 Task: Look for space in Morlaix, France from 10th June, 2023 to 25th June, 2023 for 4 adults in price range Rs.10000 to Rs.15000. Place can be private room with 4 bedrooms having 4 beds and 4 bathrooms. Property type can be house, flat, guest house, hotel. Amenities needed are: wifi, TV, free parkinig on premises, gym, breakfast. Booking option can be shelf check-in. Required host language is English.
Action: Mouse moved to (489, 96)
Screenshot: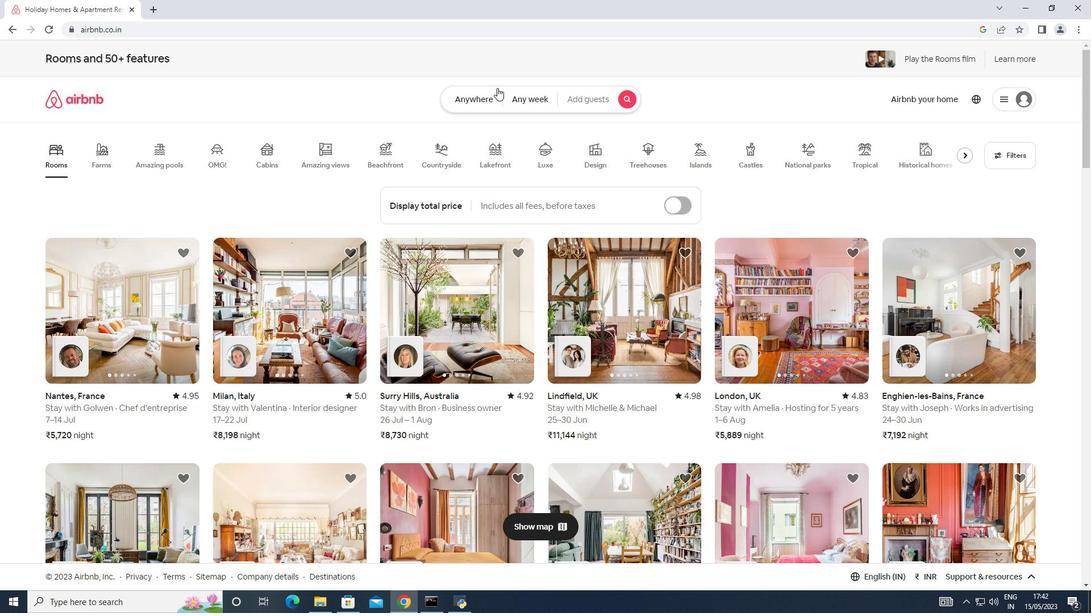 
Action: Mouse pressed left at (489, 96)
Screenshot: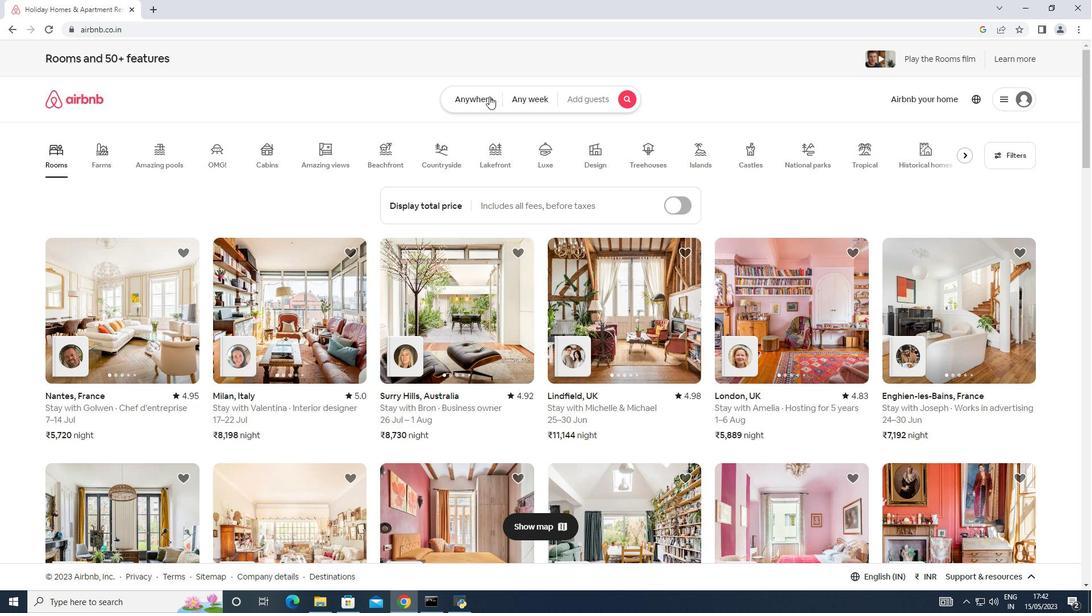 
Action: Mouse moved to (408, 143)
Screenshot: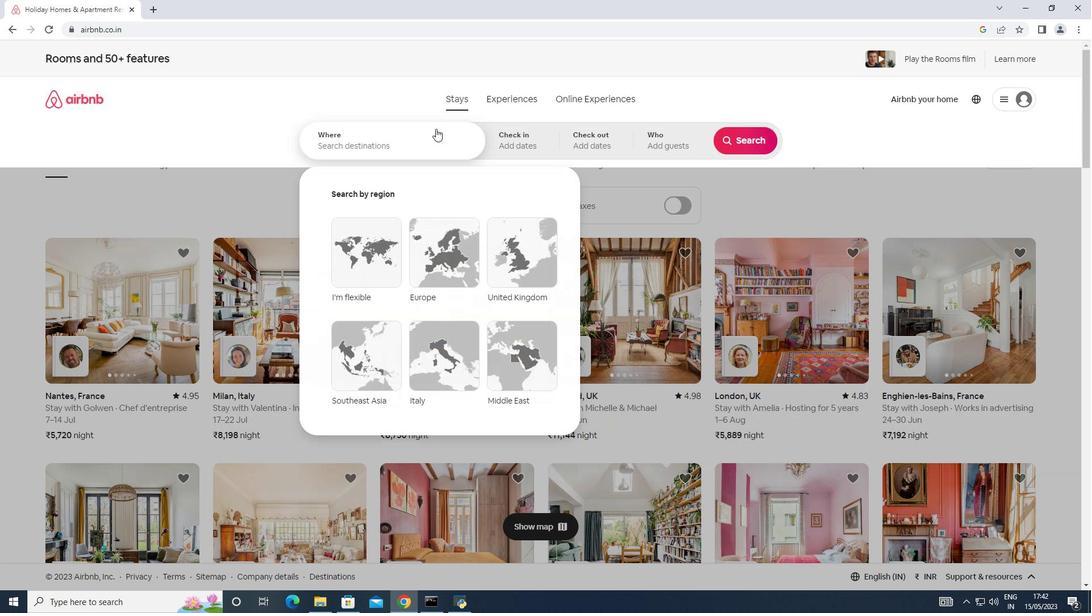 
Action: Mouse pressed left at (408, 143)
Screenshot: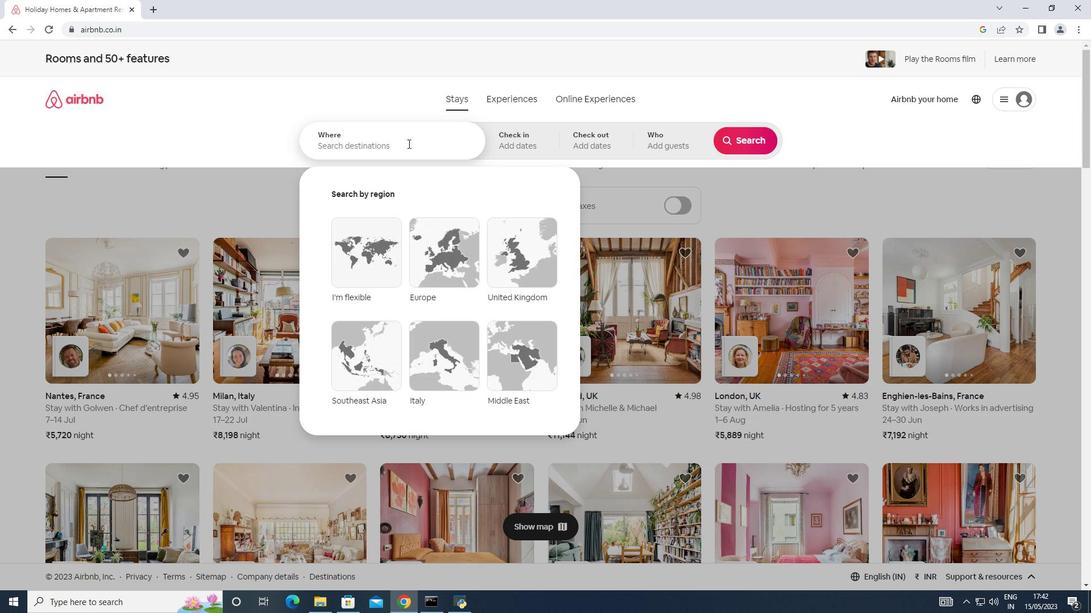 
Action: Key pressed <Key.shift>Morlaix,<Key.shift>Fr
Screenshot: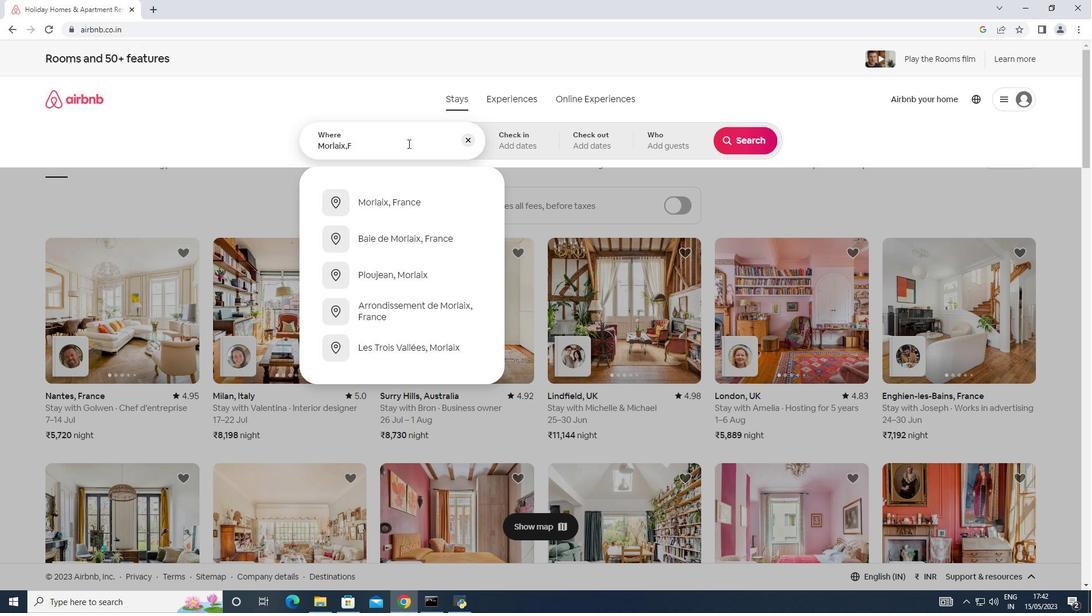 
Action: Mouse moved to (399, 192)
Screenshot: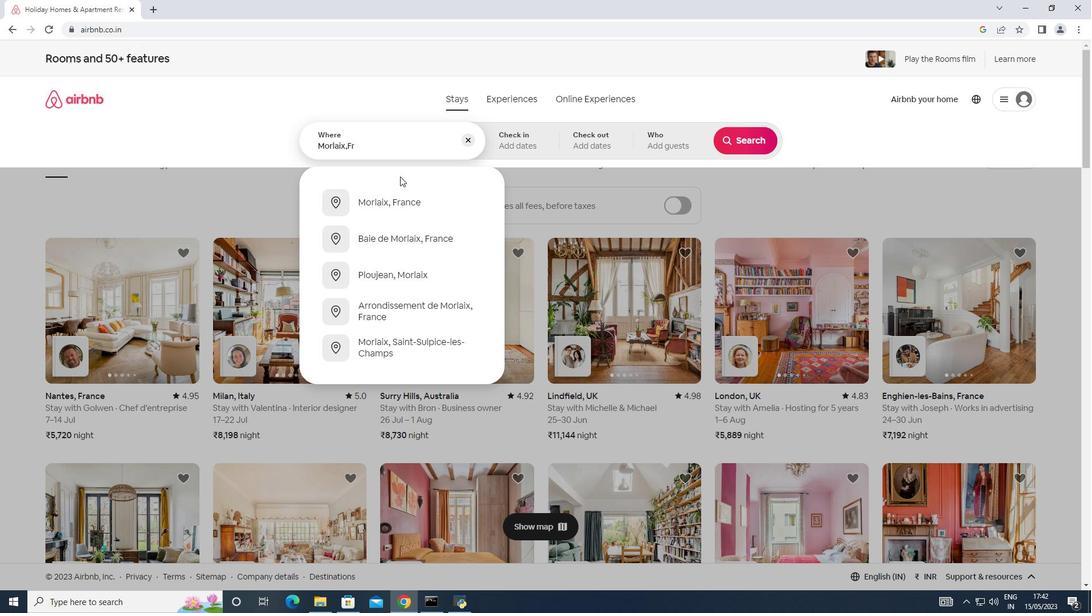 
Action: Mouse pressed left at (399, 192)
Screenshot: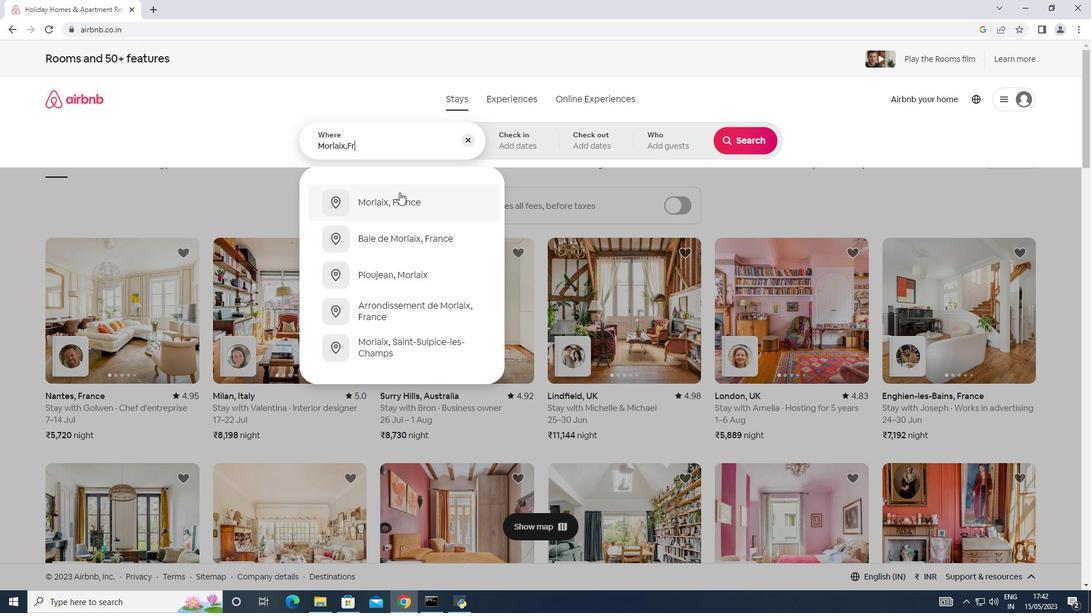 
Action: Mouse moved to (724, 309)
Screenshot: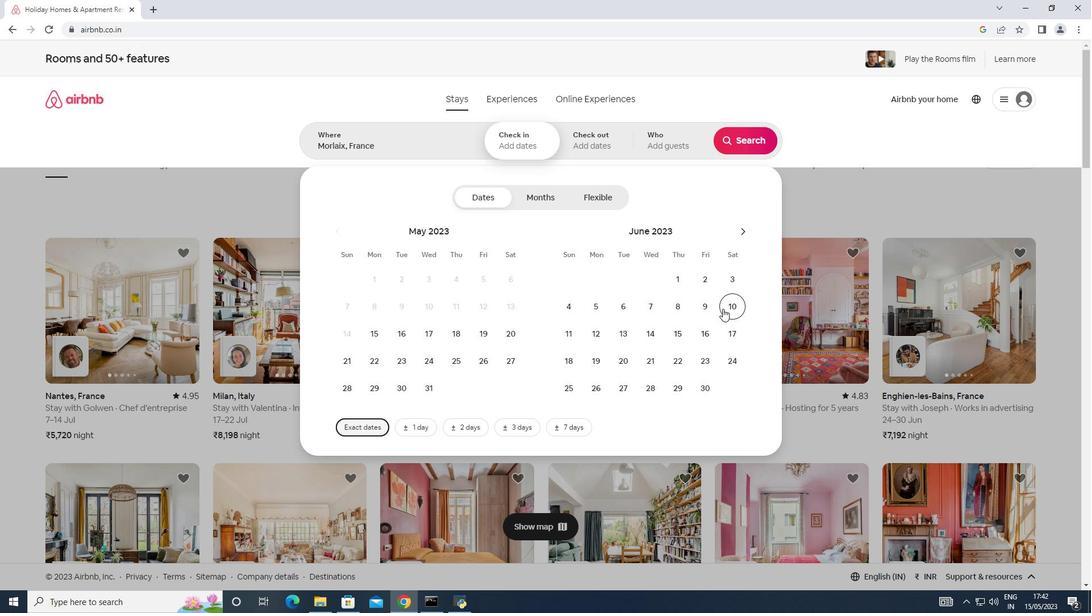 
Action: Mouse pressed left at (724, 309)
Screenshot: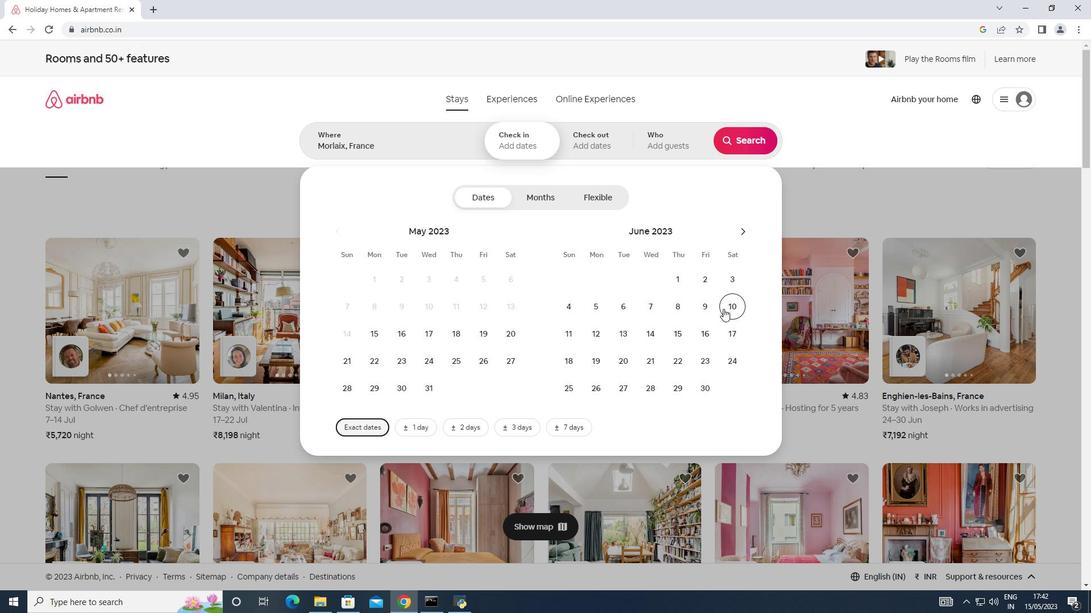 
Action: Mouse moved to (580, 389)
Screenshot: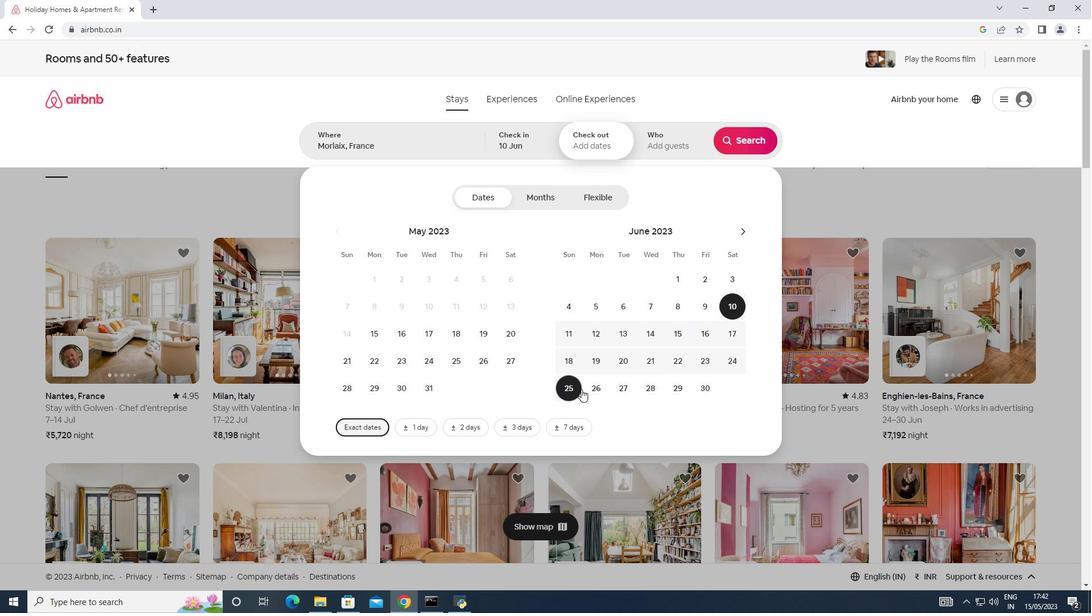 
Action: Mouse pressed left at (580, 389)
Screenshot: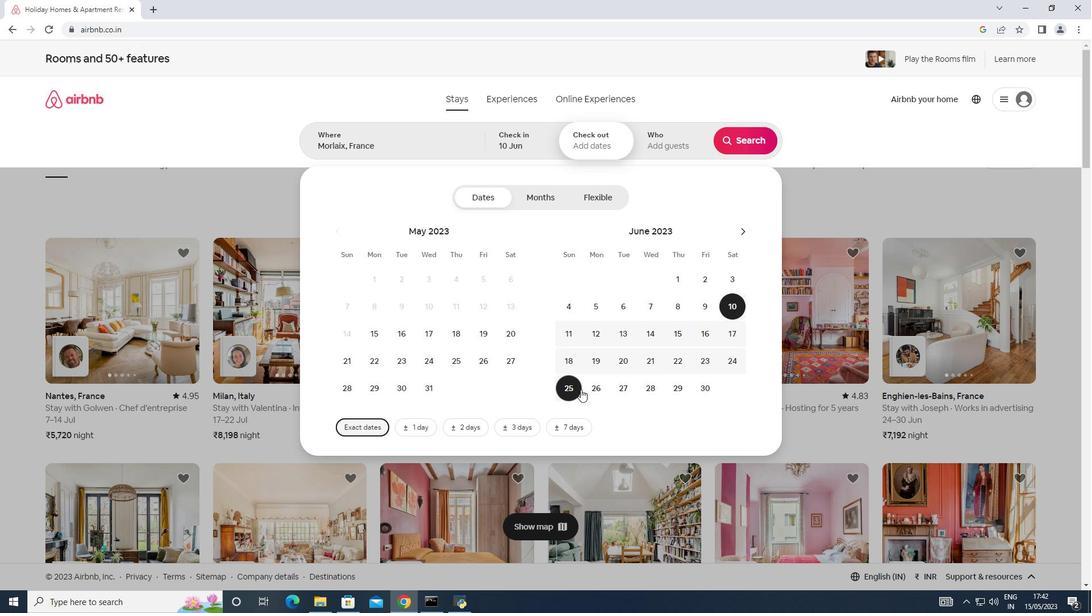 
Action: Mouse moved to (661, 143)
Screenshot: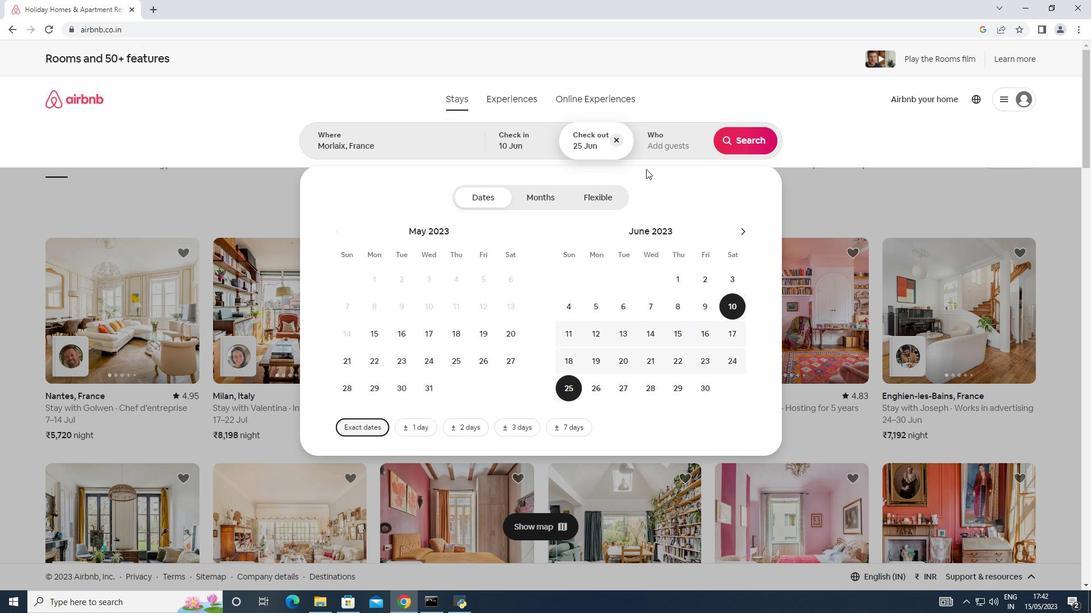 
Action: Mouse pressed left at (661, 143)
Screenshot: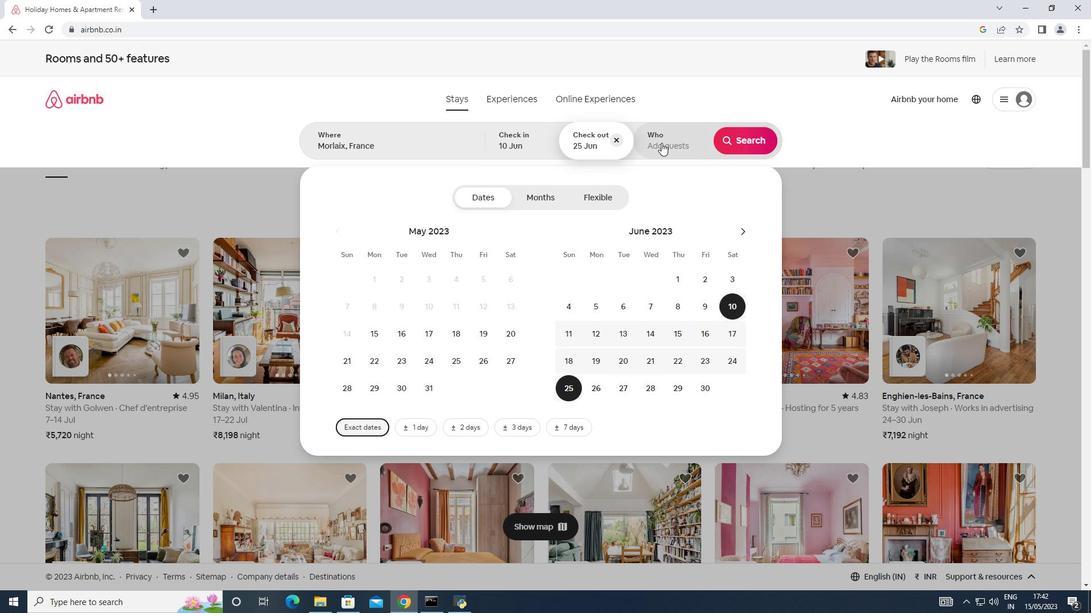 
Action: Mouse moved to (747, 205)
Screenshot: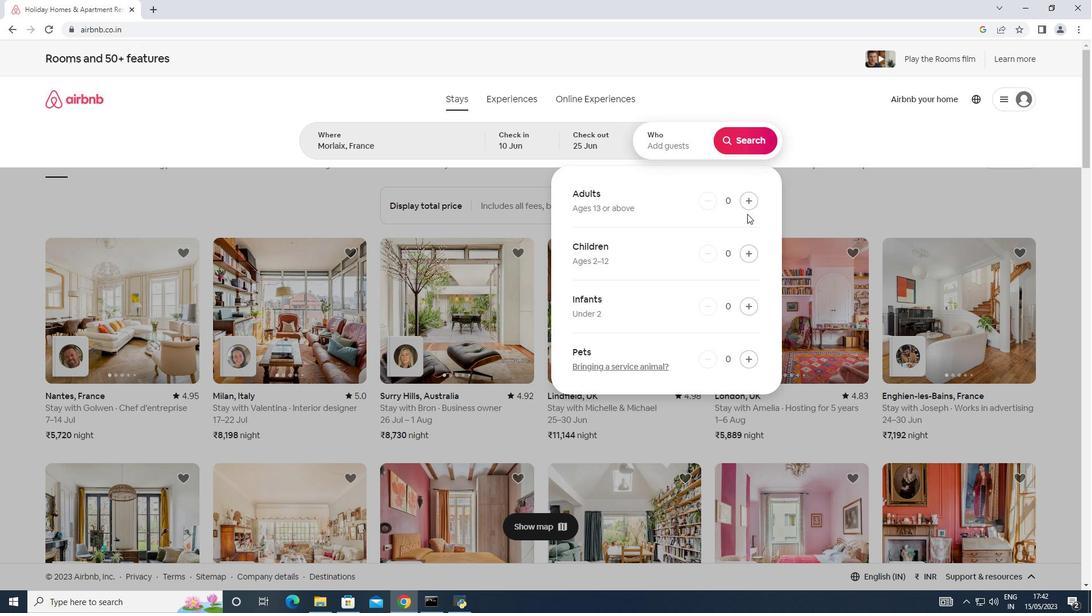 
Action: Mouse pressed left at (747, 205)
Screenshot: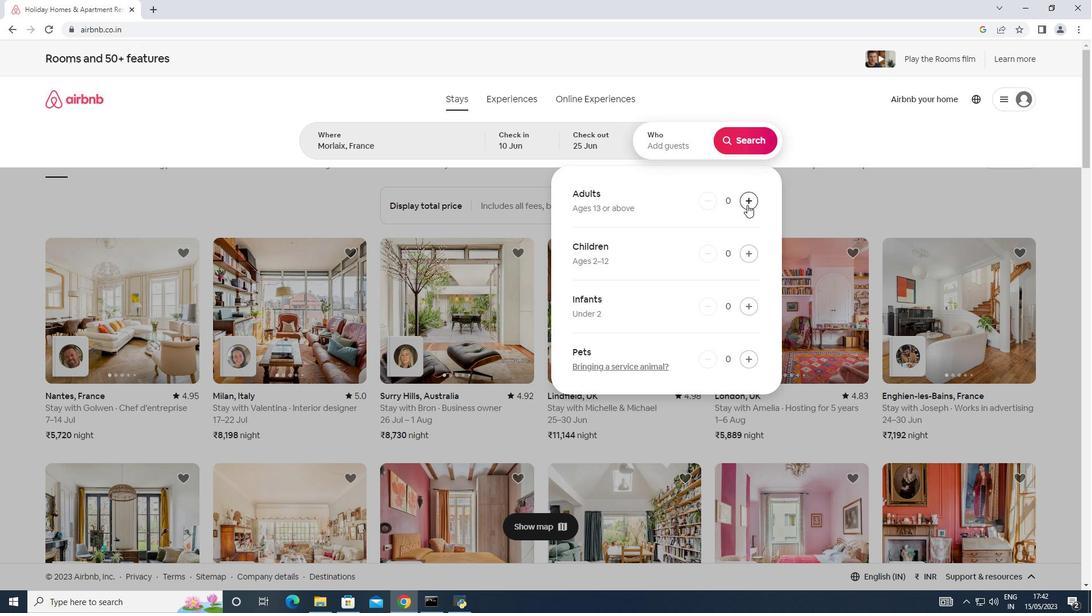 
Action: Mouse pressed left at (747, 205)
Screenshot: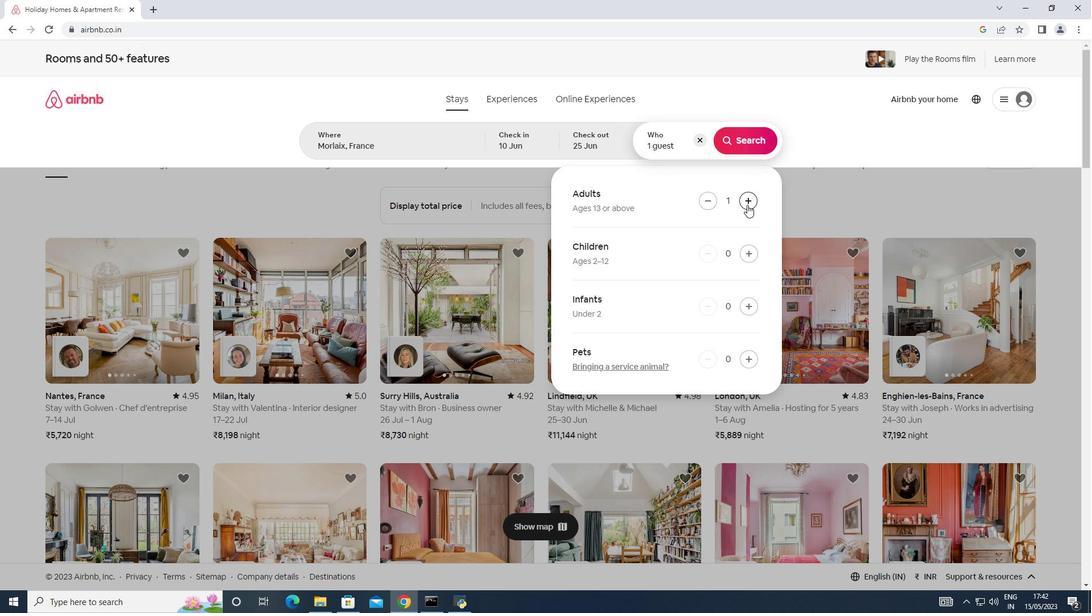 
Action: Mouse pressed left at (747, 205)
Screenshot: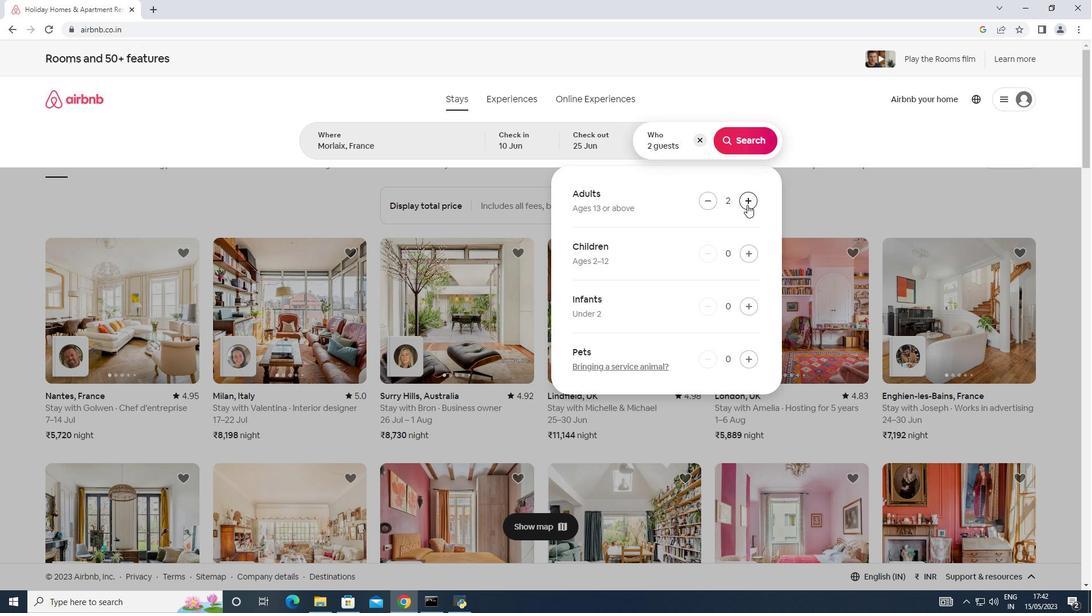 
Action: Mouse pressed left at (747, 205)
Screenshot: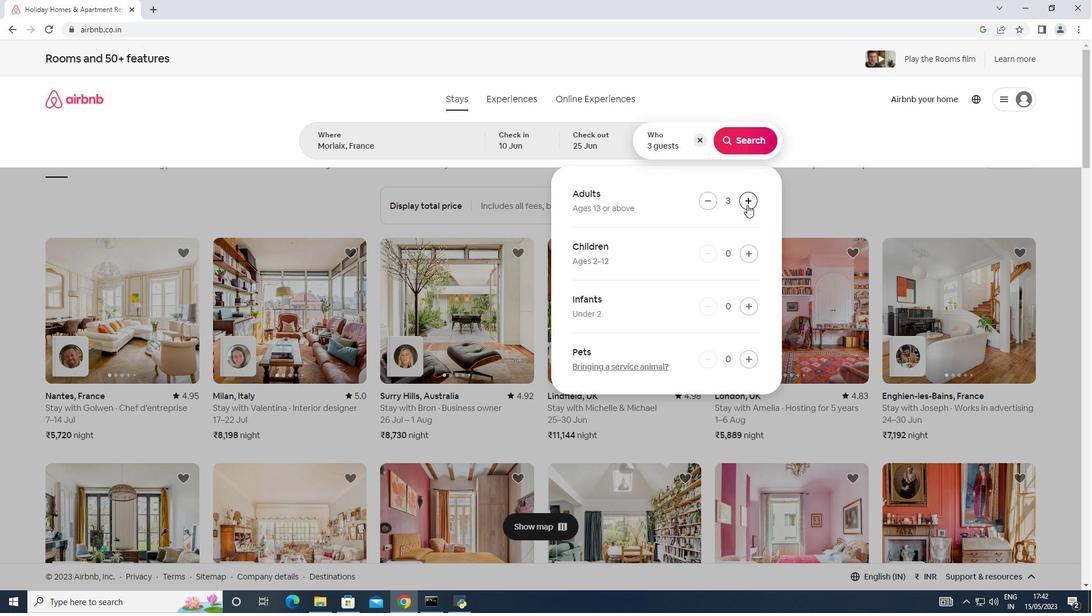 
Action: Mouse moved to (744, 135)
Screenshot: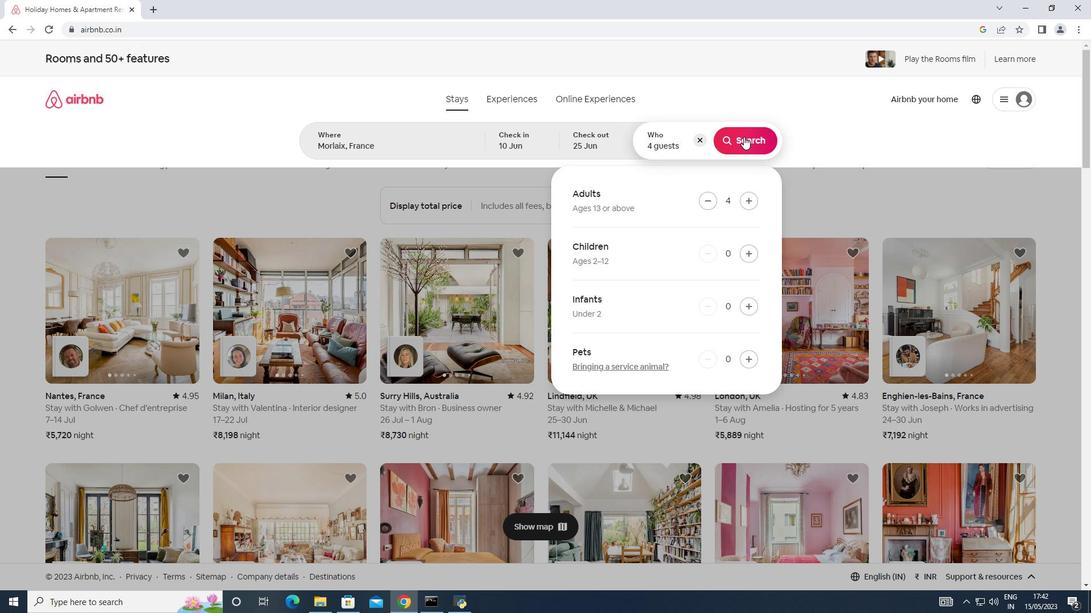 
Action: Mouse pressed left at (744, 135)
Screenshot: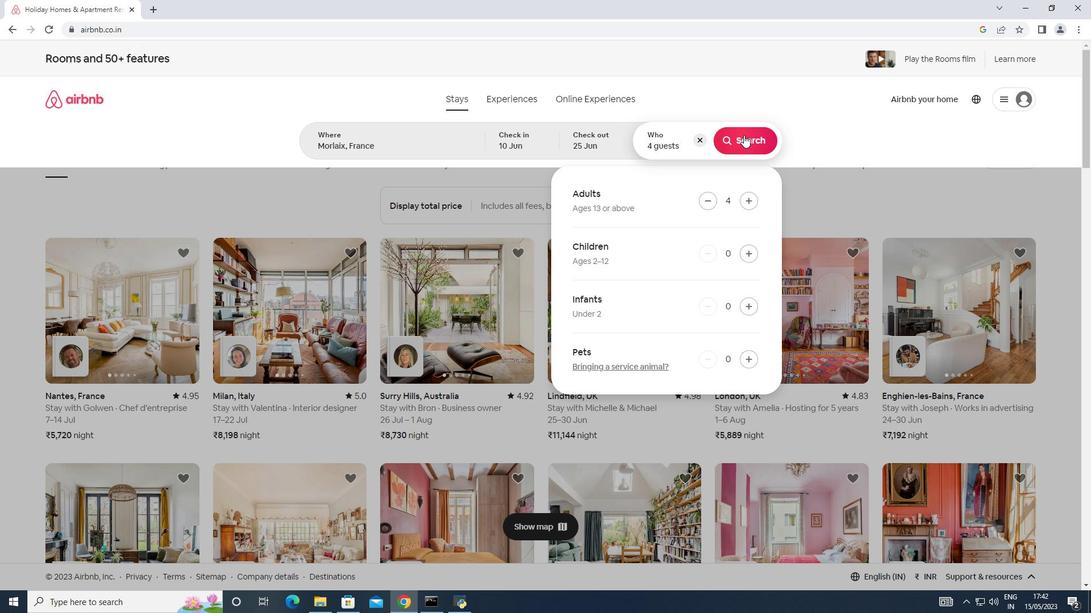 
Action: Mouse moved to (1022, 105)
Screenshot: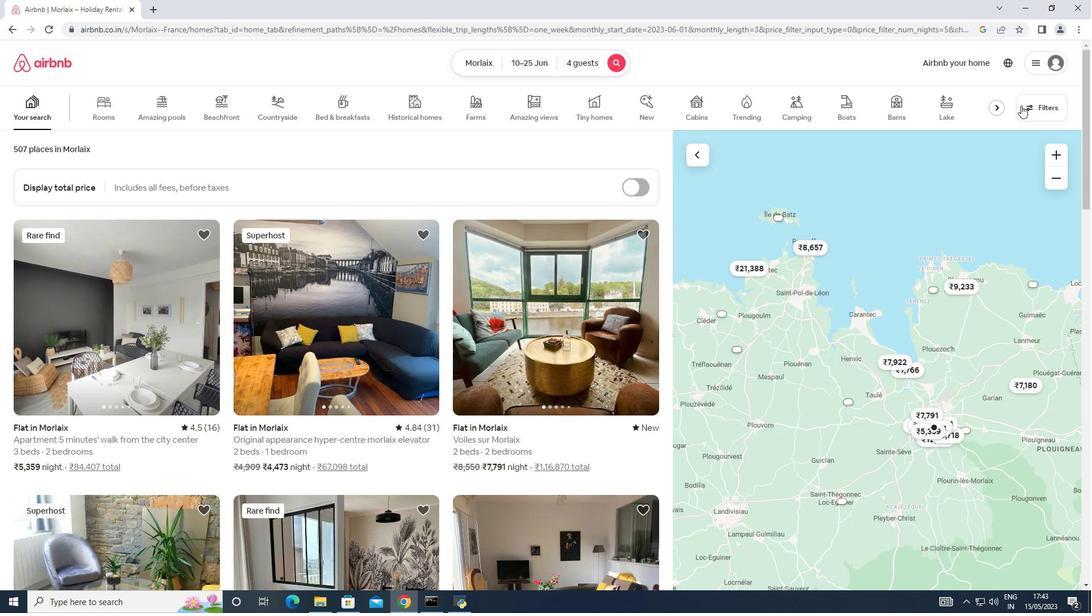 
Action: Mouse pressed left at (1022, 105)
Screenshot: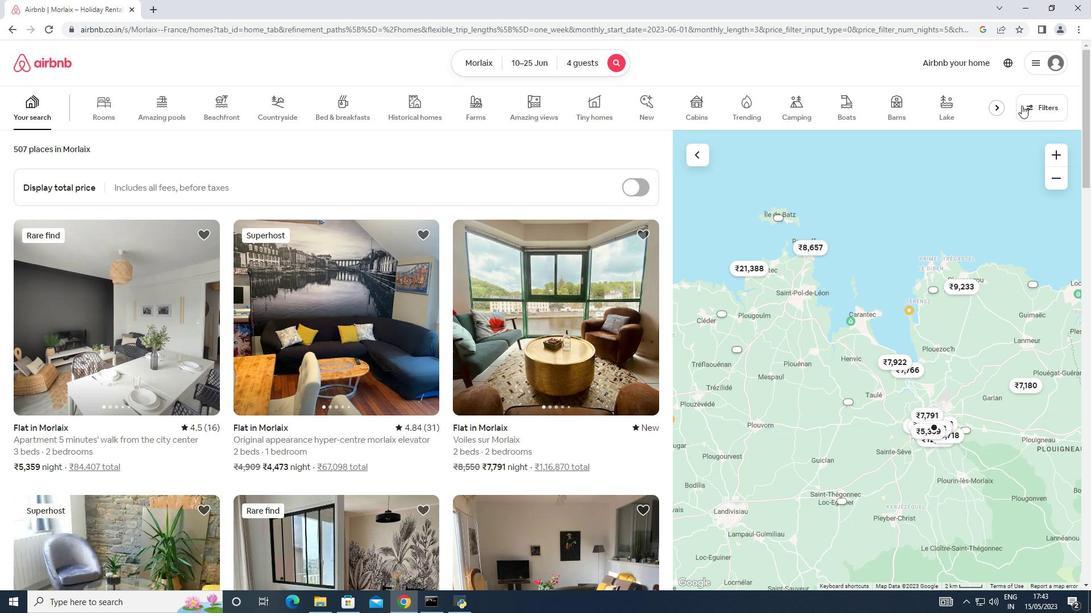 
Action: Mouse moved to (397, 387)
Screenshot: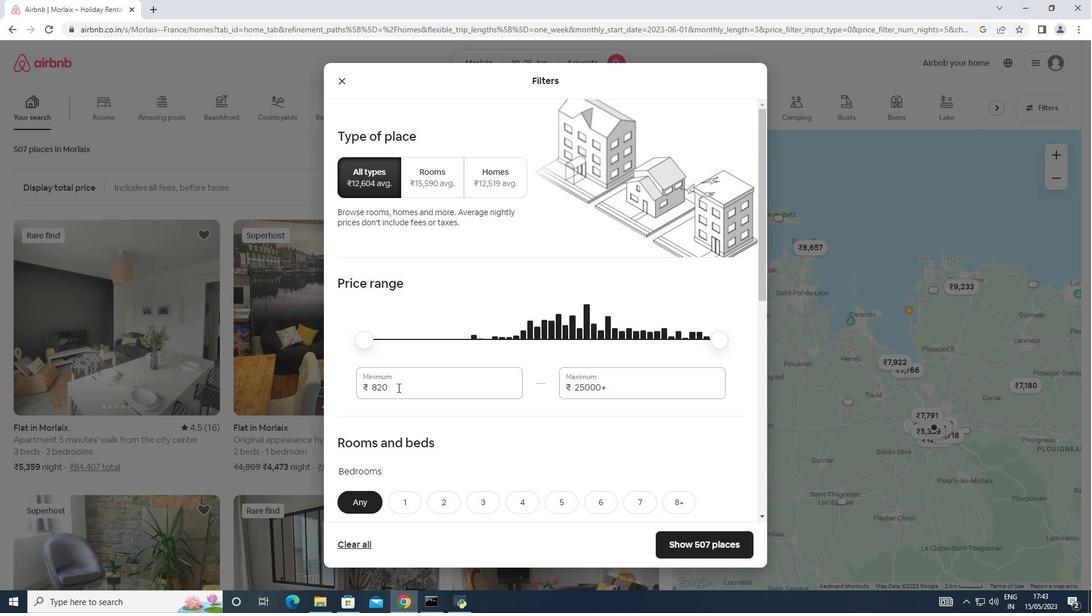 
Action: Mouse pressed left at (397, 387)
Screenshot: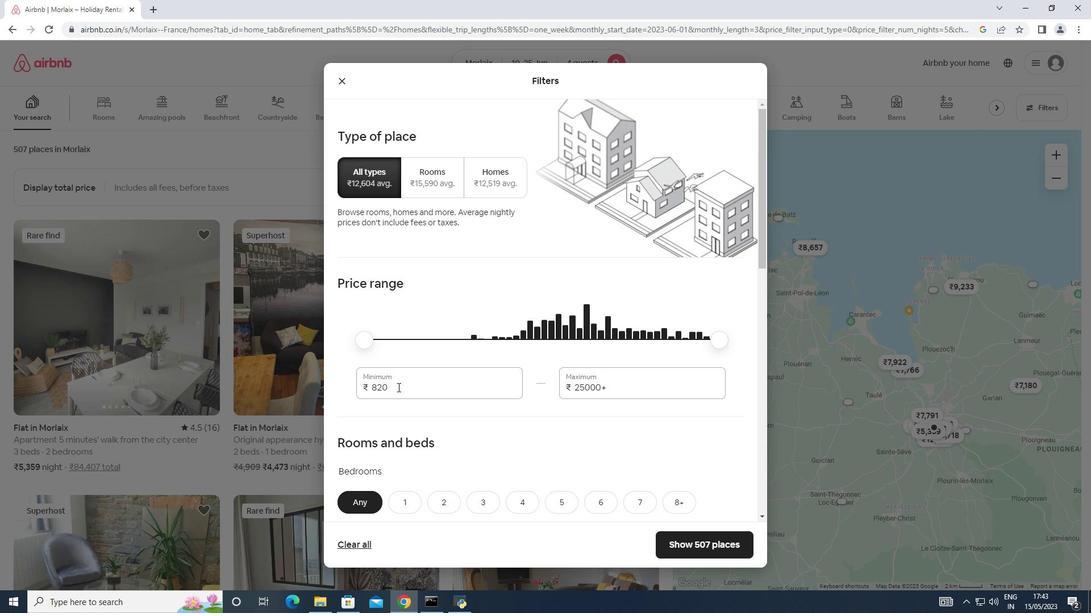 
Action: Mouse moved to (336, 389)
Screenshot: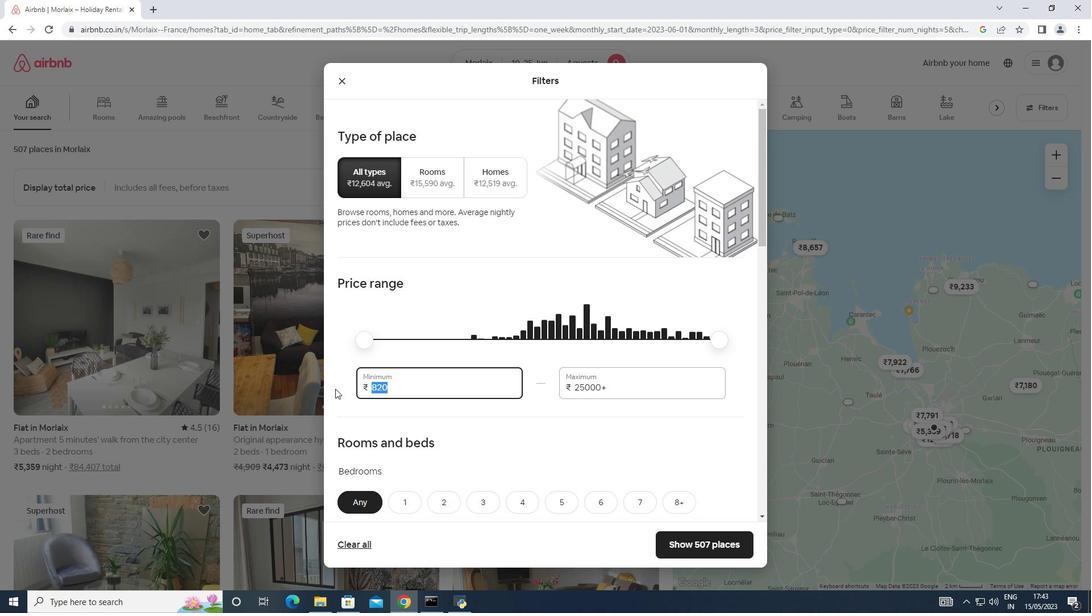 
Action: Key pressed 10000
Screenshot: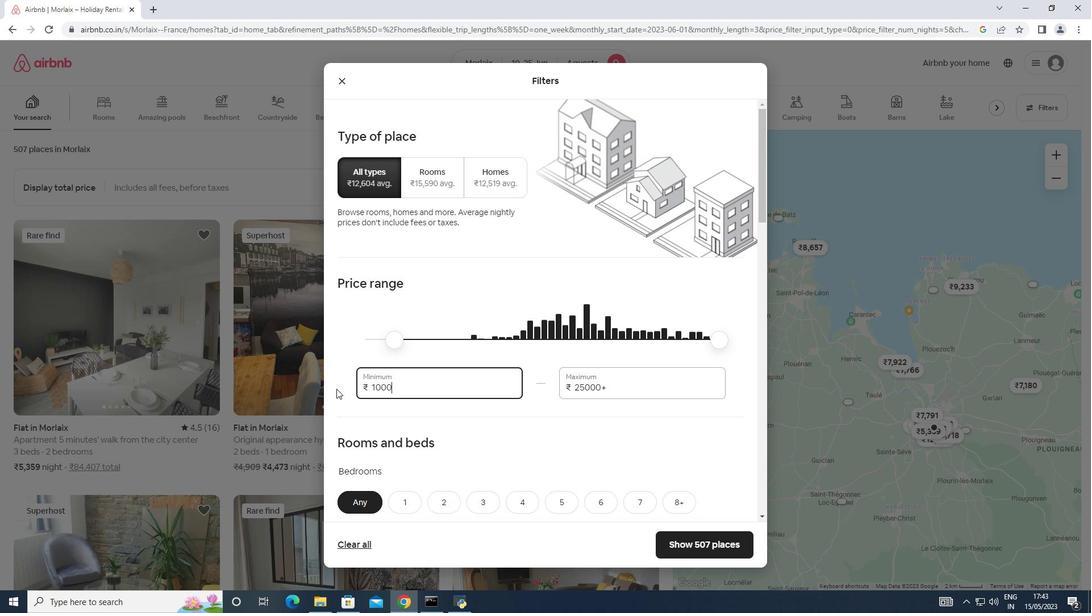 
Action: Mouse moved to (613, 383)
Screenshot: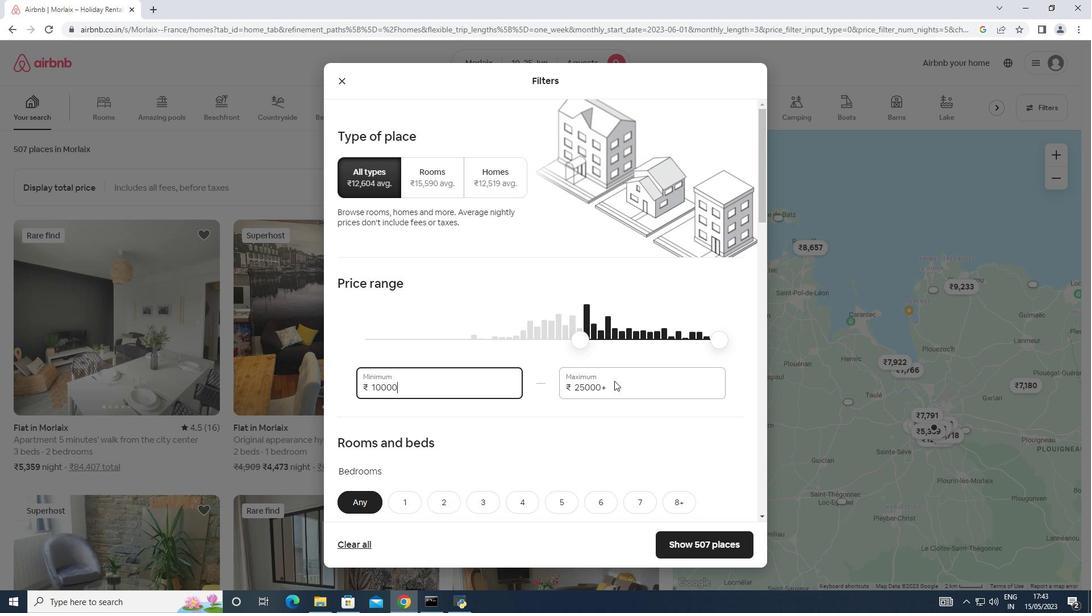 
Action: Mouse pressed left at (613, 383)
Screenshot: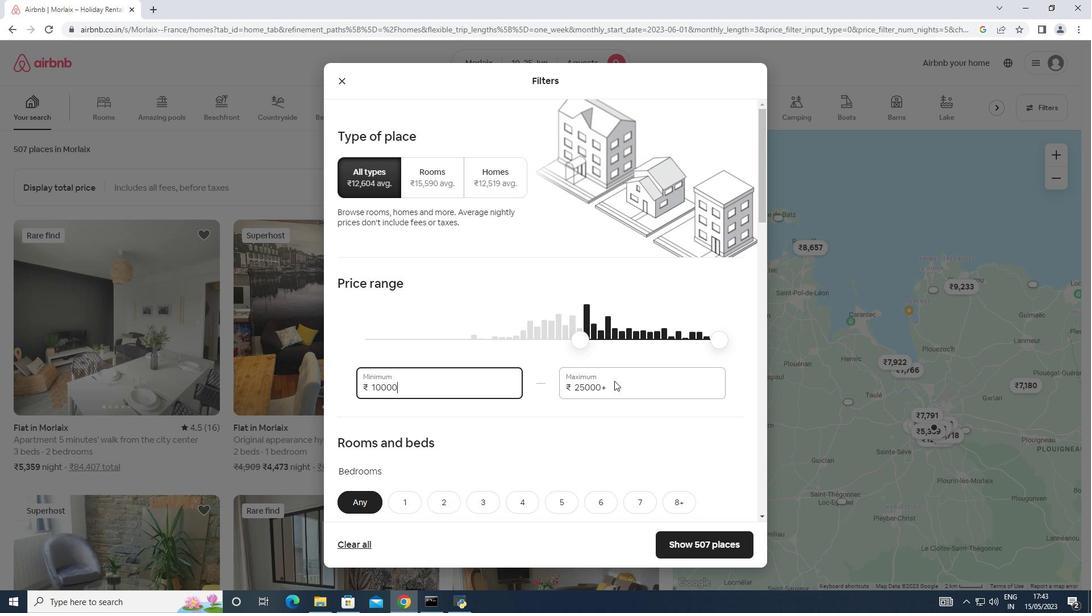 
Action: Mouse moved to (561, 387)
Screenshot: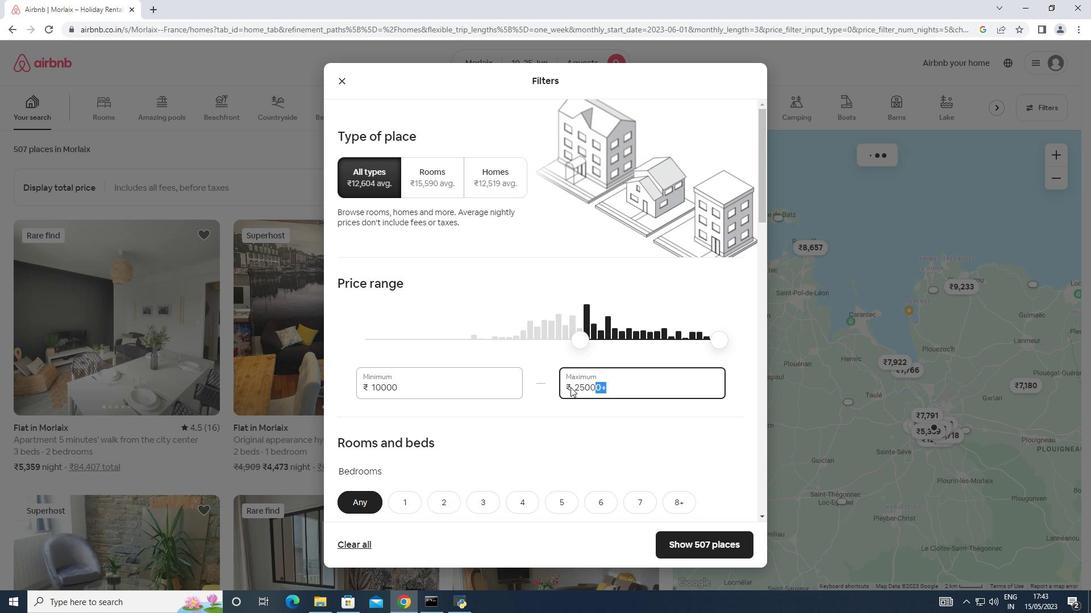 
Action: Key pressed 15000
Screenshot: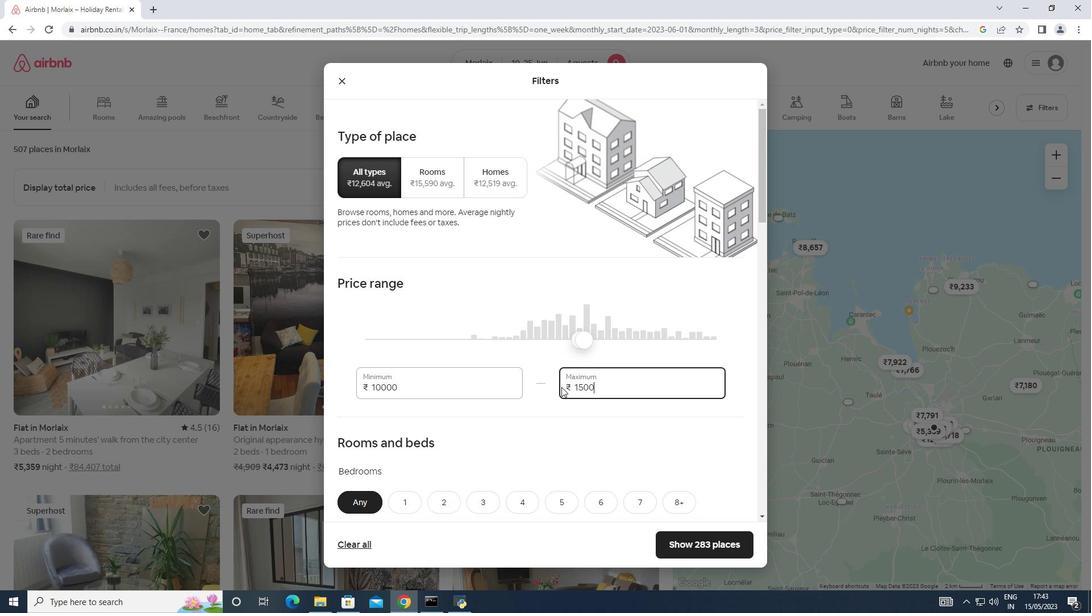 
Action: Mouse moved to (544, 278)
Screenshot: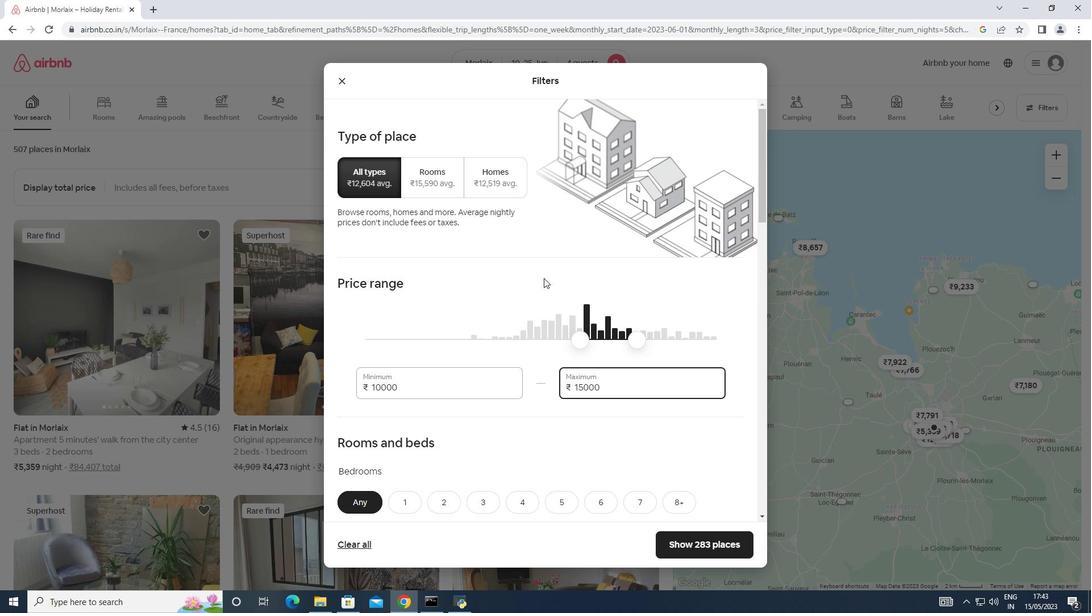 
Action: Mouse scrolled (544, 277) with delta (0, 0)
Screenshot: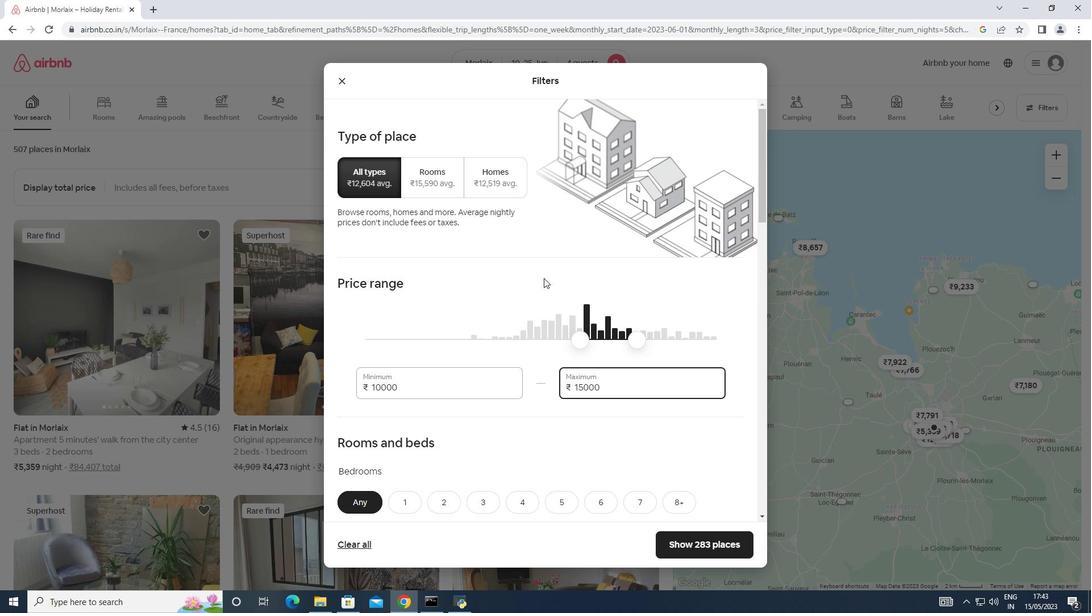 
Action: Mouse moved to (553, 281)
Screenshot: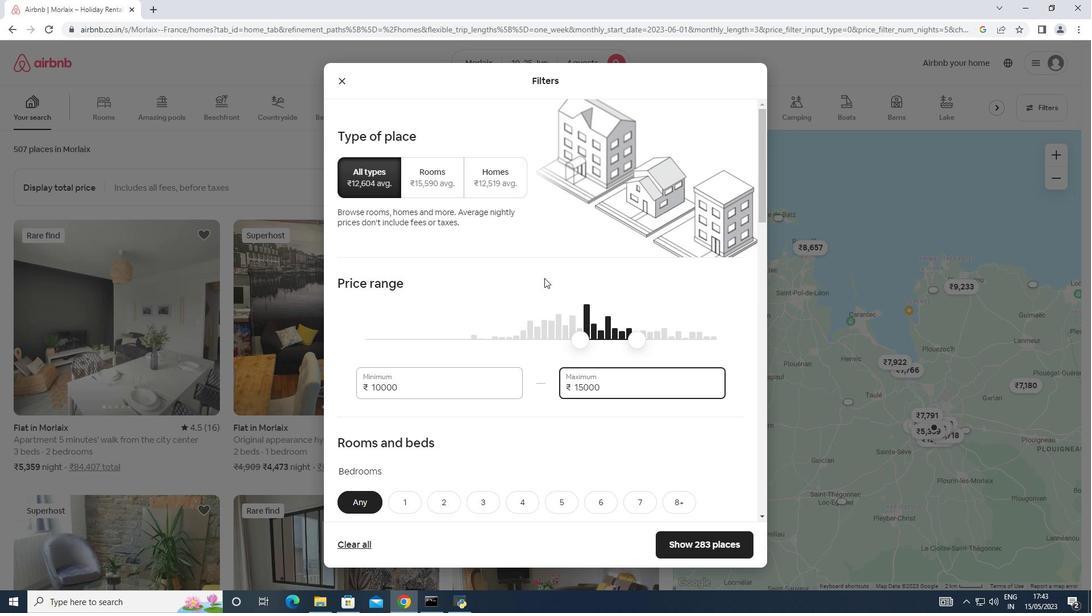 
Action: Mouse scrolled (553, 281) with delta (0, 0)
Screenshot: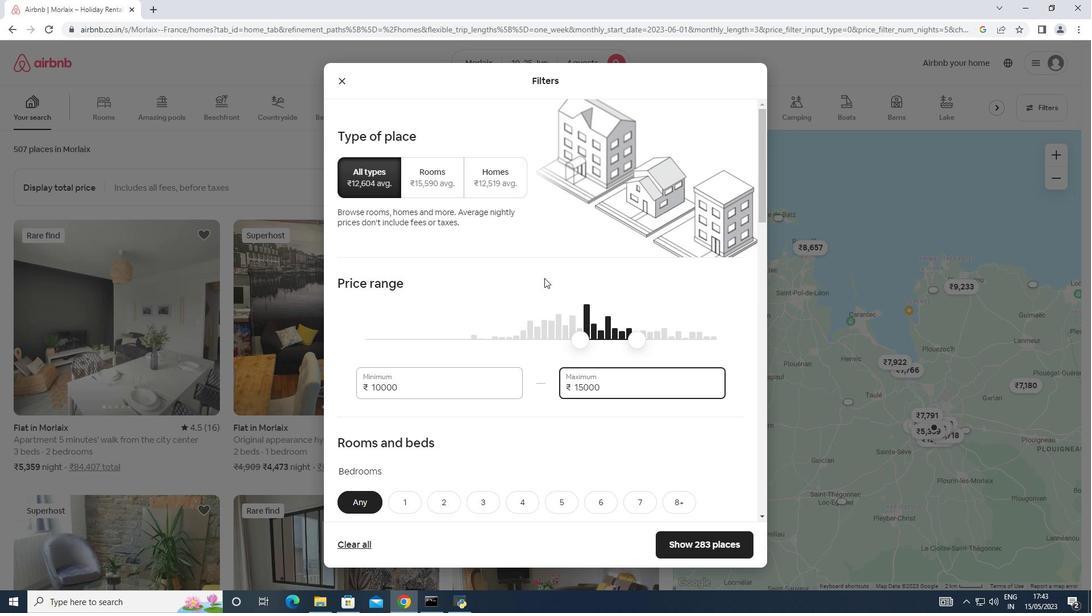 
Action: Mouse moved to (557, 284)
Screenshot: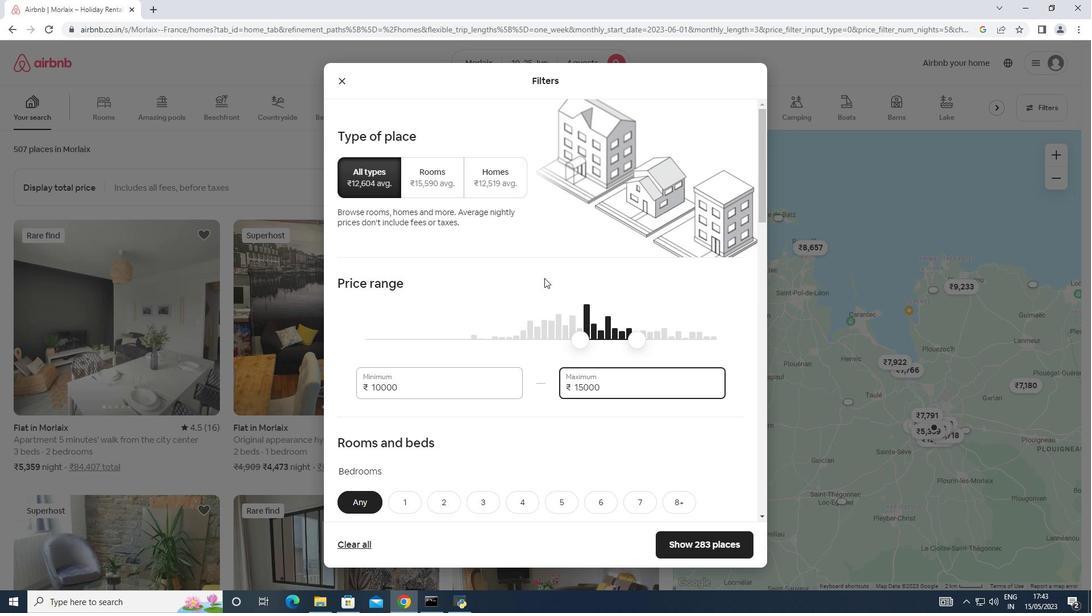 
Action: Mouse scrolled (557, 283) with delta (0, 0)
Screenshot: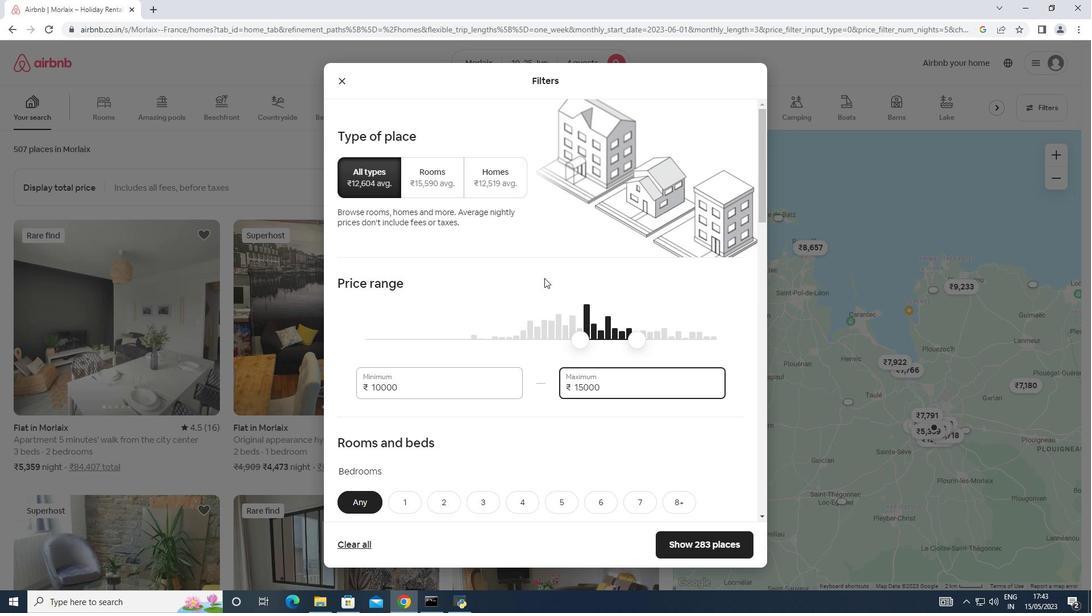 
Action: Mouse moved to (517, 333)
Screenshot: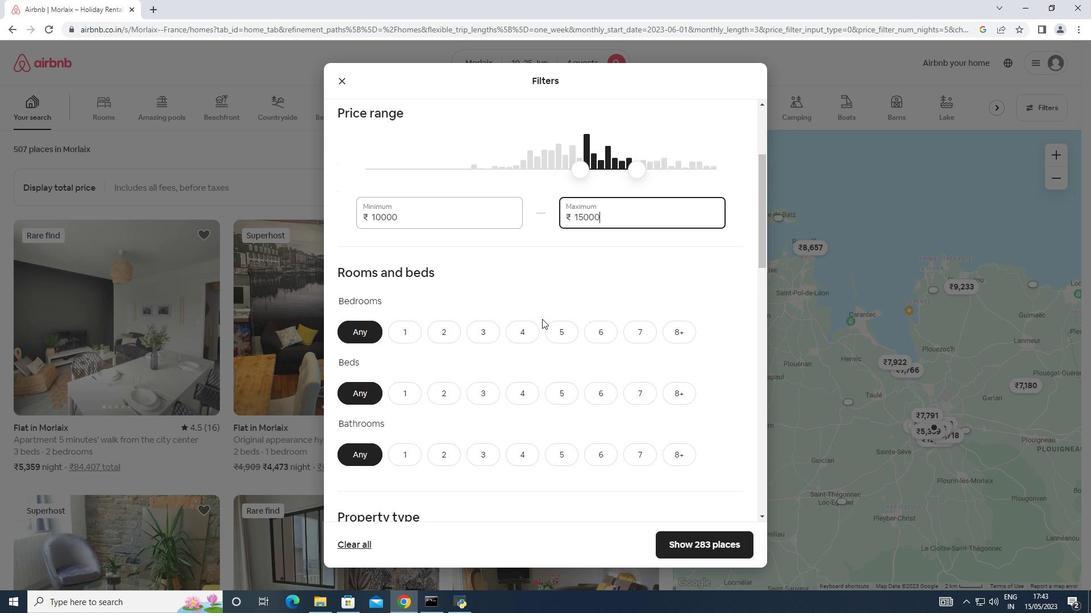 
Action: Mouse pressed left at (517, 333)
Screenshot: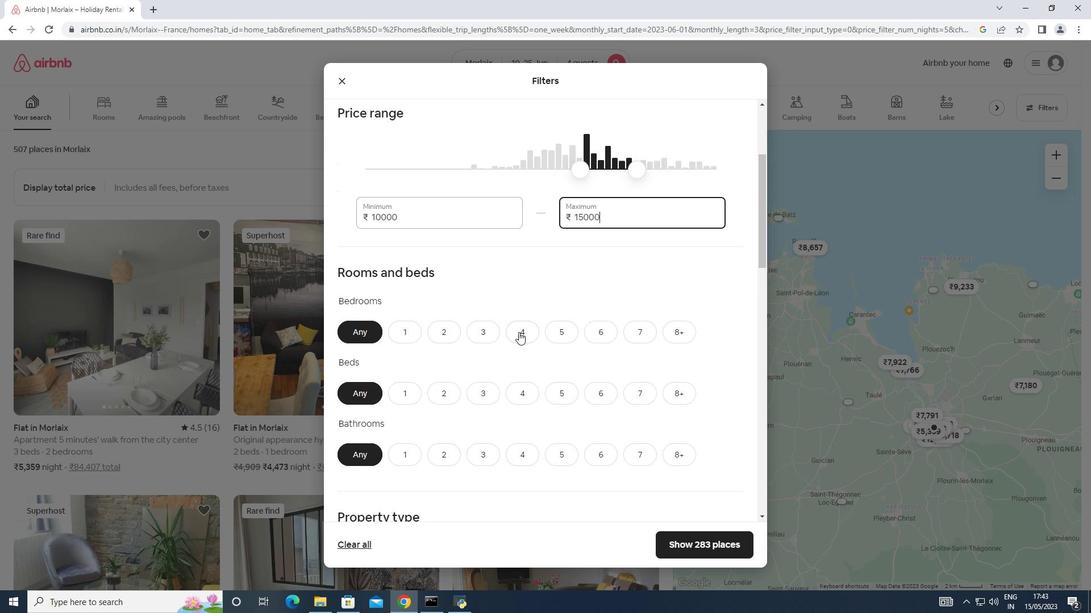 
Action: Mouse moved to (518, 386)
Screenshot: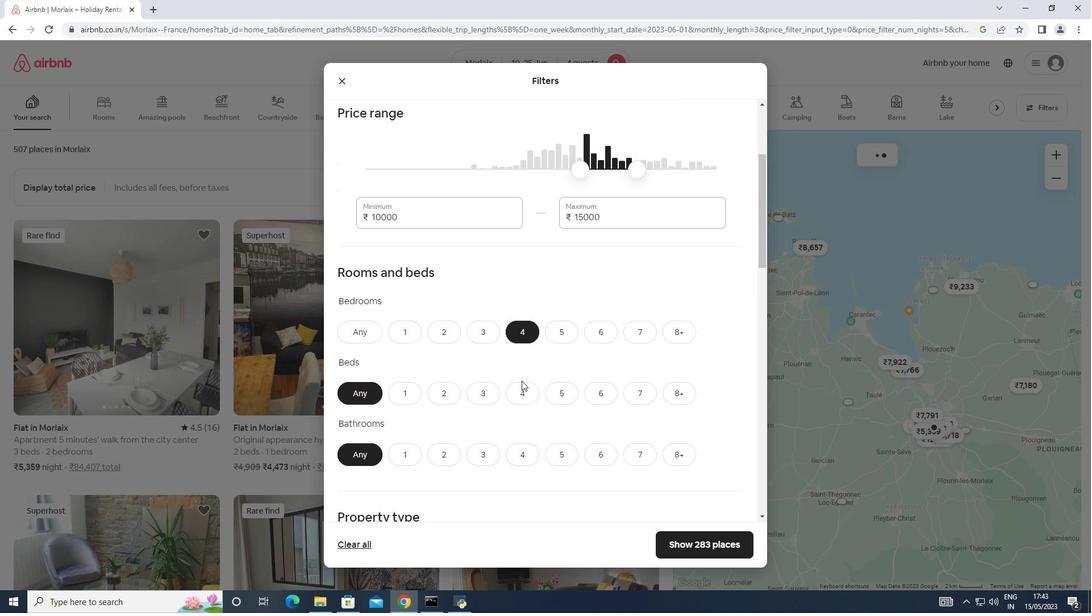
Action: Mouse pressed left at (518, 386)
Screenshot: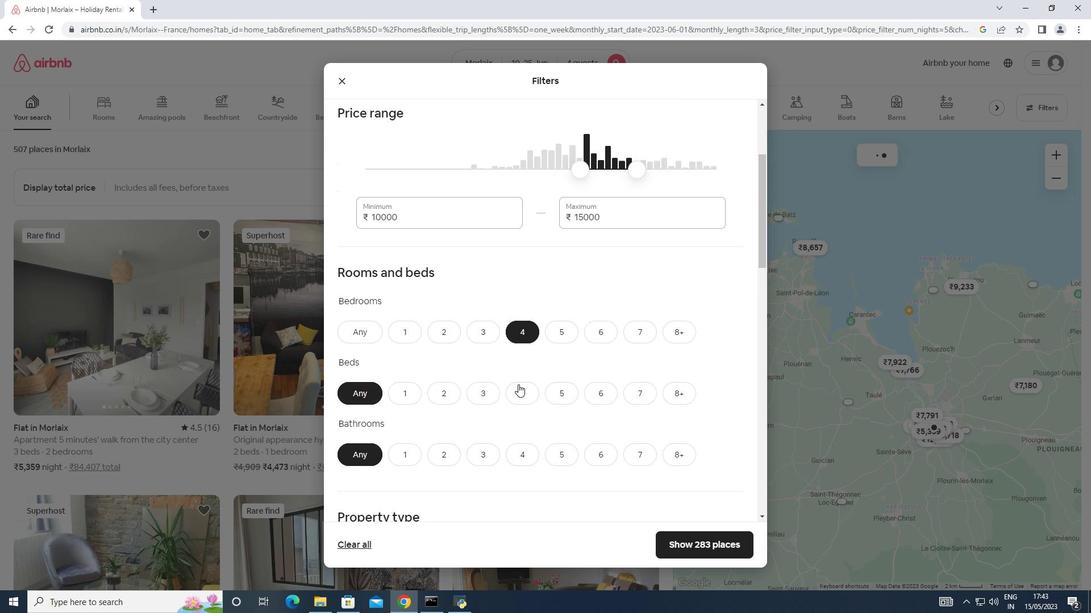 
Action: Mouse moved to (520, 448)
Screenshot: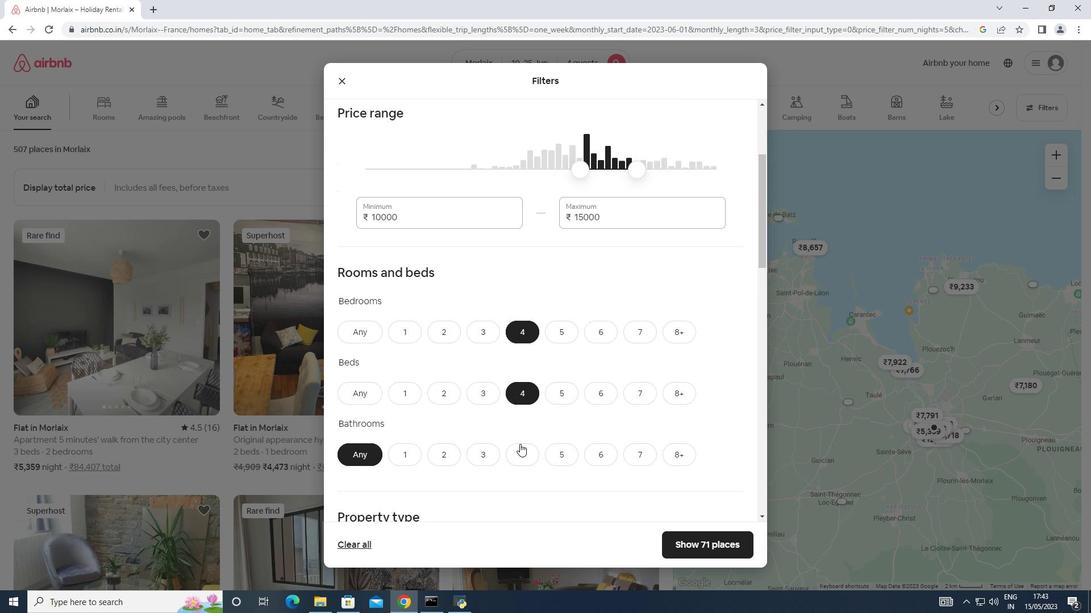 
Action: Mouse pressed left at (520, 448)
Screenshot: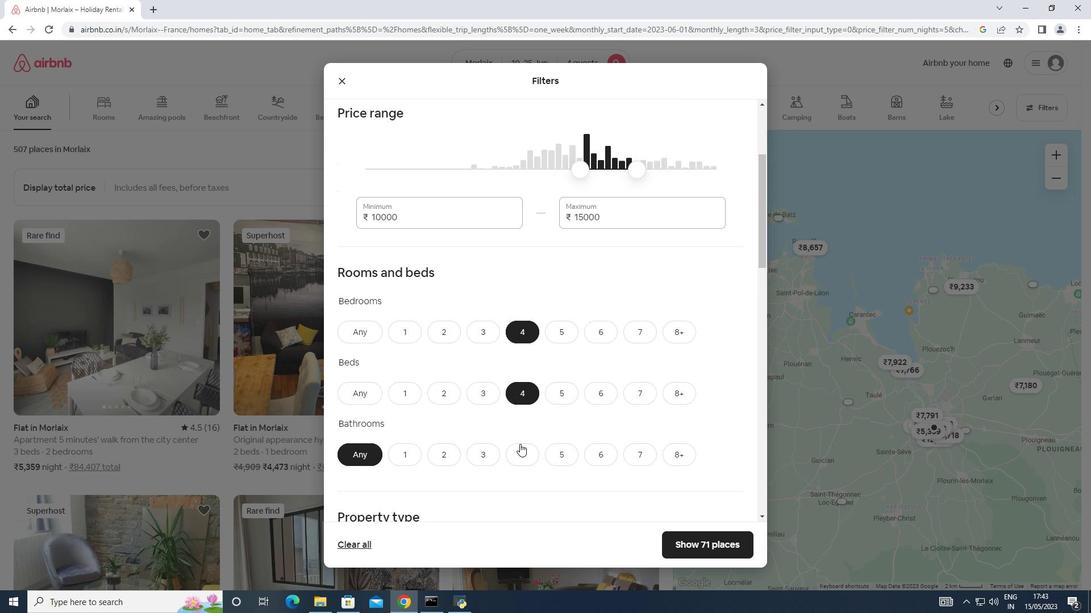
Action: Mouse moved to (544, 375)
Screenshot: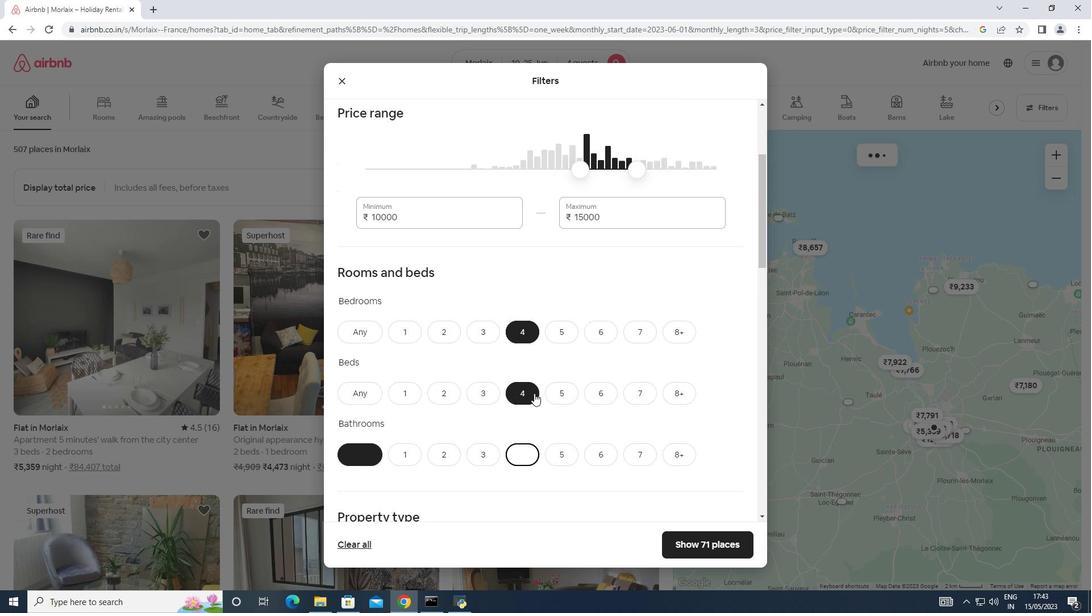 
Action: Mouse scrolled (544, 375) with delta (0, 0)
Screenshot: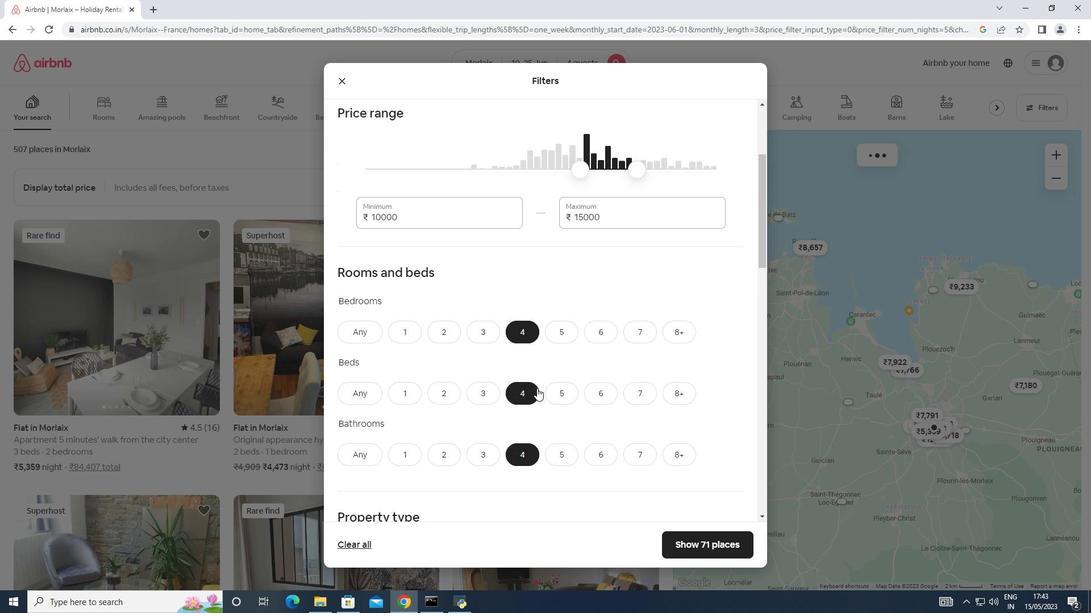 
Action: Mouse scrolled (544, 375) with delta (0, 0)
Screenshot: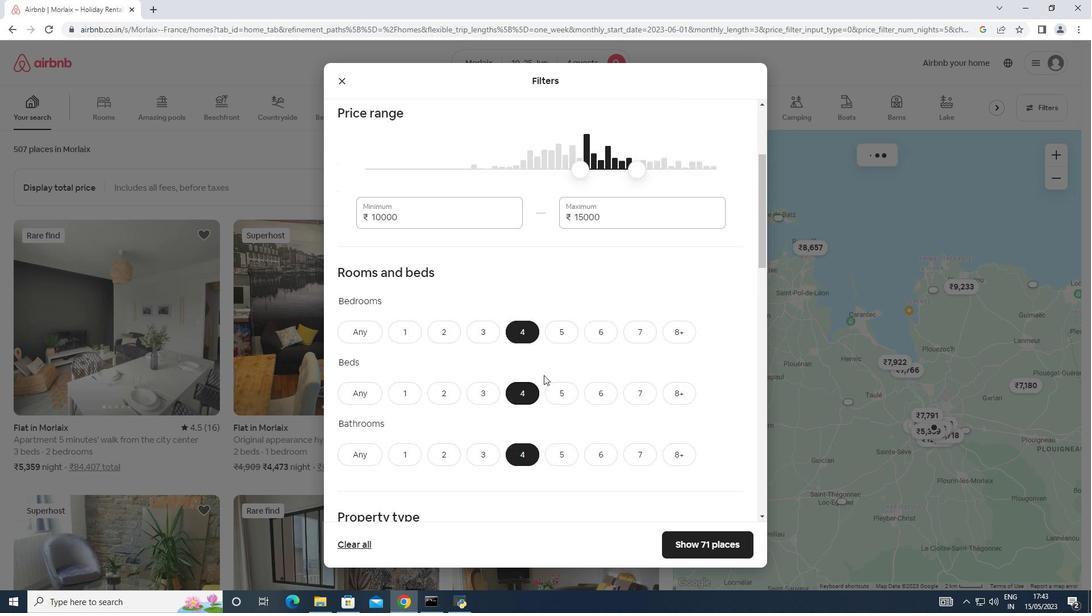 
Action: Mouse moved to (547, 368)
Screenshot: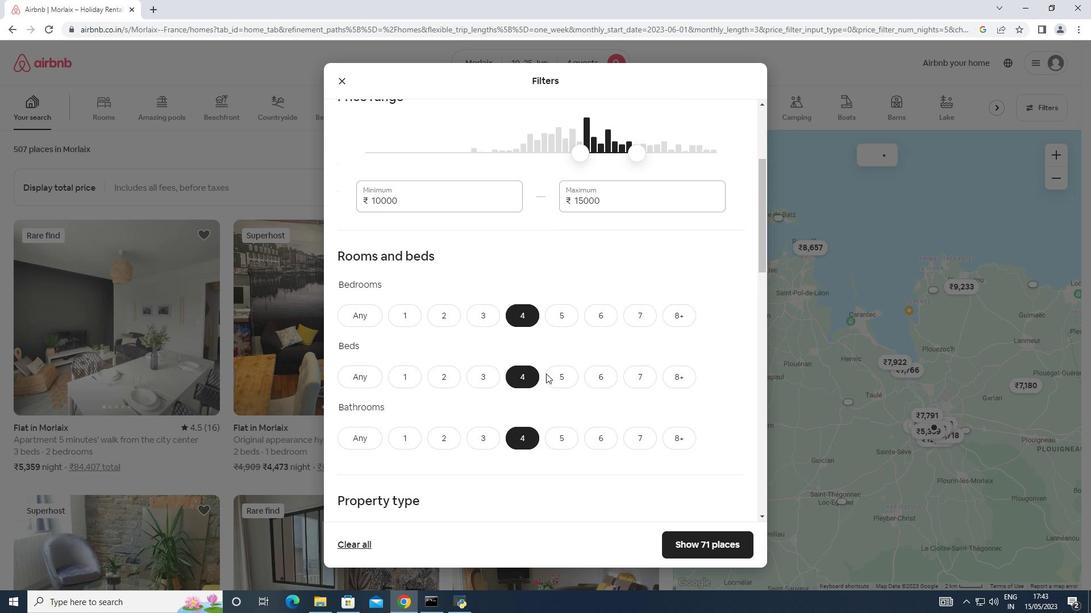
Action: Mouse scrolled (547, 368) with delta (0, 0)
Screenshot: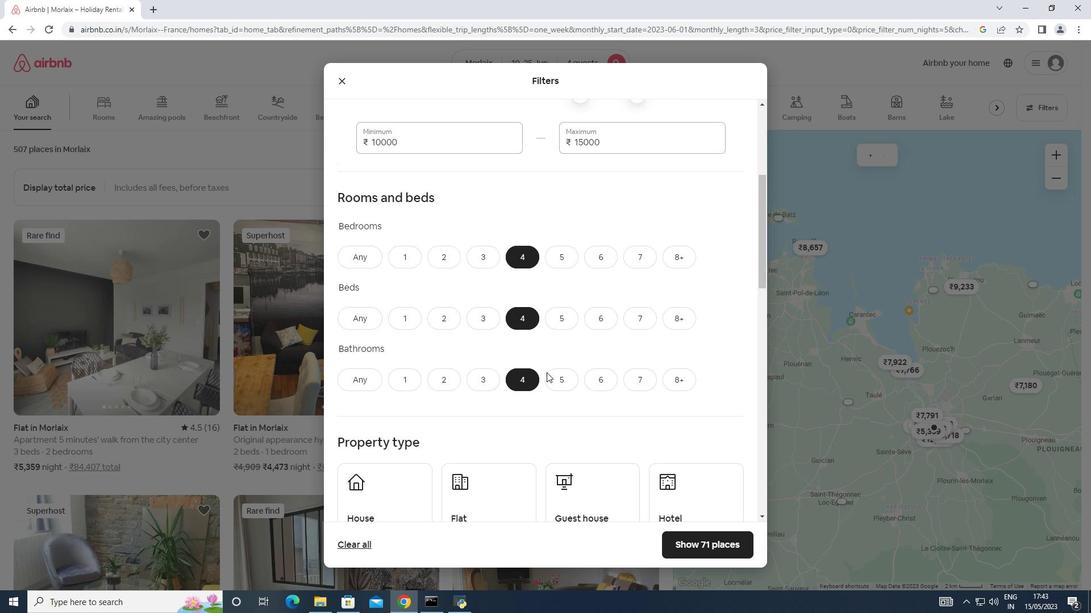
Action: Mouse scrolled (547, 368) with delta (0, 0)
Screenshot: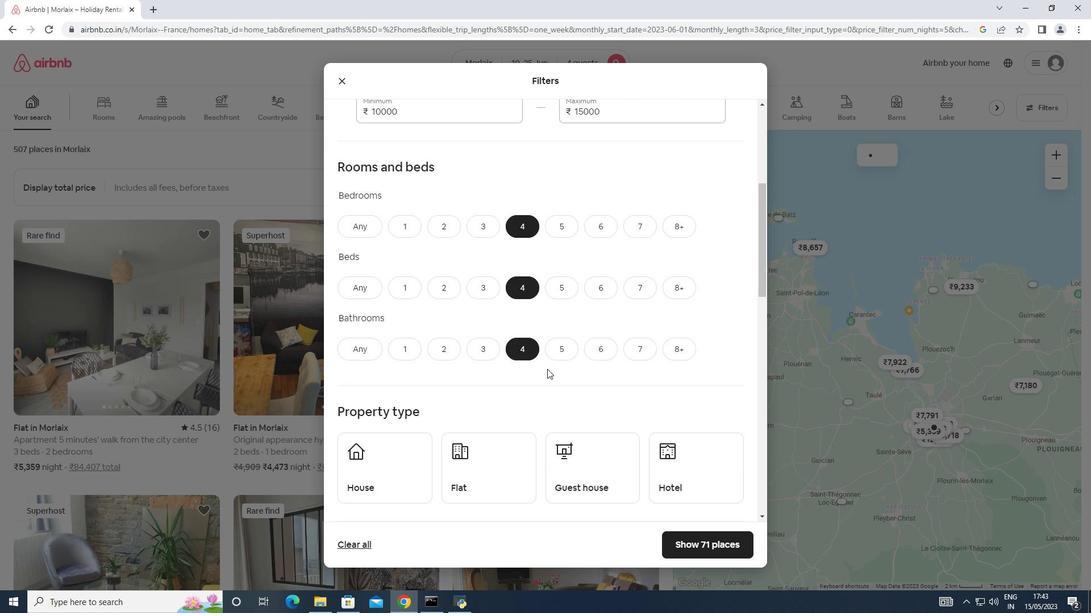 
Action: Mouse moved to (421, 361)
Screenshot: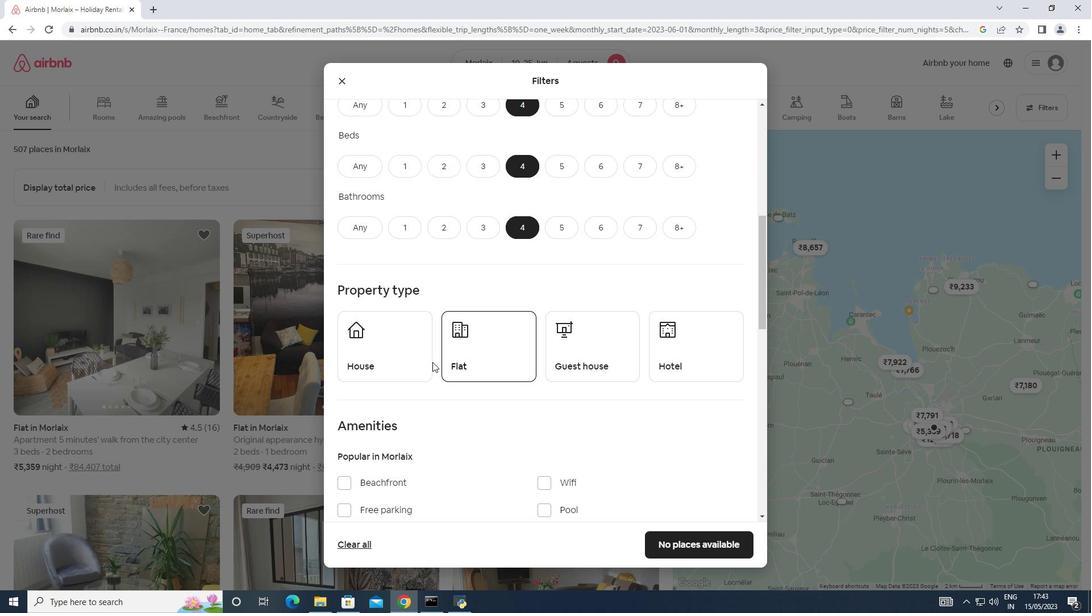 
Action: Mouse pressed left at (421, 361)
Screenshot: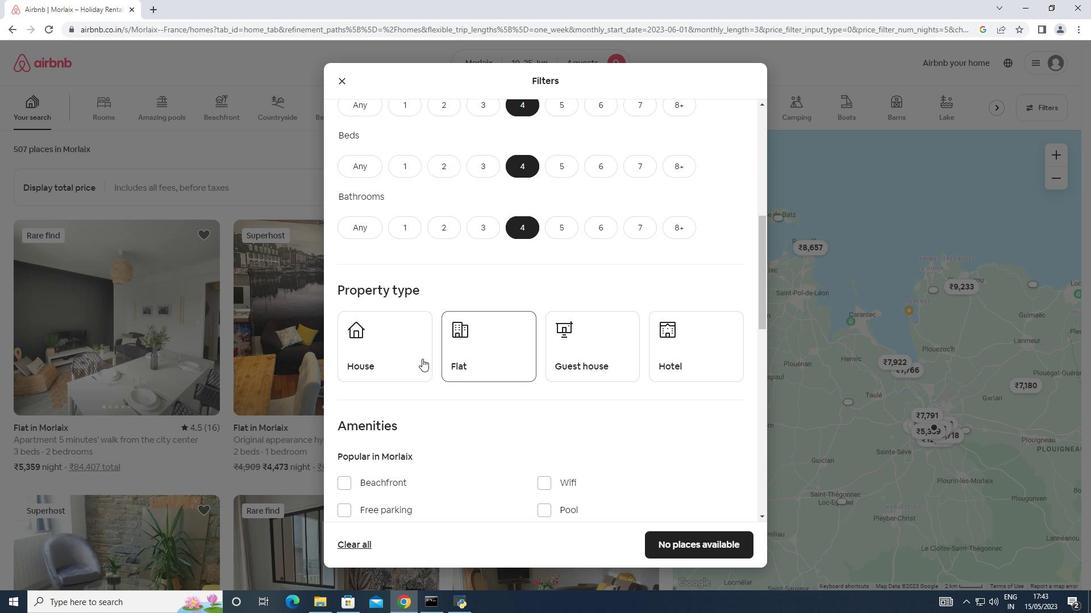 
Action: Mouse moved to (494, 367)
Screenshot: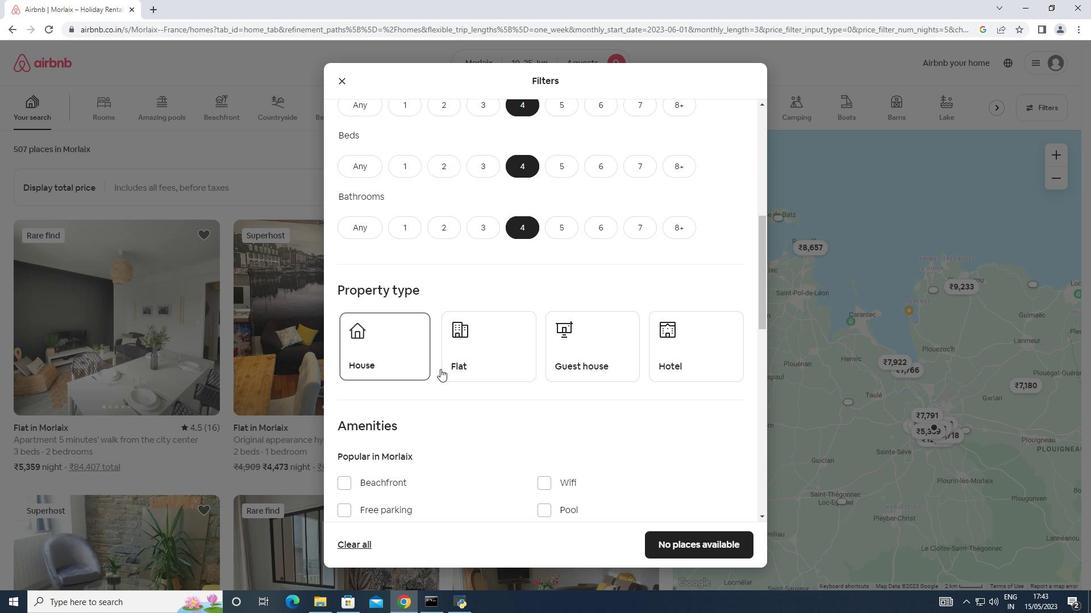 
Action: Mouse pressed left at (494, 367)
Screenshot: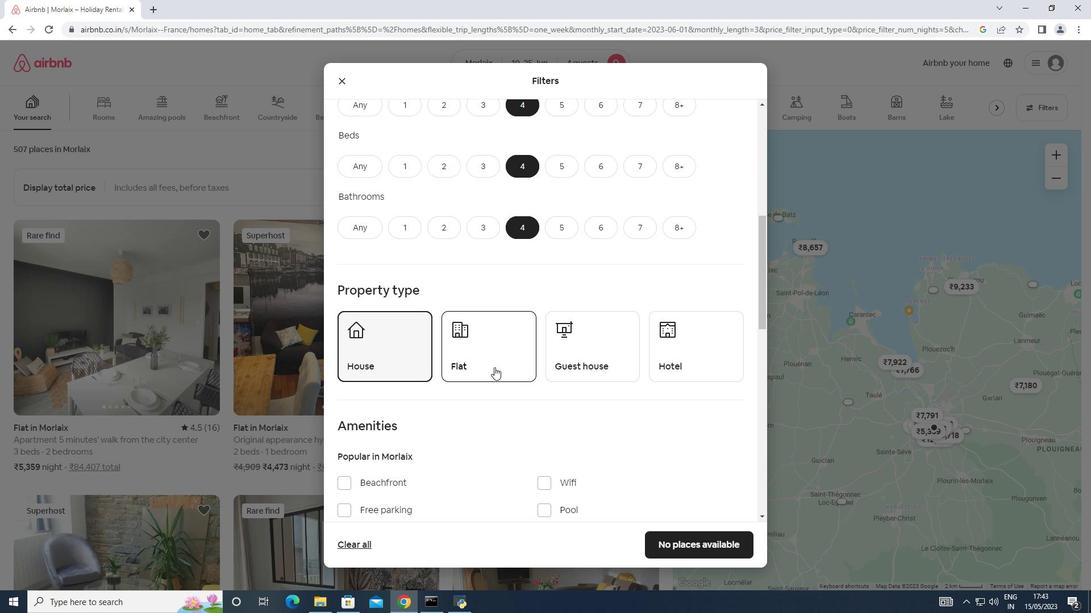 
Action: Mouse moved to (585, 362)
Screenshot: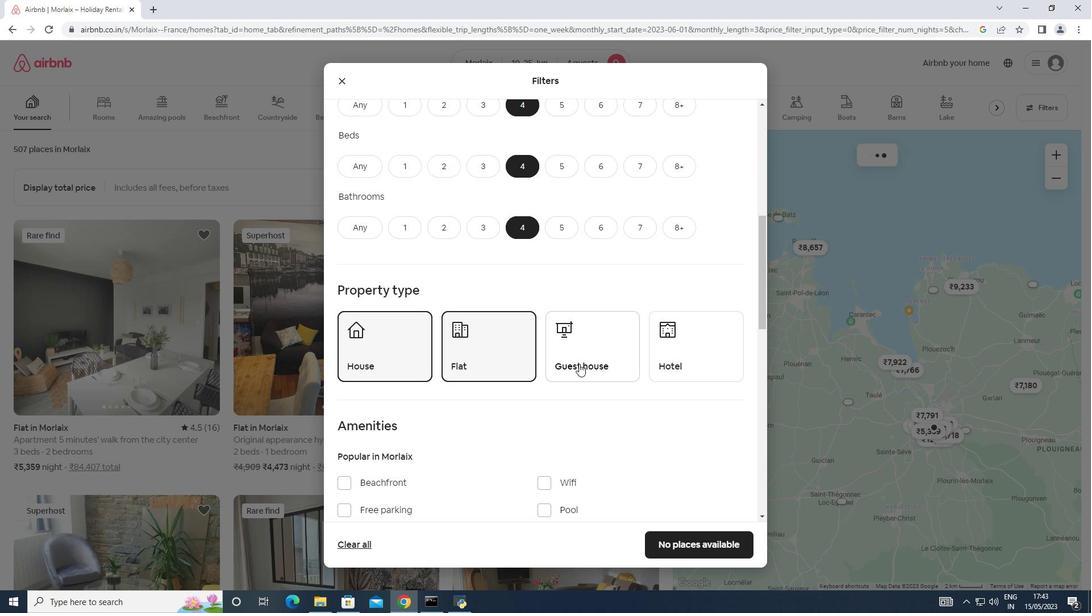 
Action: Mouse pressed left at (585, 362)
Screenshot: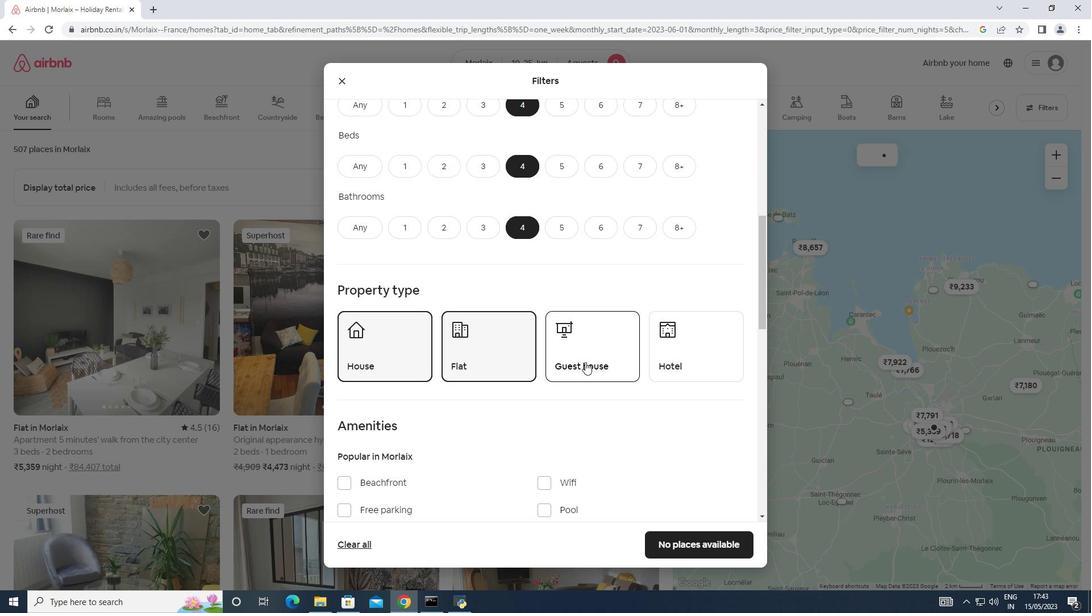 
Action: Mouse moved to (678, 362)
Screenshot: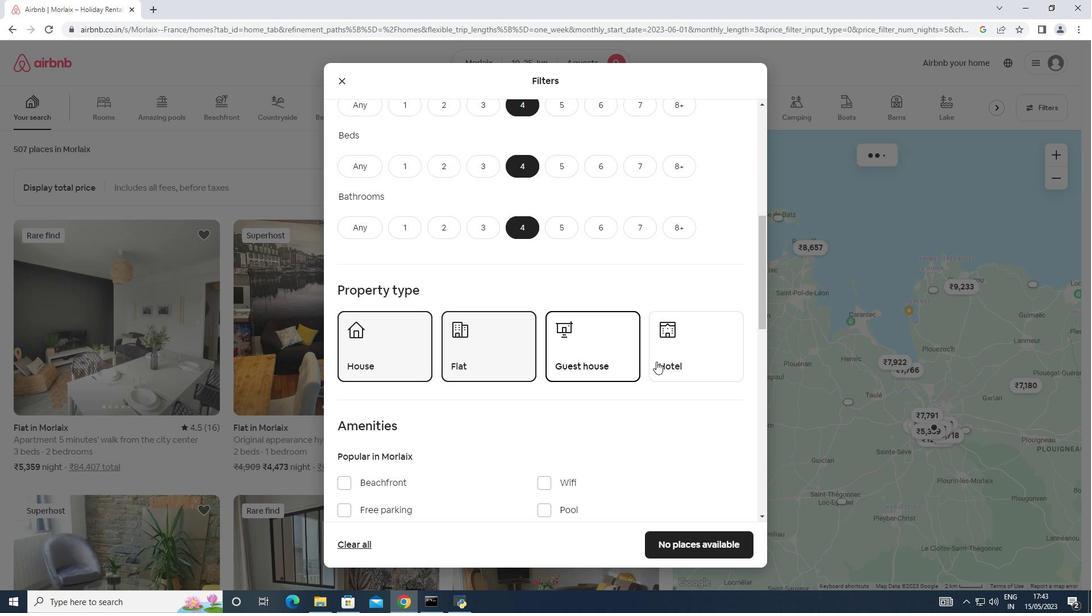 
Action: Mouse pressed left at (678, 362)
Screenshot: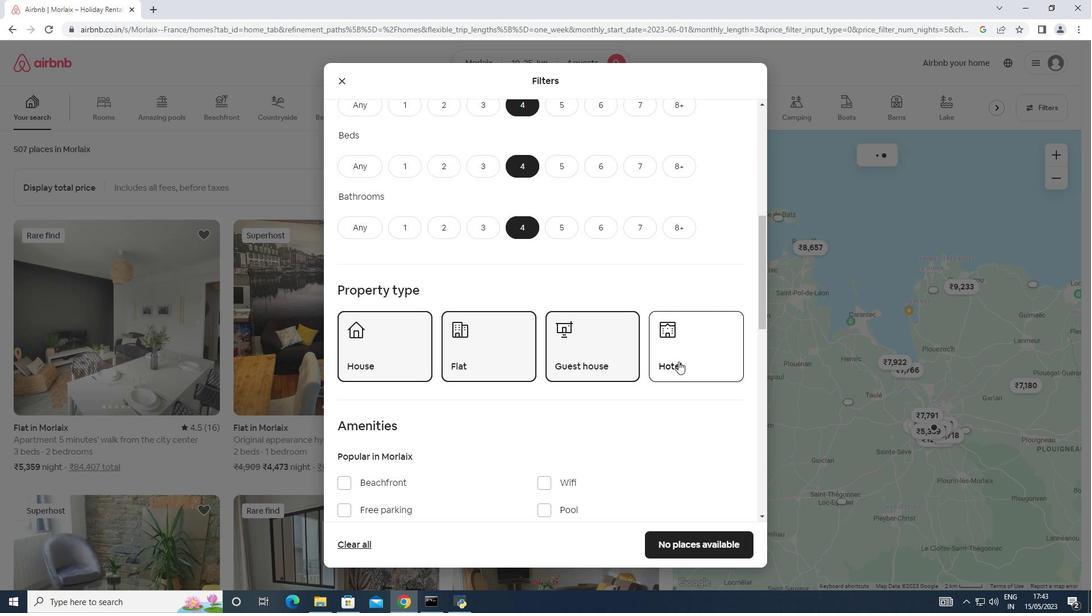 
Action: Mouse moved to (496, 345)
Screenshot: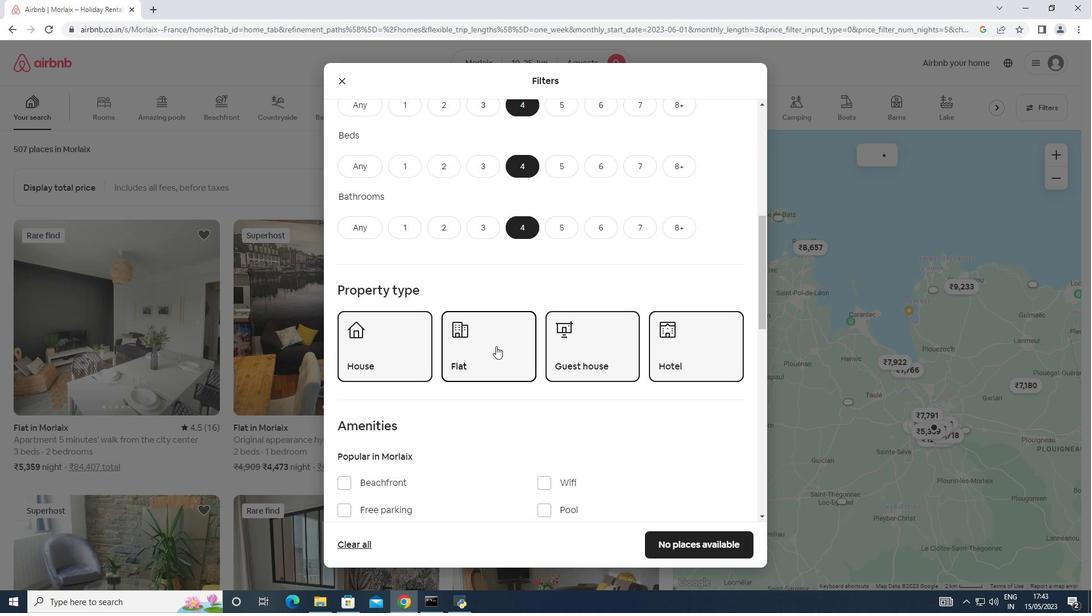 
Action: Mouse scrolled (496, 344) with delta (0, 0)
Screenshot: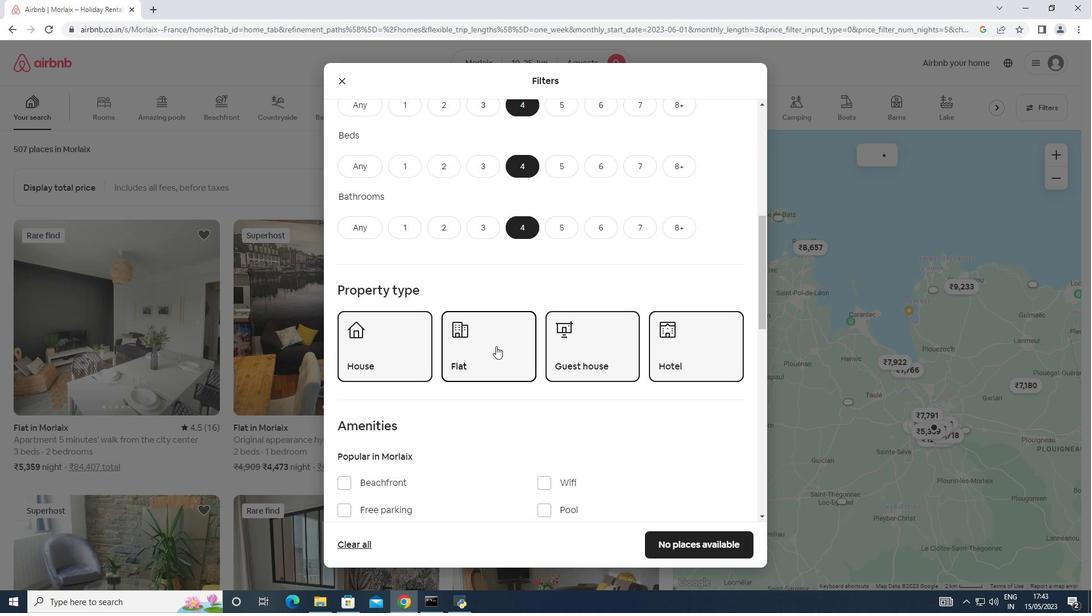 
Action: Mouse moved to (497, 343)
Screenshot: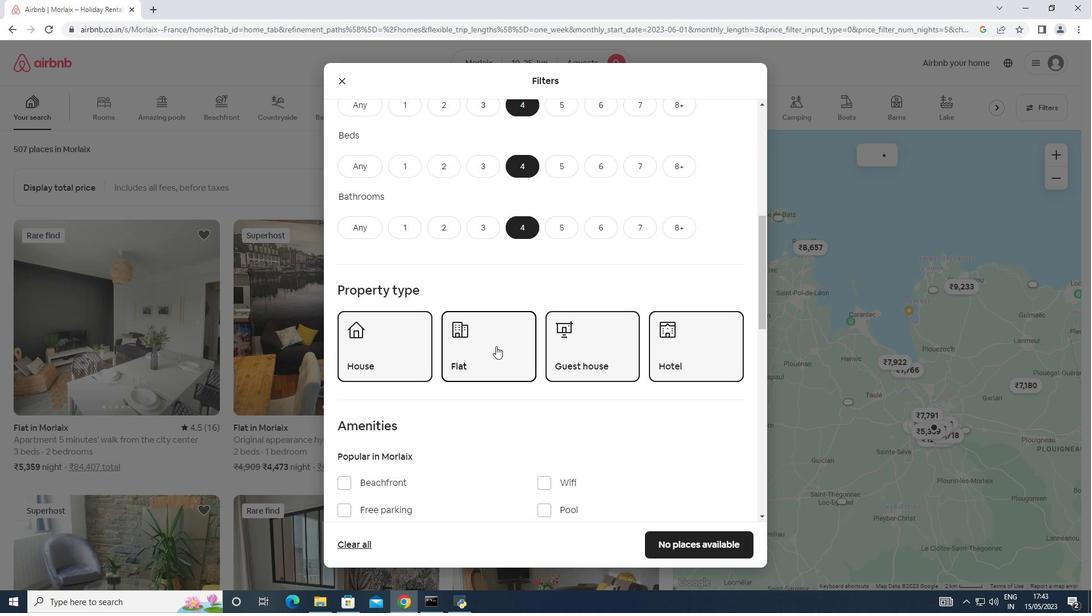 
Action: Mouse scrolled (497, 343) with delta (0, 0)
Screenshot: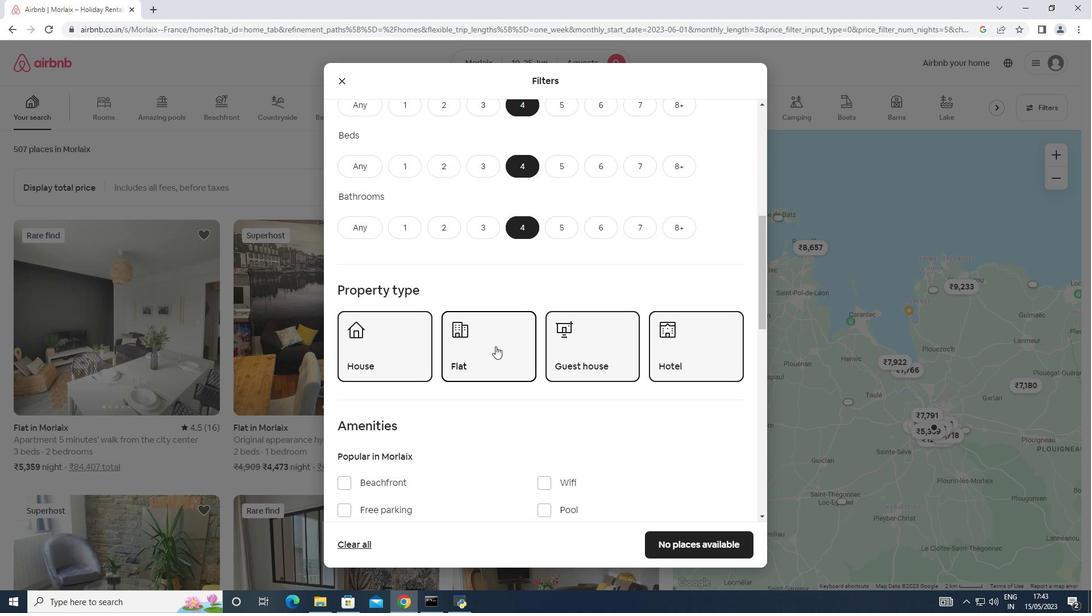 
Action: Mouse moved to (541, 368)
Screenshot: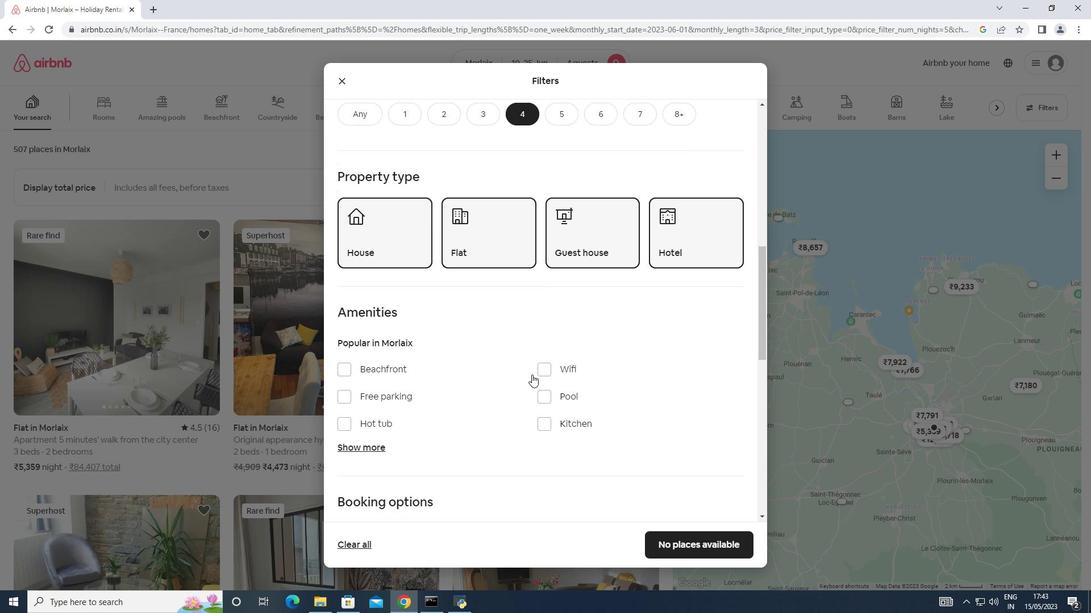 
Action: Mouse pressed left at (541, 368)
Screenshot: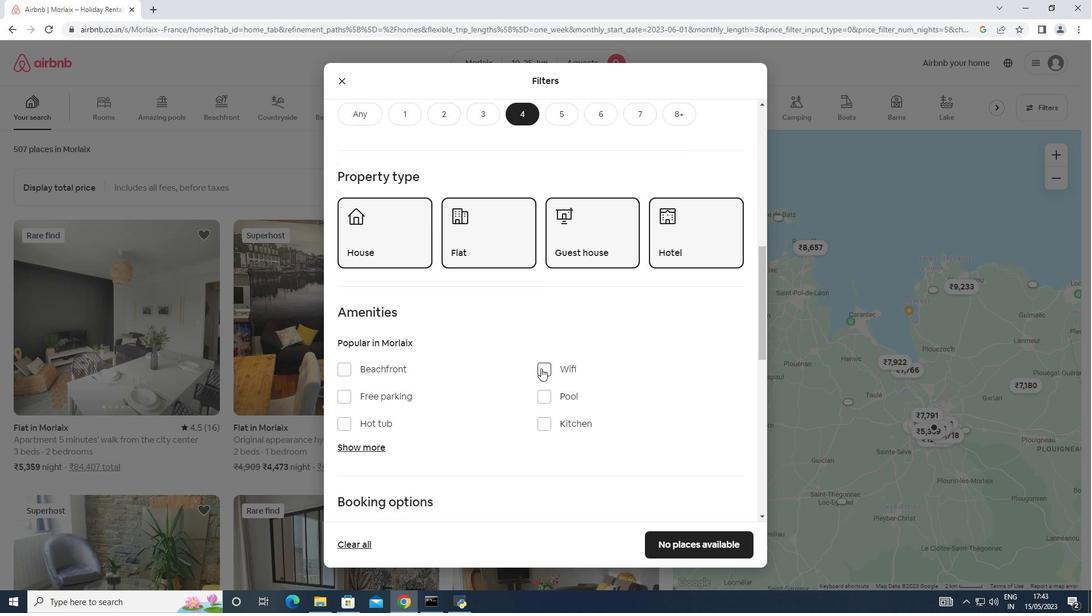 
Action: Mouse moved to (346, 446)
Screenshot: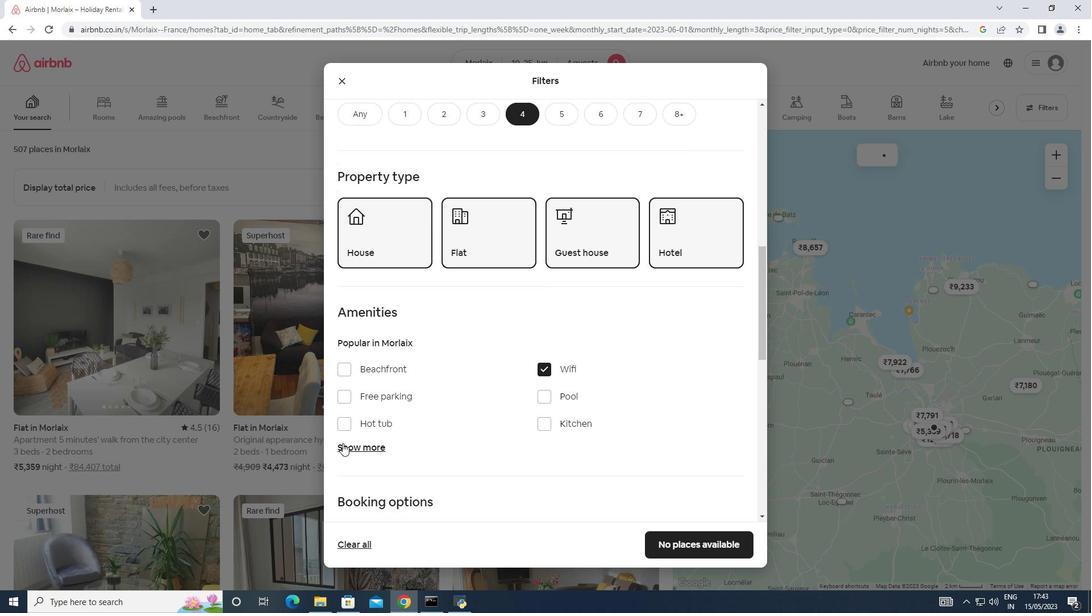 
Action: Mouse pressed left at (346, 446)
Screenshot: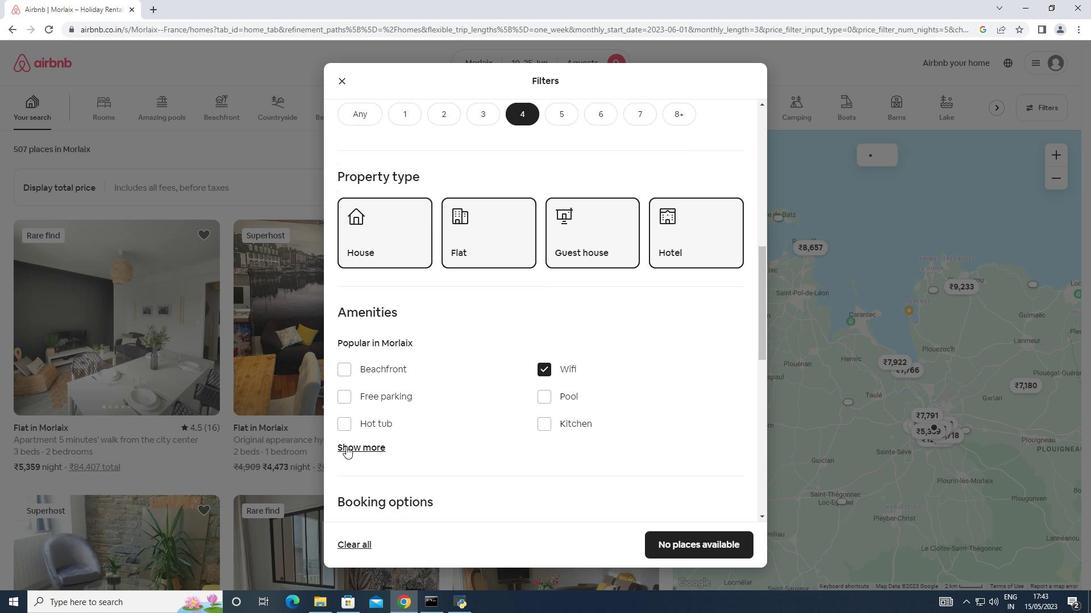 
Action: Mouse moved to (421, 405)
Screenshot: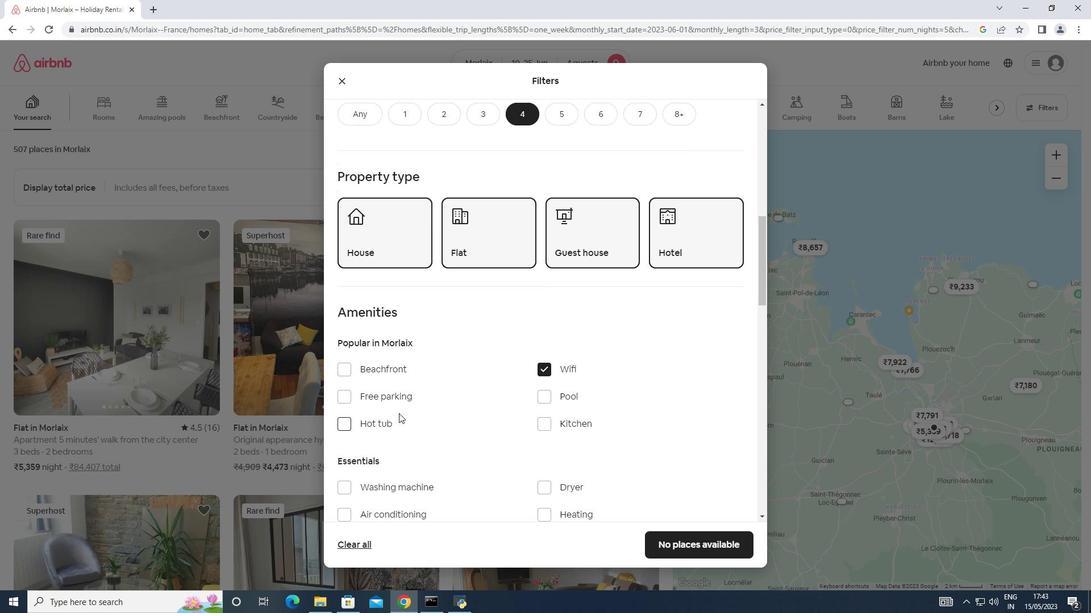 
Action: Mouse scrolled (421, 405) with delta (0, 0)
Screenshot: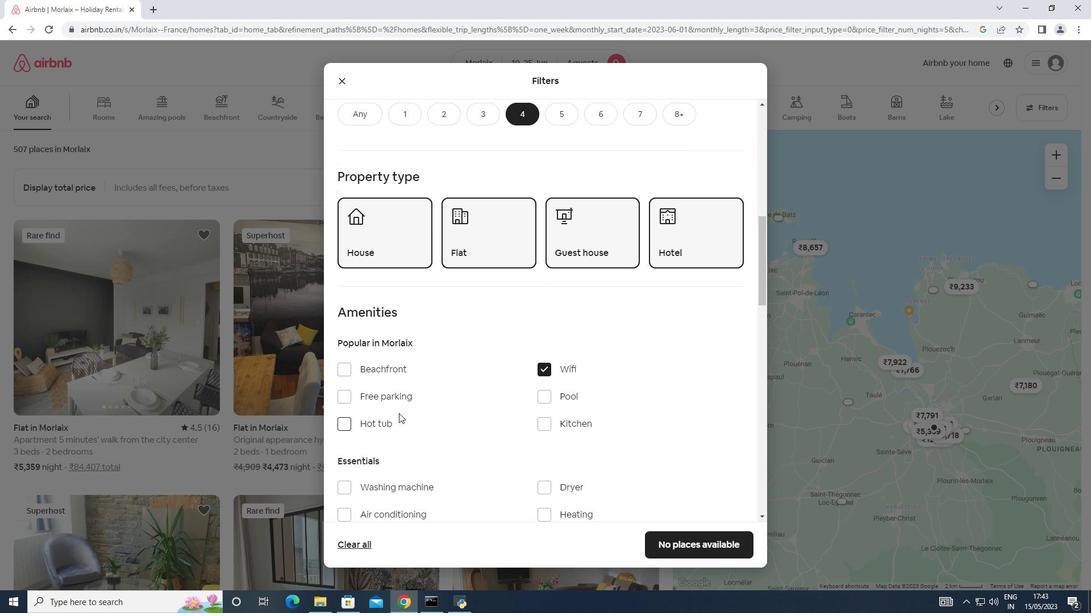 
Action: Mouse scrolled (421, 405) with delta (0, 0)
Screenshot: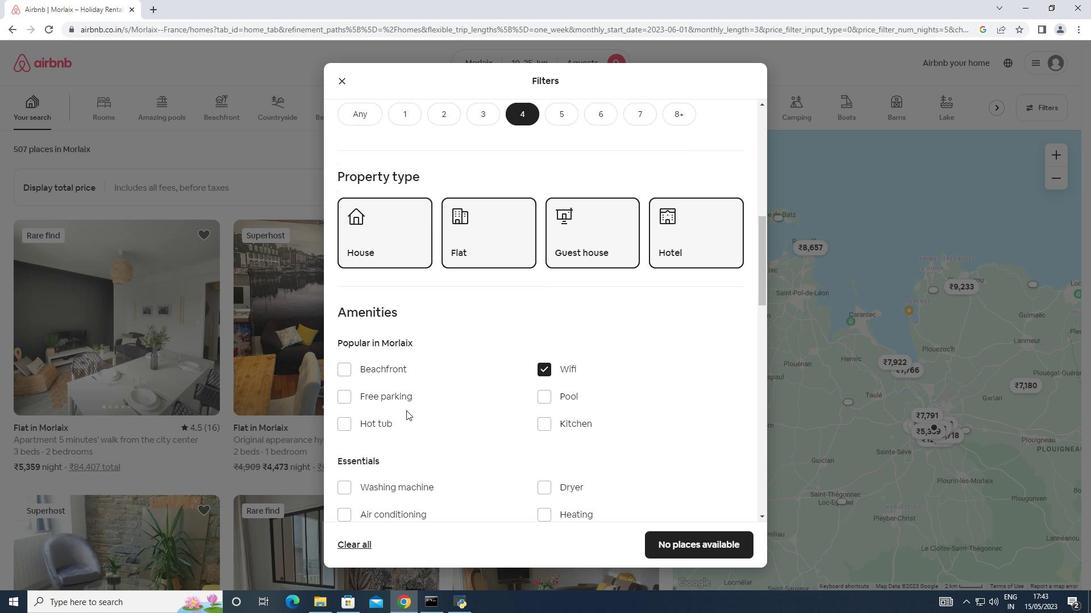 
Action: Mouse moved to (462, 389)
Screenshot: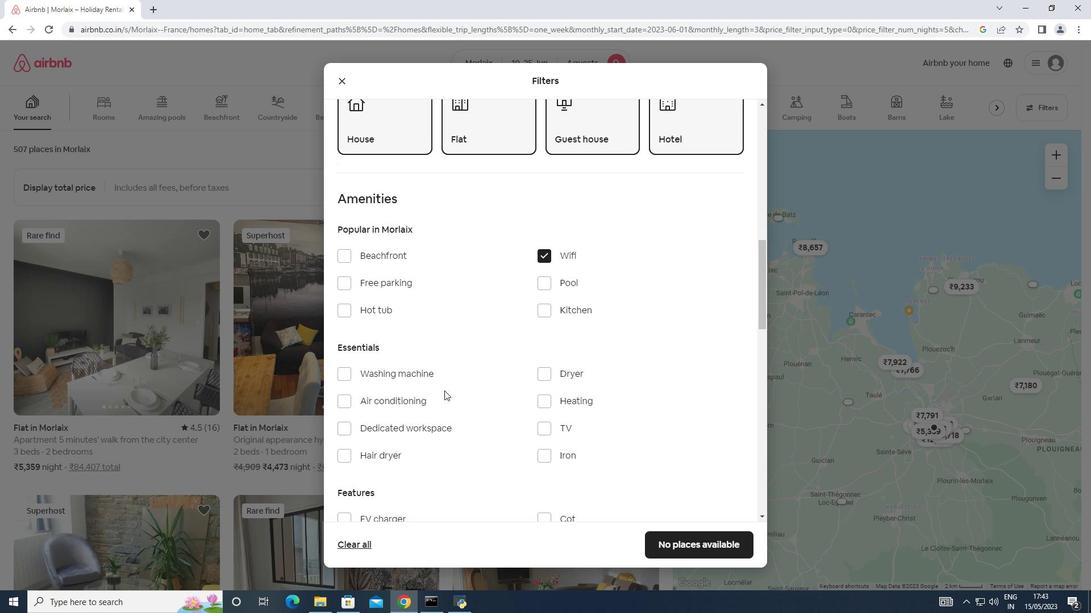 
Action: Mouse scrolled (462, 388) with delta (0, 0)
Screenshot: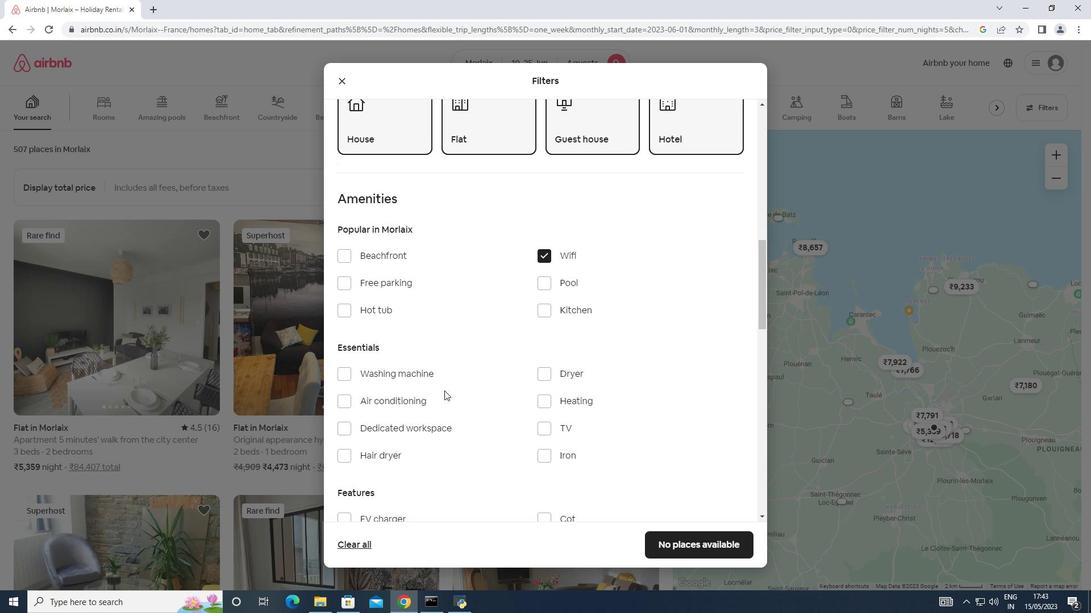 
Action: Mouse moved to (548, 371)
Screenshot: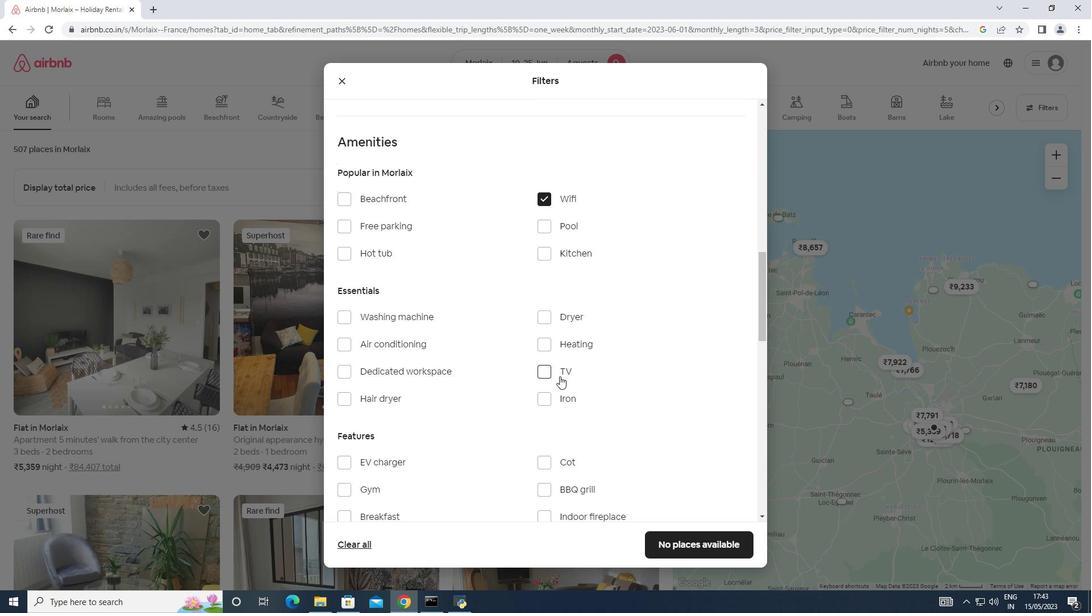 
Action: Mouse pressed left at (548, 371)
Screenshot: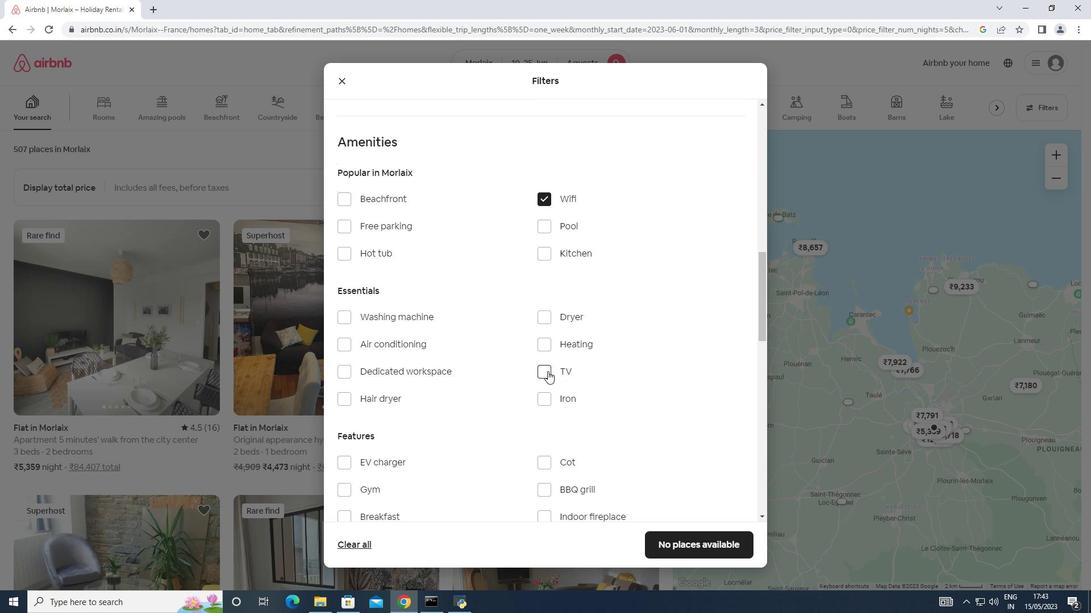 
Action: Mouse moved to (495, 367)
Screenshot: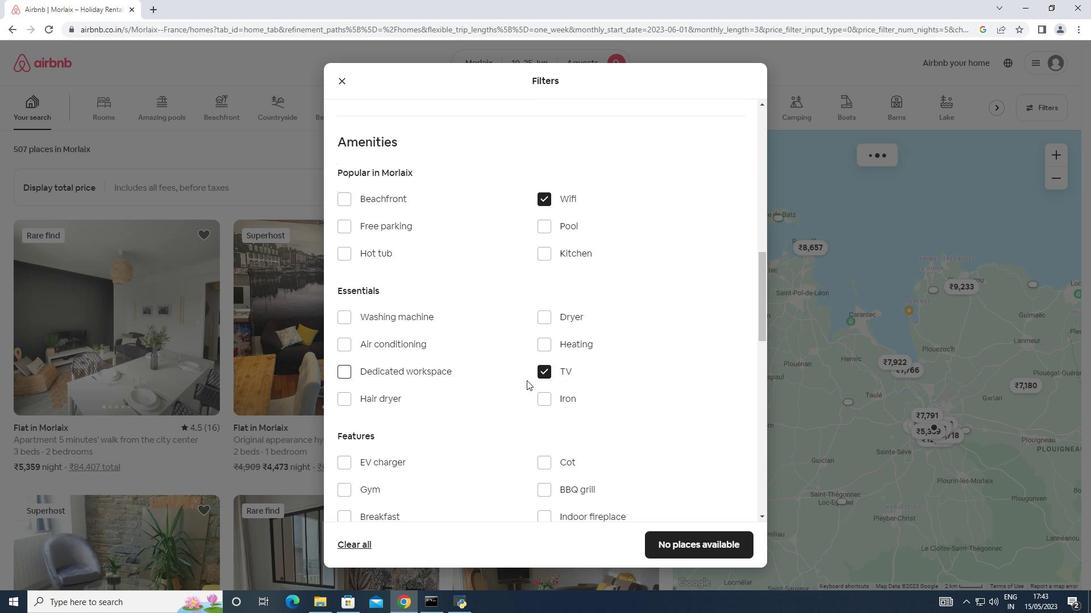 
Action: Mouse scrolled (495, 366) with delta (0, 0)
Screenshot: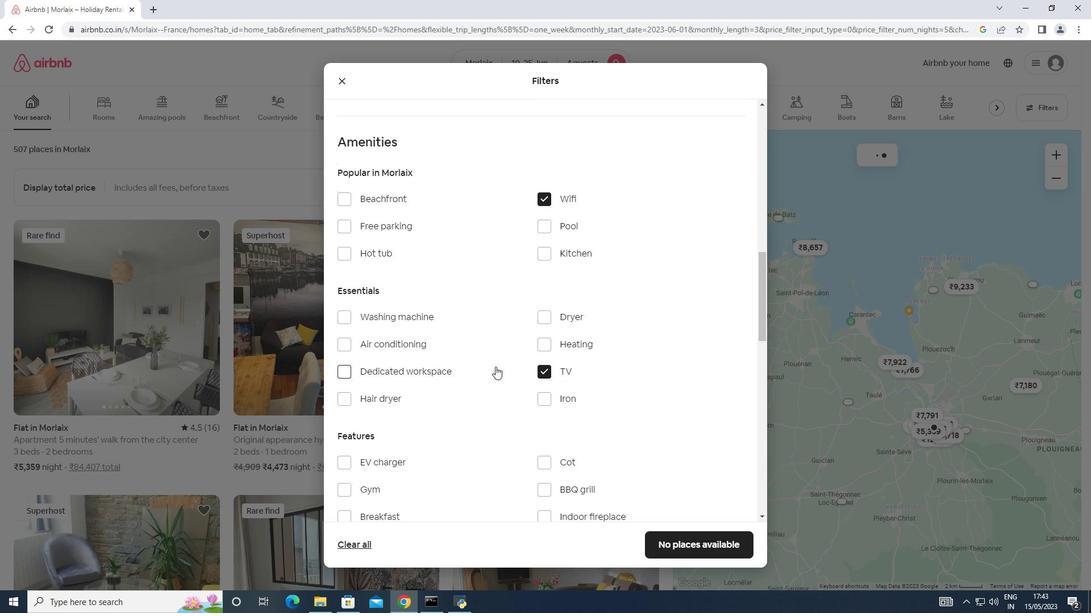 
Action: Mouse moved to (497, 364)
Screenshot: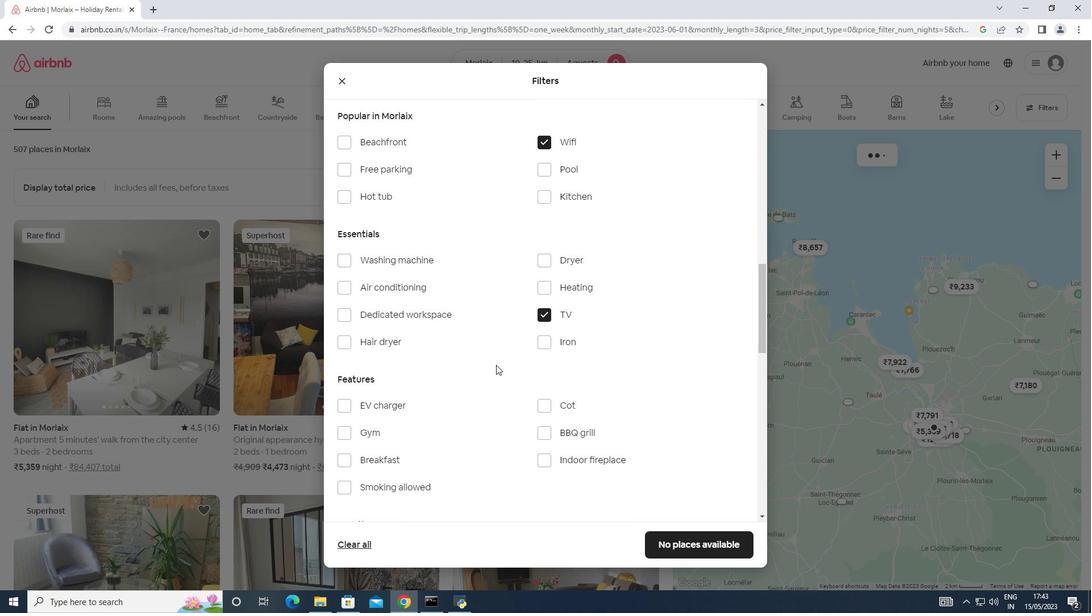 
Action: Mouse scrolled (497, 363) with delta (0, 0)
Screenshot: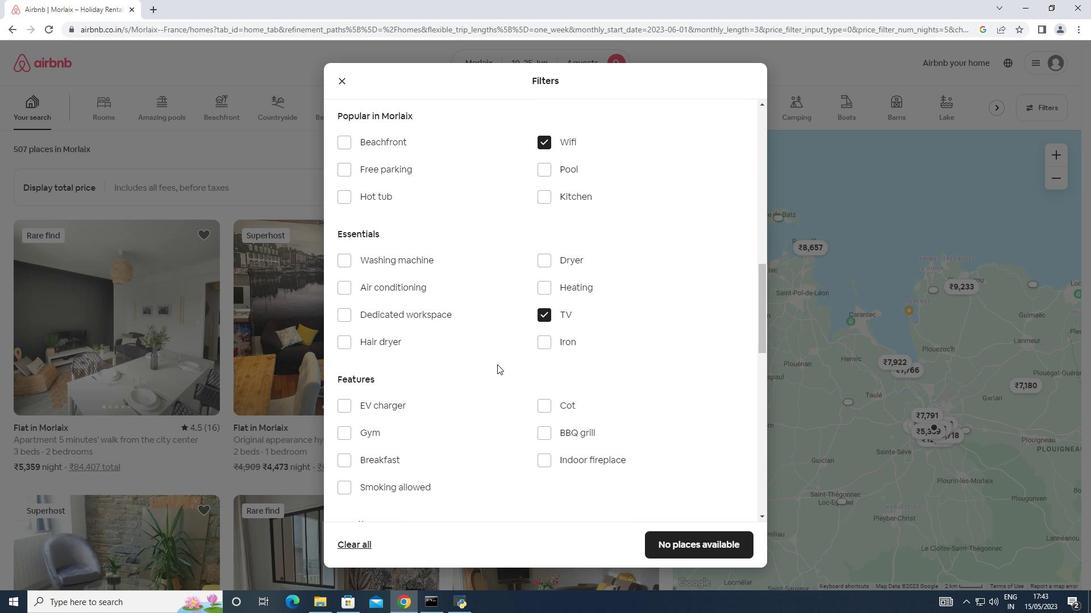 
Action: Mouse moved to (344, 115)
Screenshot: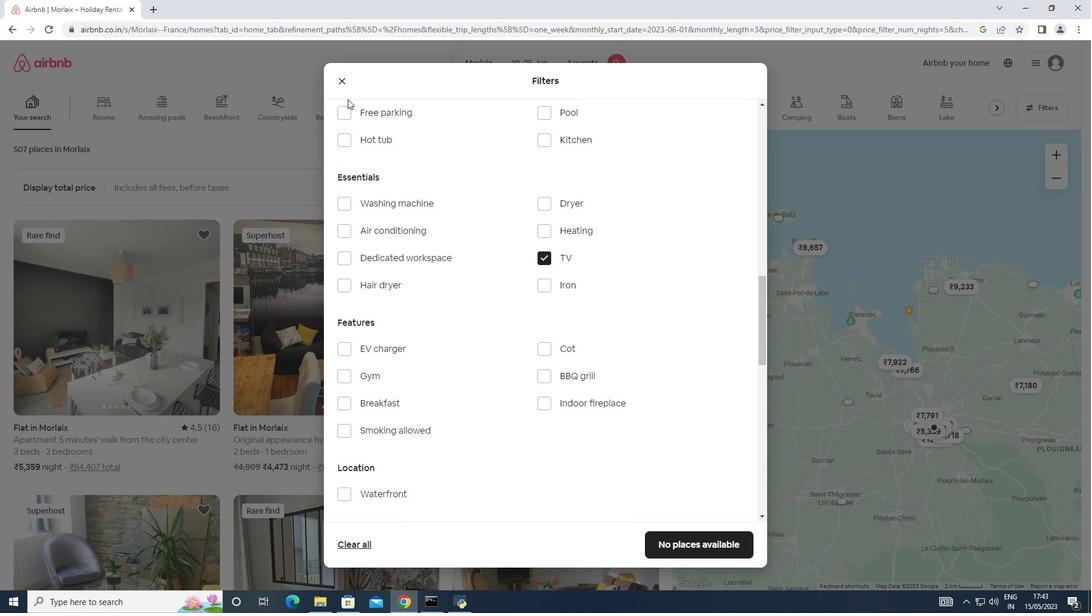 
Action: Mouse pressed left at (344, 115)
Screenshot: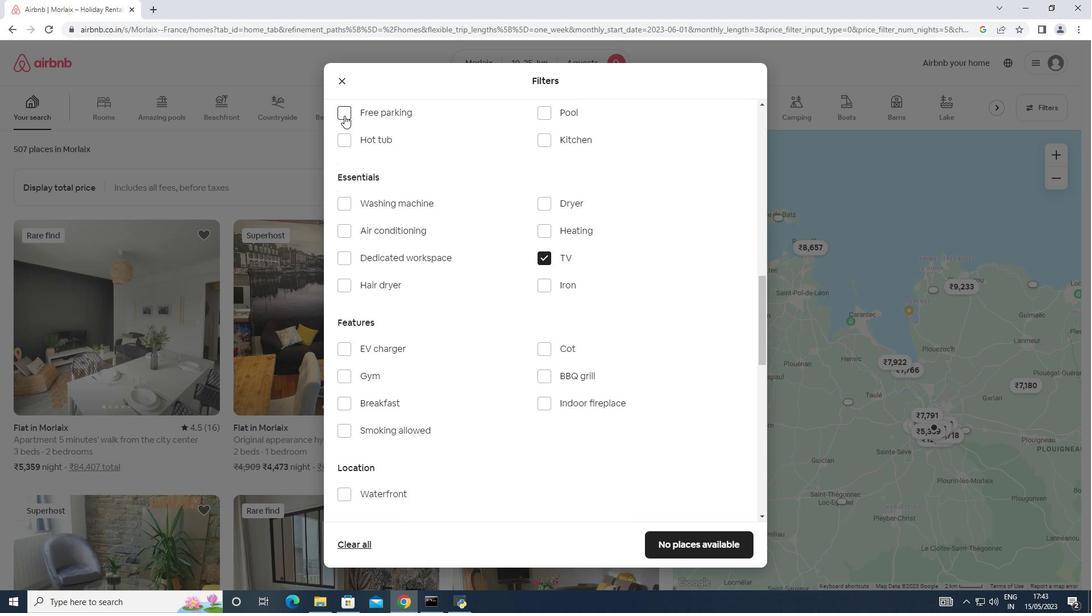 
Action: Mouse moved to (339, 374)
Screenshot: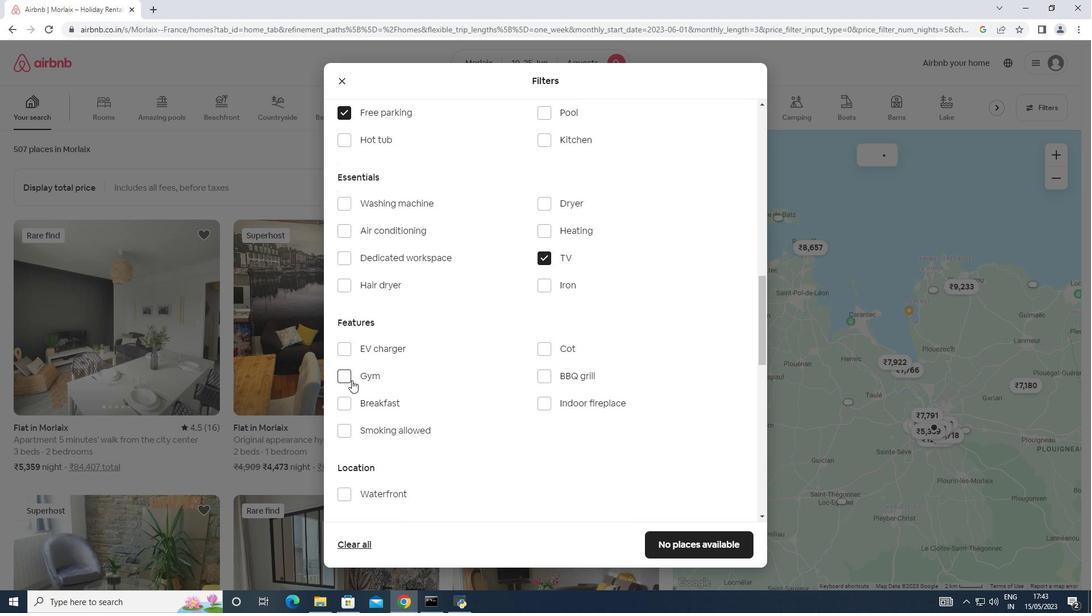 
Action: Mouse pressed left at (339, 374)
Screenshot: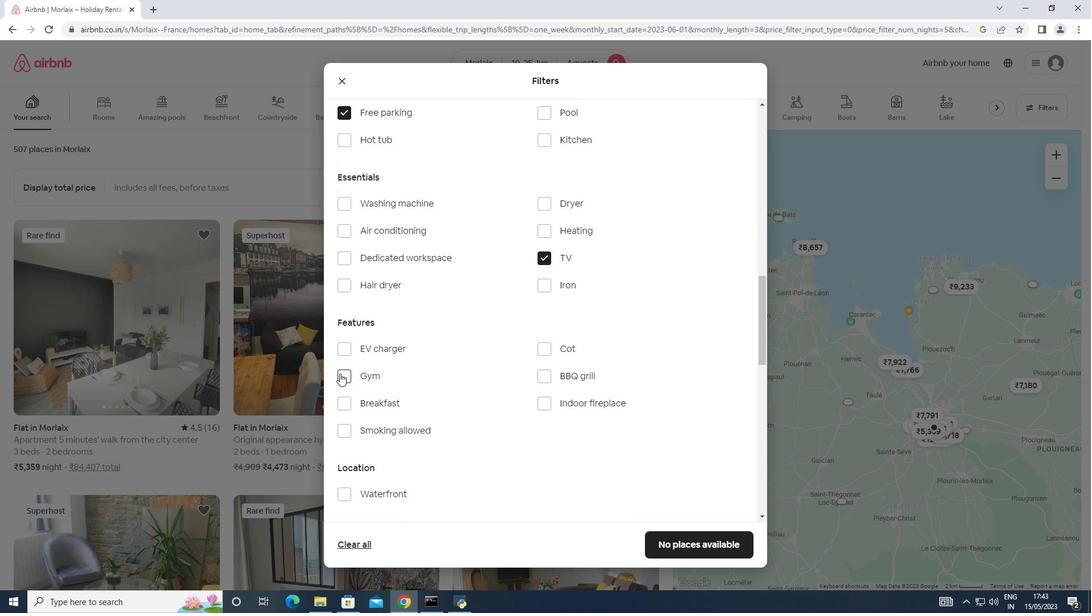 
Action: Mouse moved to (349, 404)
Screenshot: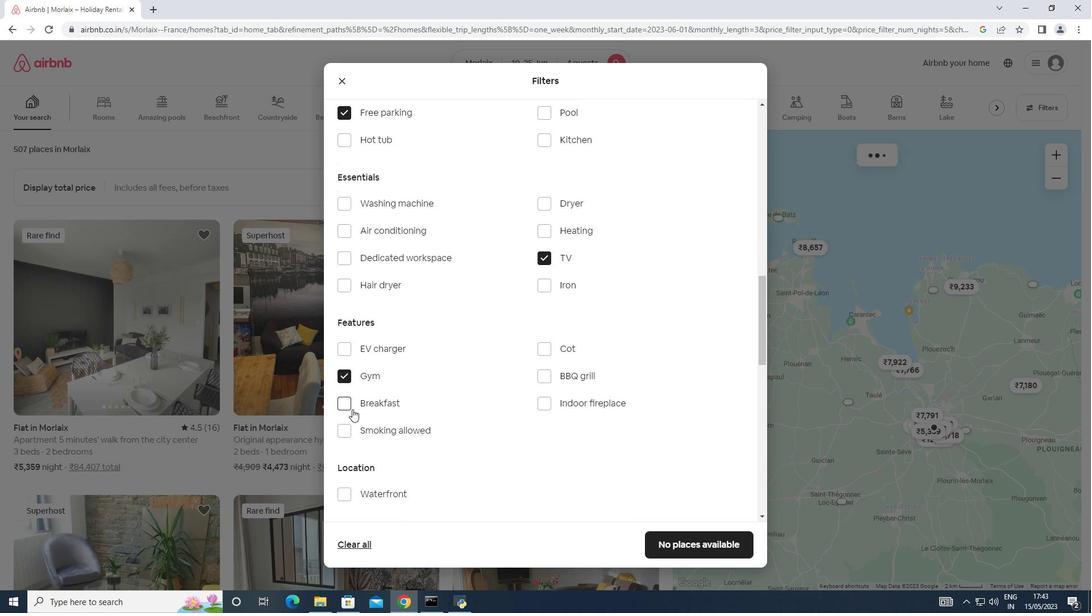 
Action: Mouse pressed left at (349, 404)
Screenshot: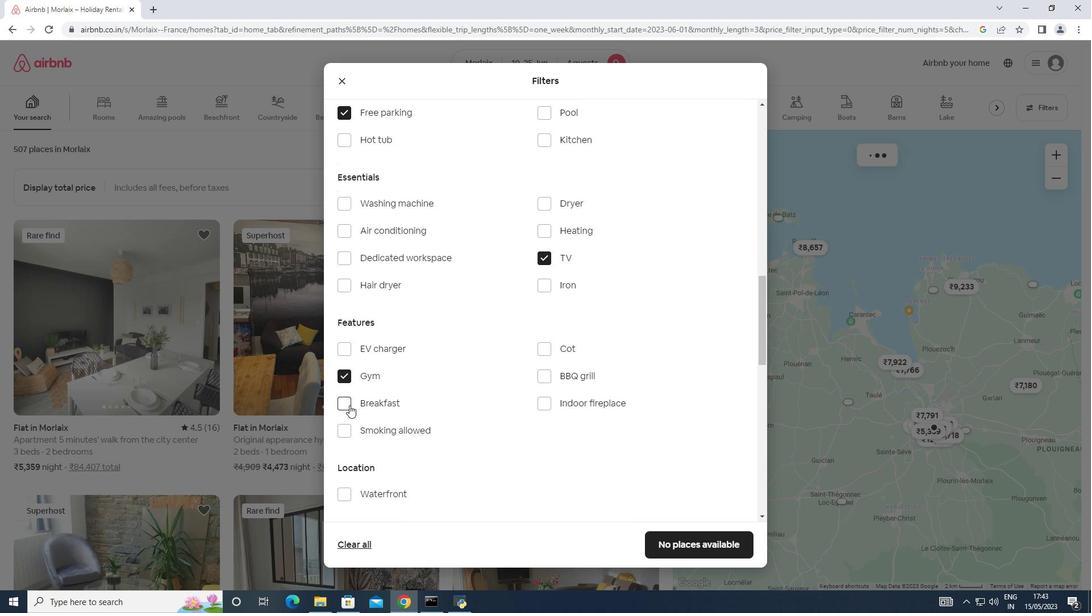
Action: Mouse moved to (512, 347)
Screenshot: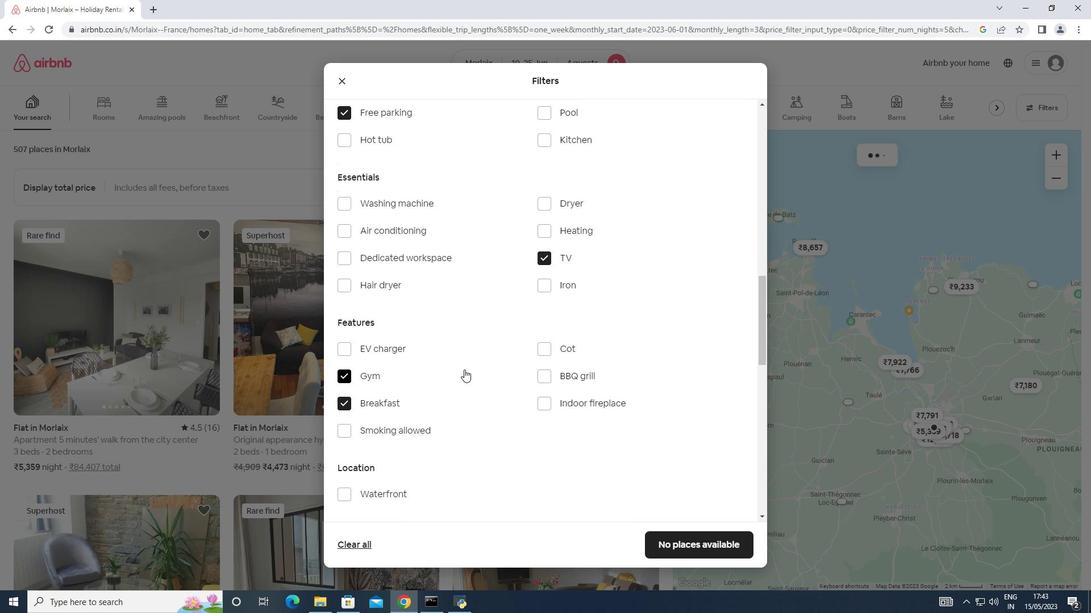 
Action: Mouse scrolled (512, 347) with delta (0, 0)
Screenshot: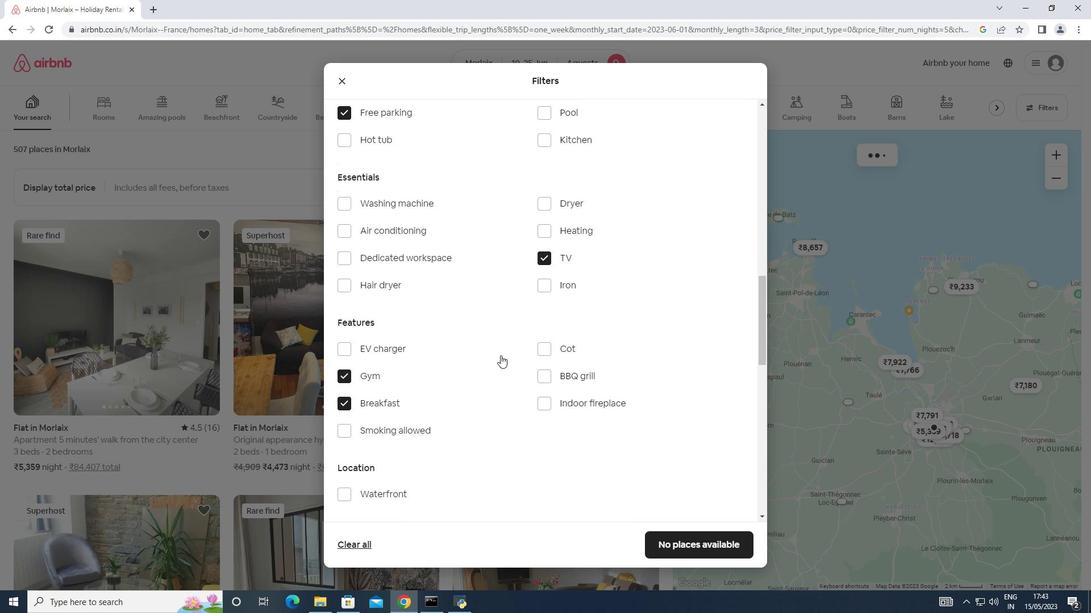 
Action: Mouse scrolled (512, 347) with delta (0, 0)
Screenshot: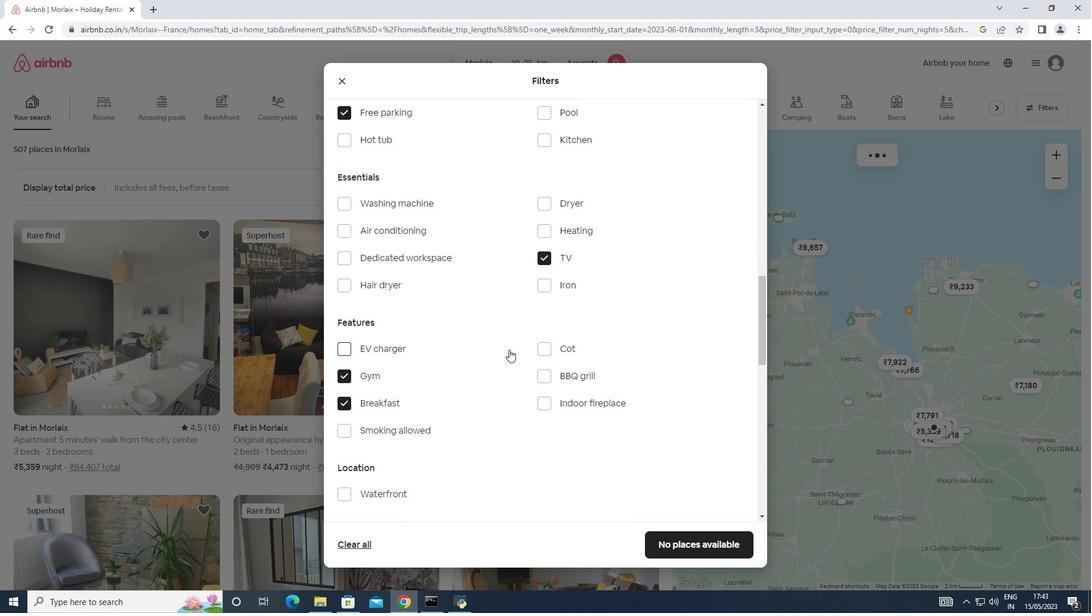 
Action: Mouse moved to (512, 347)
Screenshot: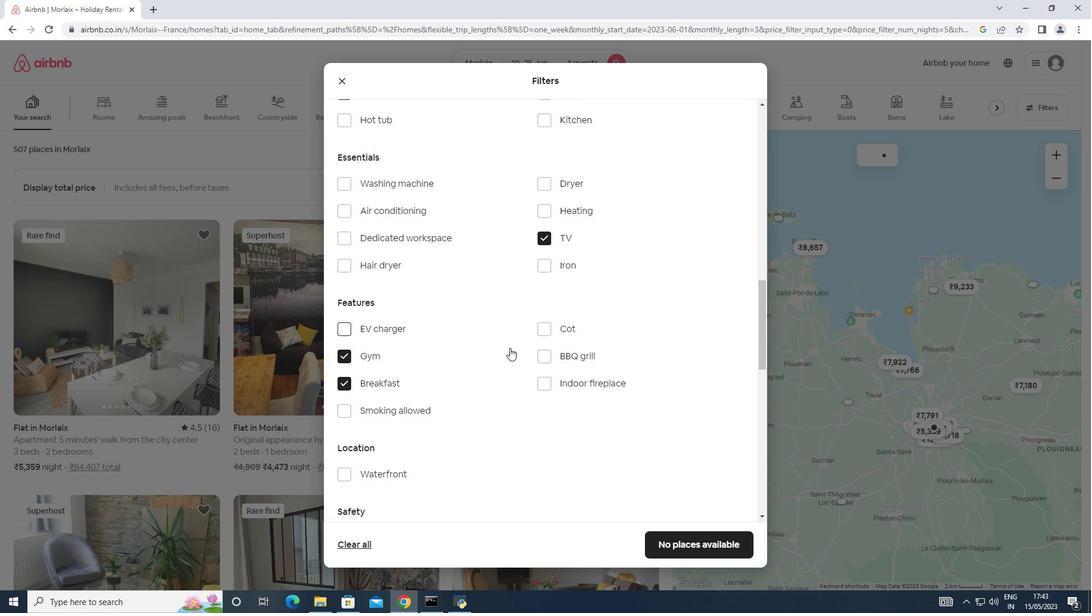 
Action: Mouse scrolled (512, 346) with delta (0, 0)
Screenshot: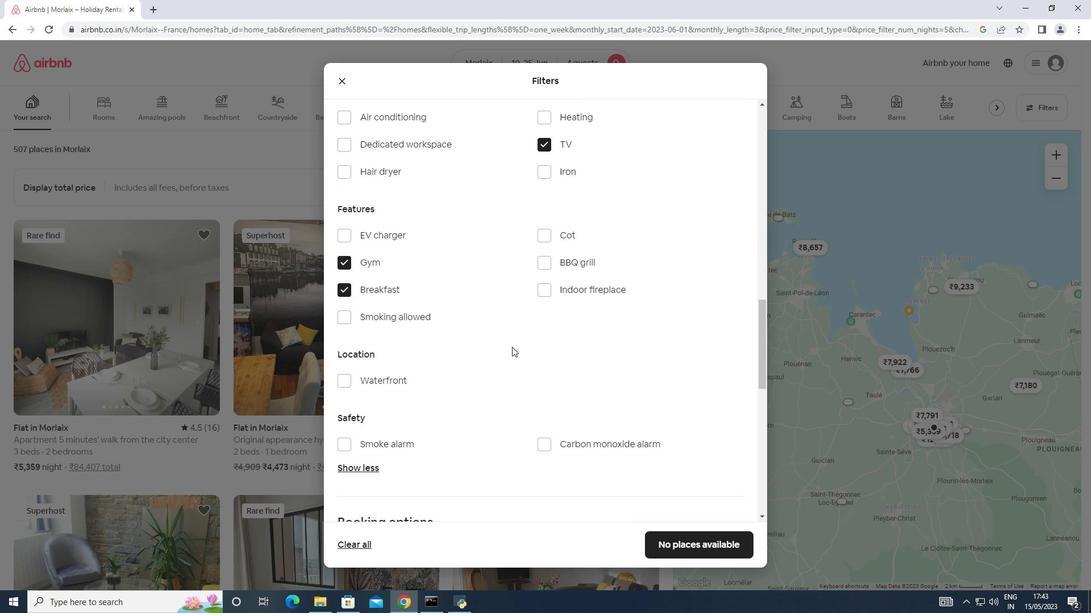 
Action: Mouse moved to (531, 337)
Screenshot: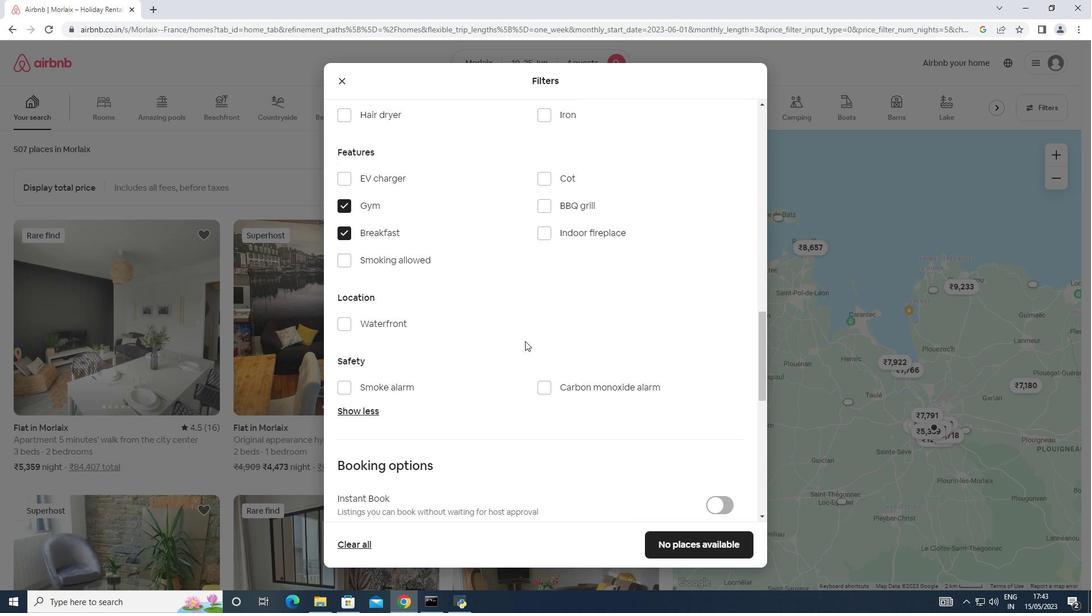 
Action: Mouse scrolled (531, 337) with delta (0, 0)
Screenshot: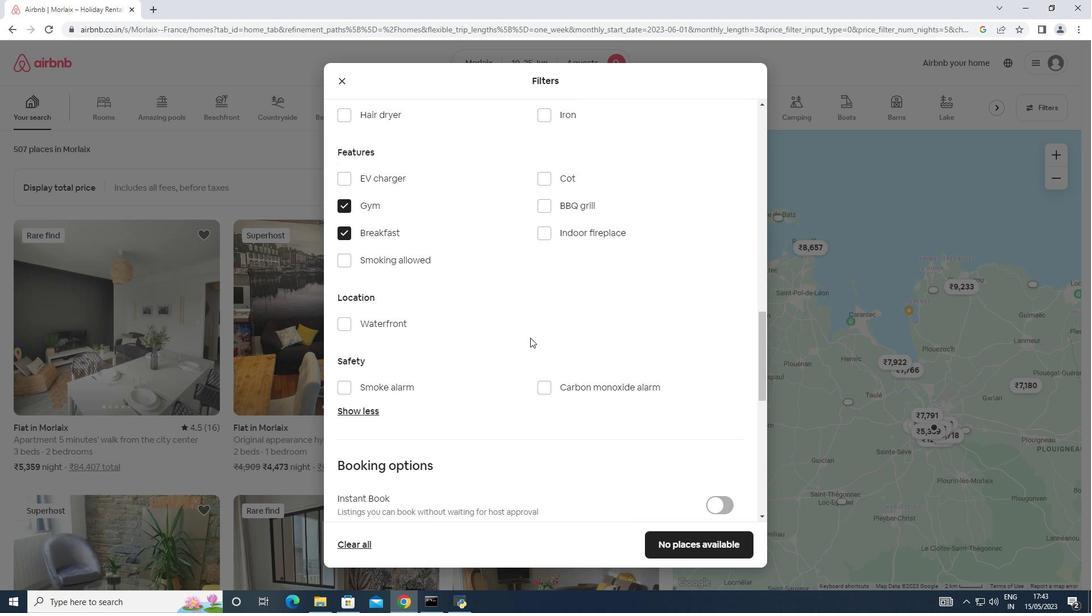 
Action: Mouse moved to (570, 335)
Screenshot: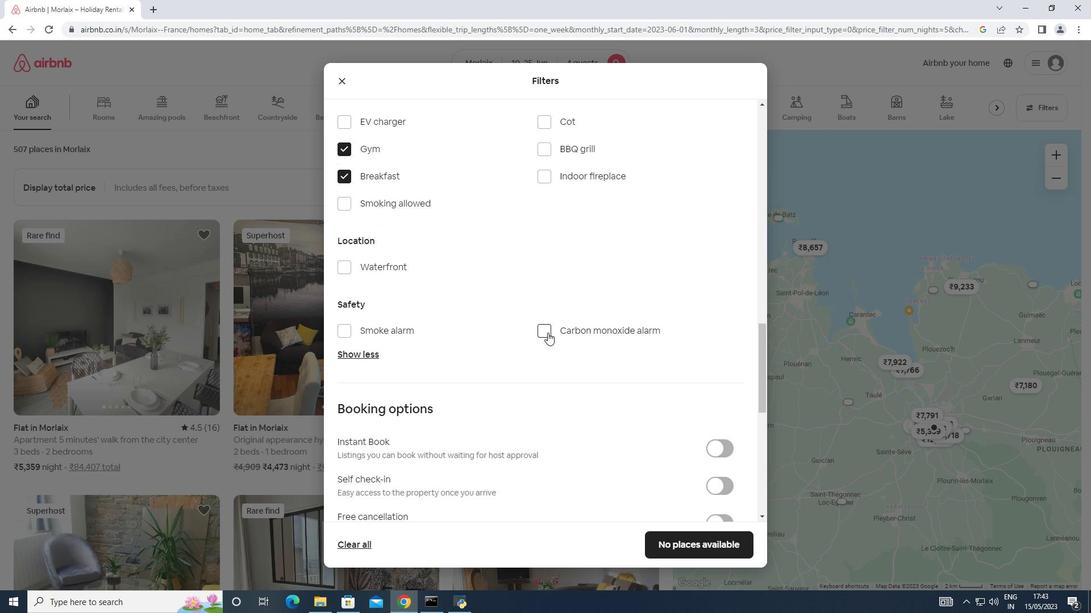 
Action: Mouse scrolled (570, 335) with delta (0, 0)
Screenshot: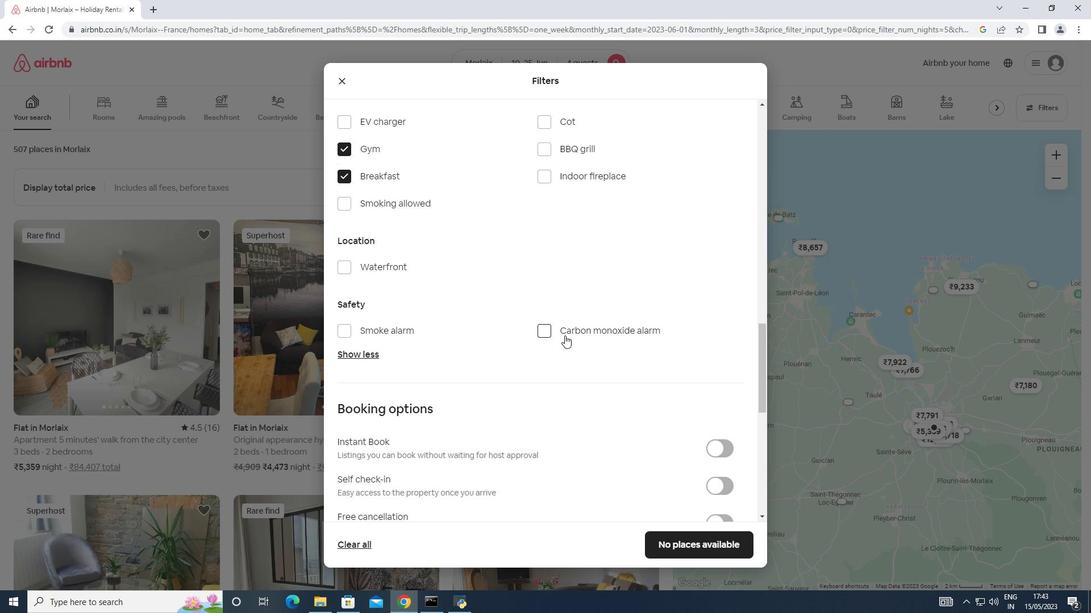 
Action: Mouse moved to (571, 336)
Screenshot: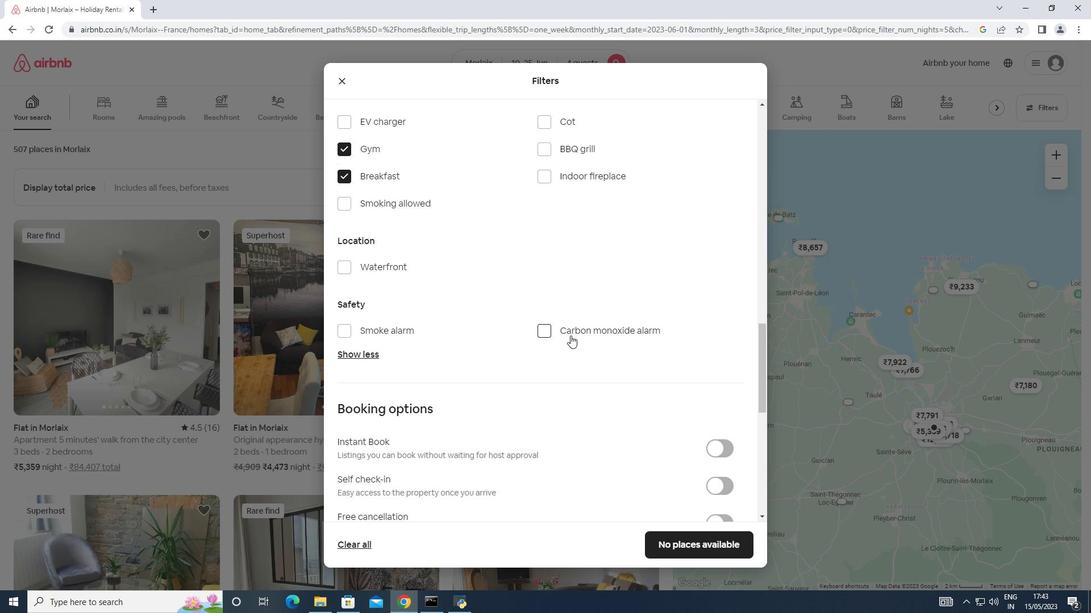 
Action: Mouse scrolled (571, 335) with delta (0, 0)
Screenshot: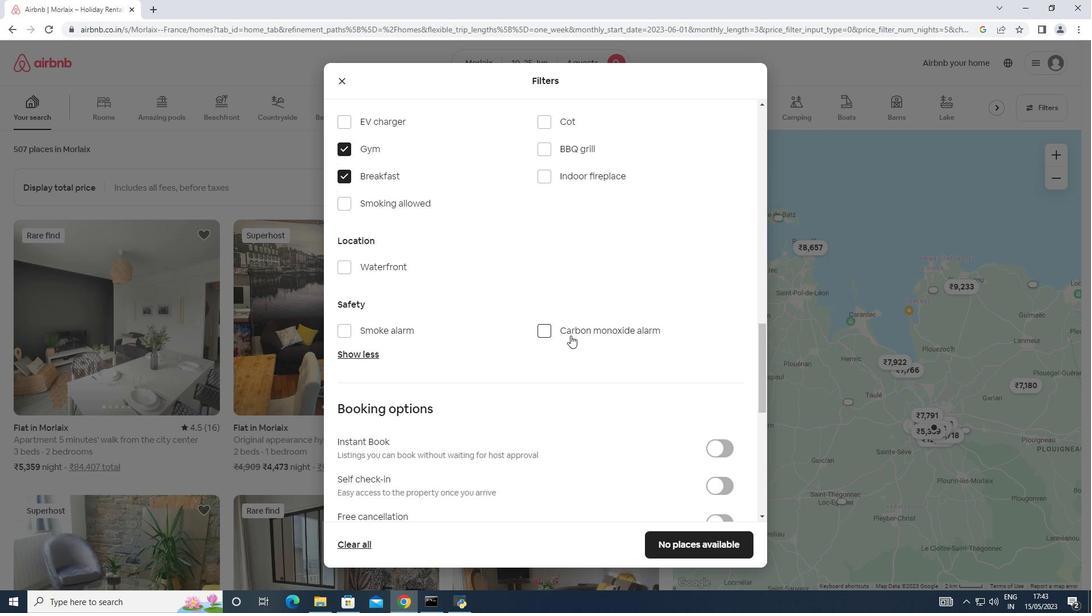 
Action: Mouse moved to (715, 376)
Screenshot: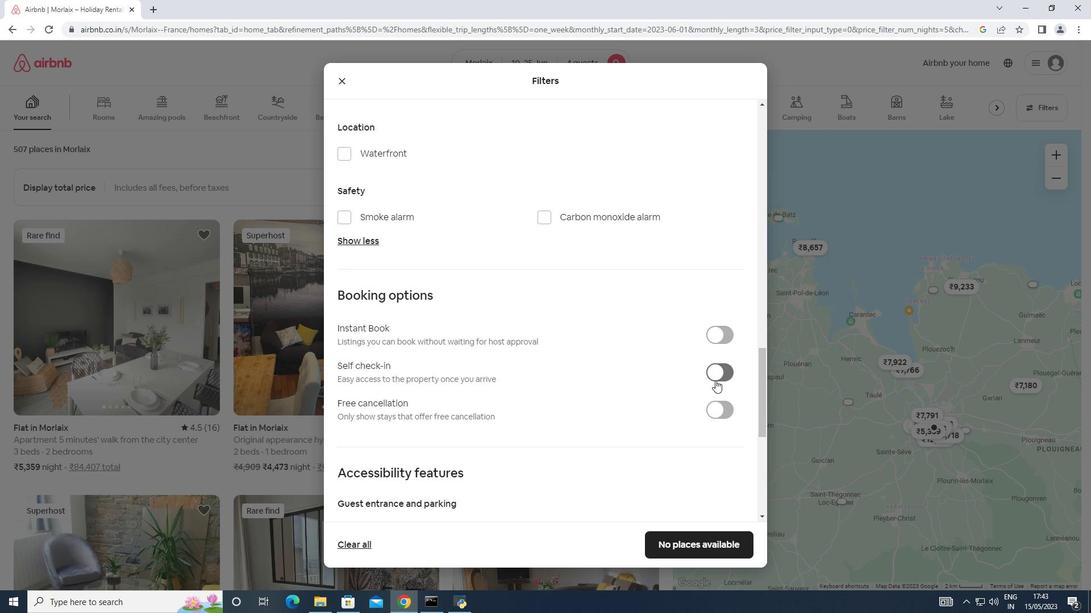 
Action: Mouse pressed left at (715, 376)
Screenshot: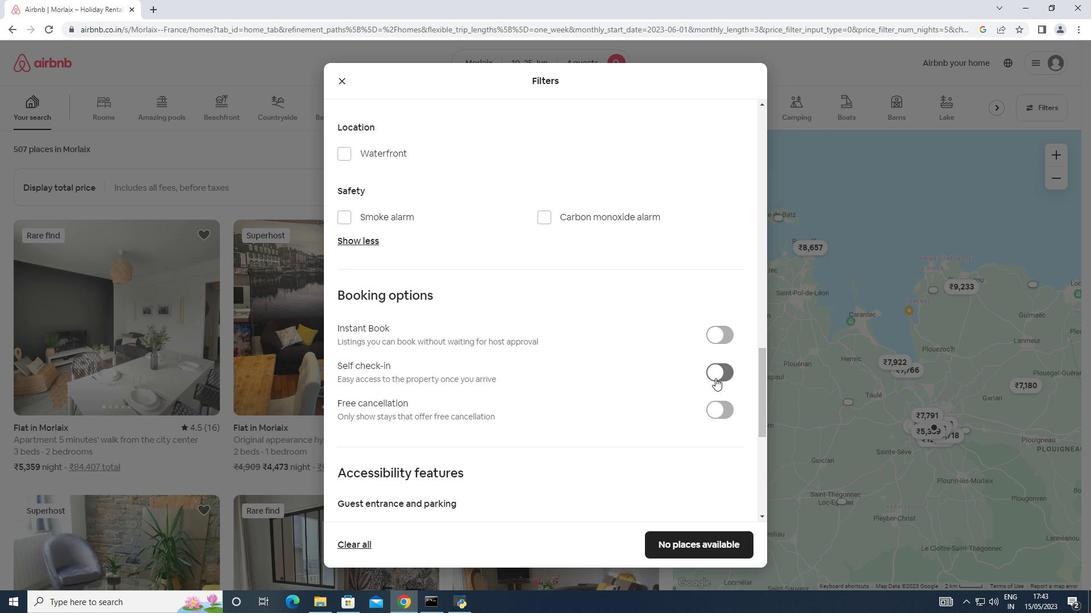 
Action: Mouse moved to (524, 387)
Screenshot: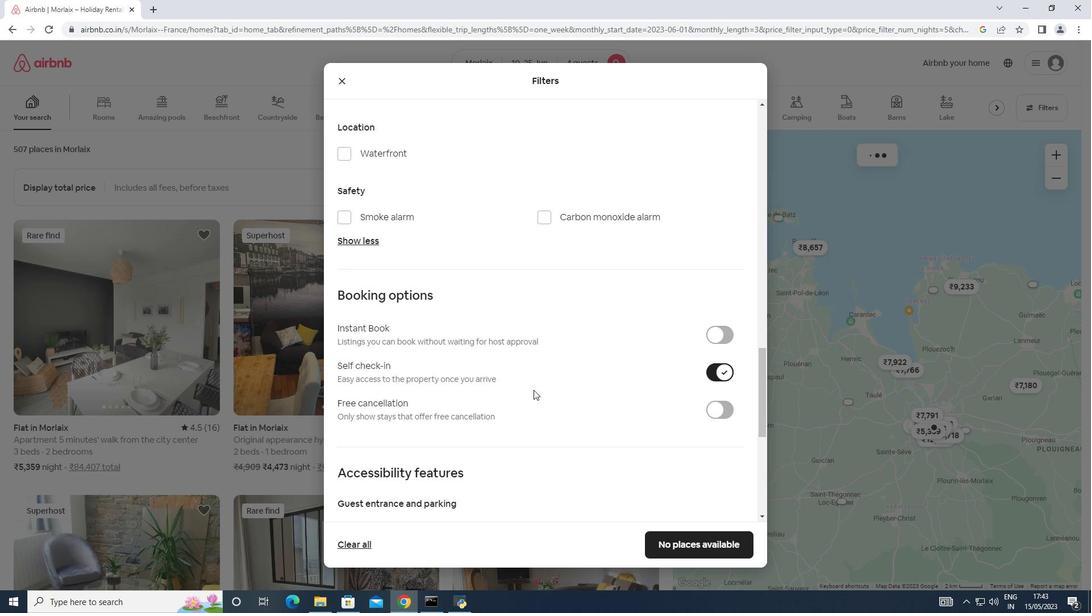 
Action: Mouse scrolled (524, 387) with delta (0, 0)
Screenshot: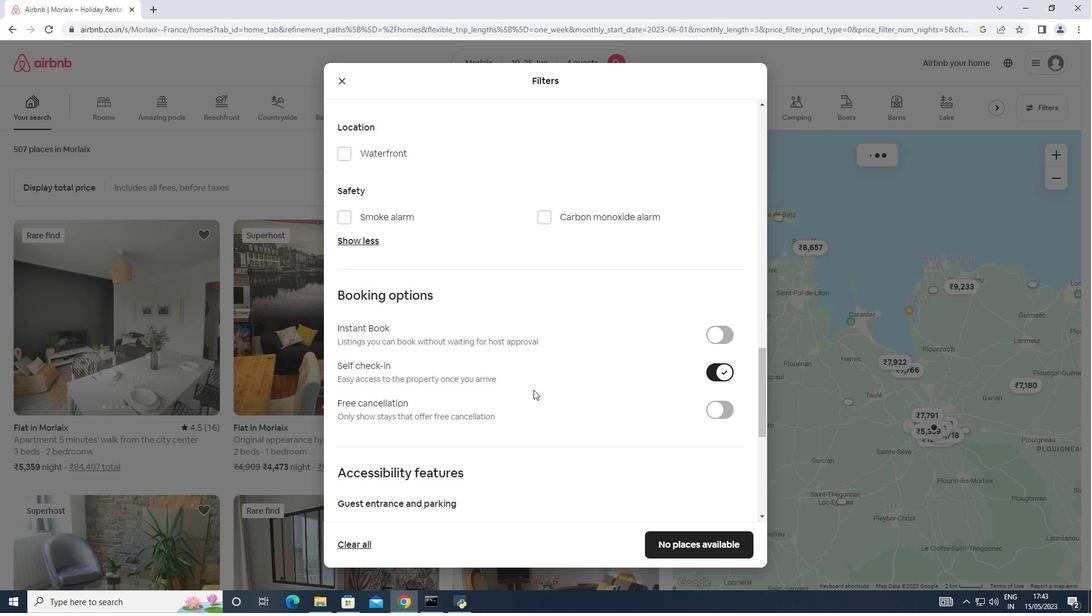 
Action: Mouse scrolled (524, 387) with delta (0, 0)
Screenshot: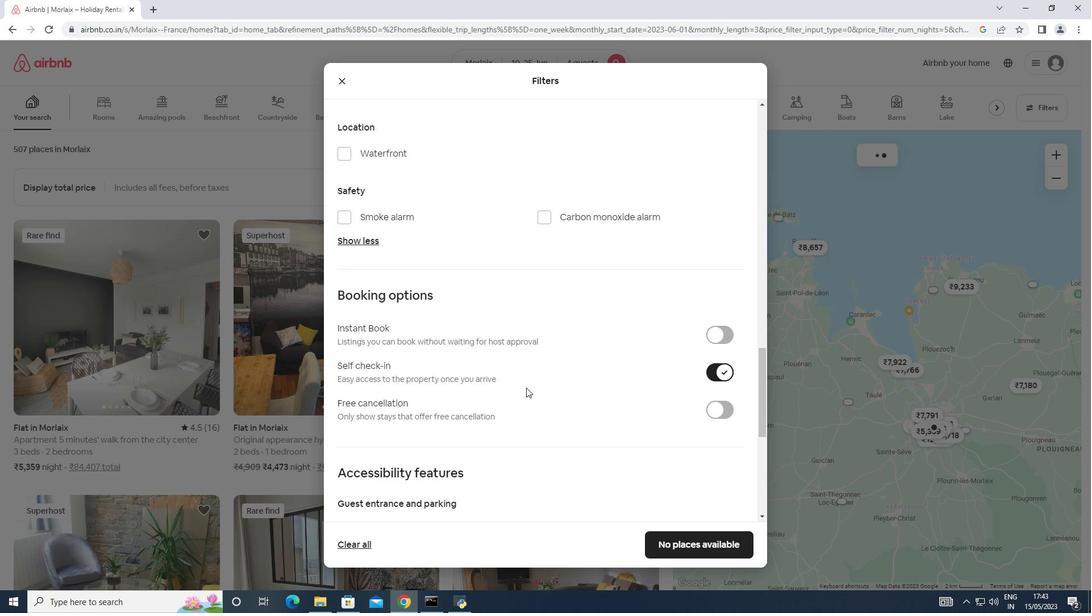 
Action: Mouse scrolled (524, 387) with delta (0, 0)
Screenshot: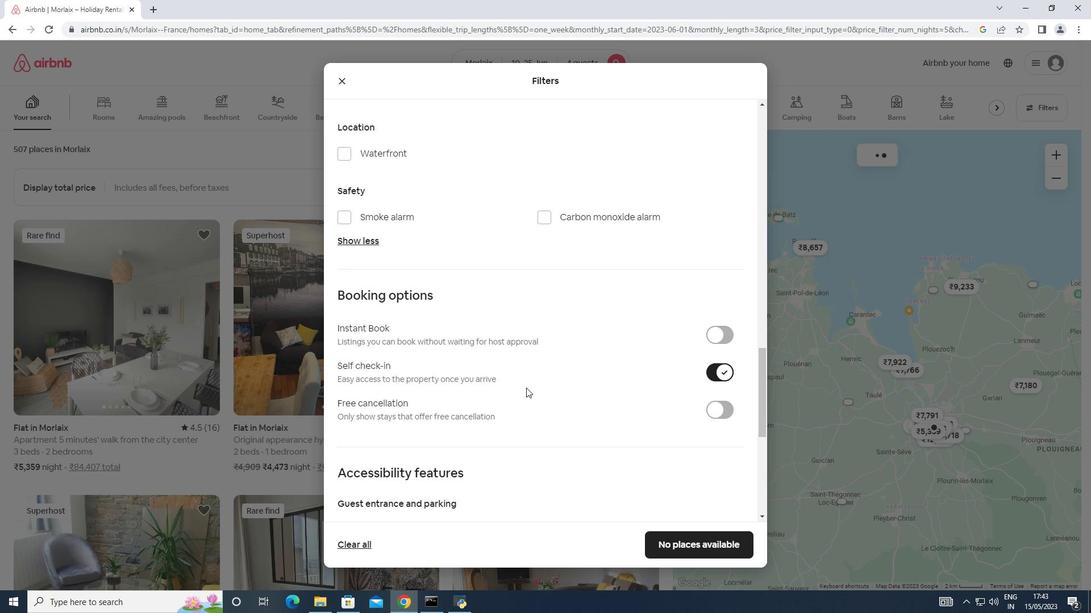
Action: Mouse moved to (522, 383)
Screenshot: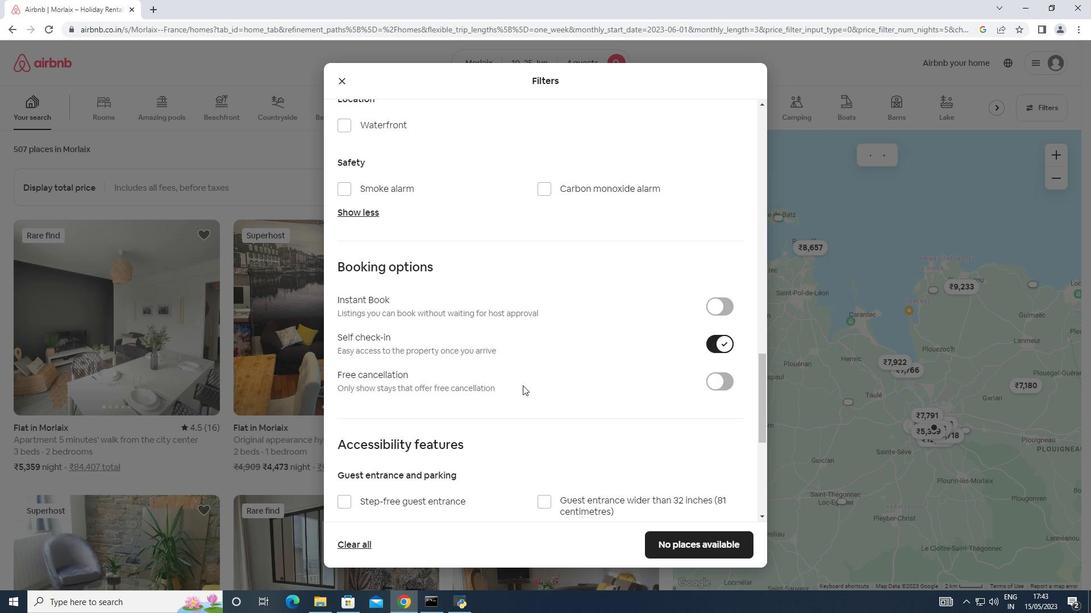 
Action: Mouse scrolled (522, 382) with delta (0, 0)
Screenshot: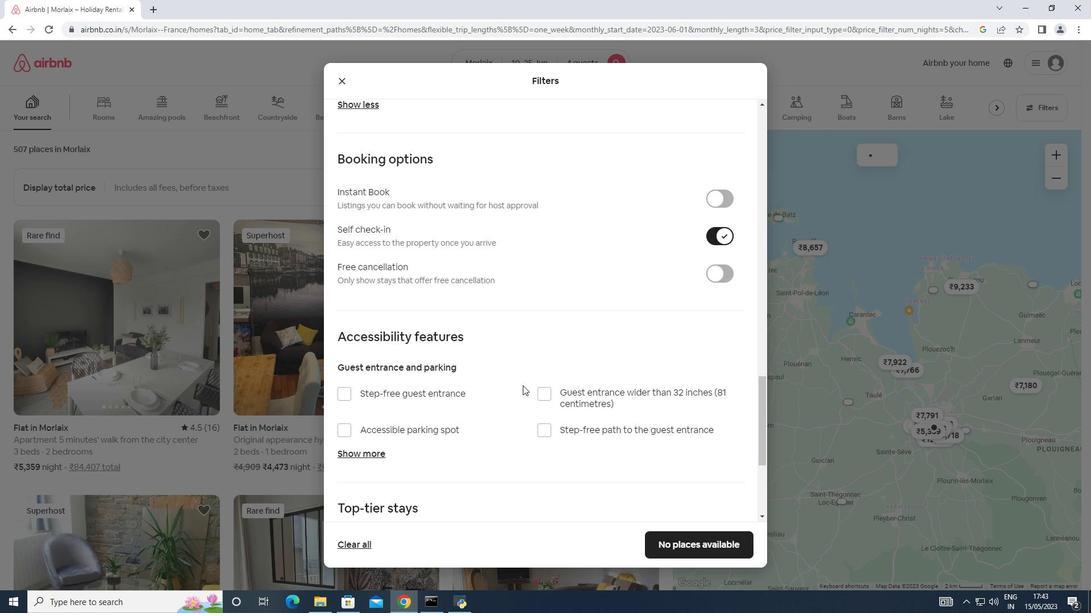 
Action: Mouse scrolled (522, 382) with delta (0, 0)
Screenshot: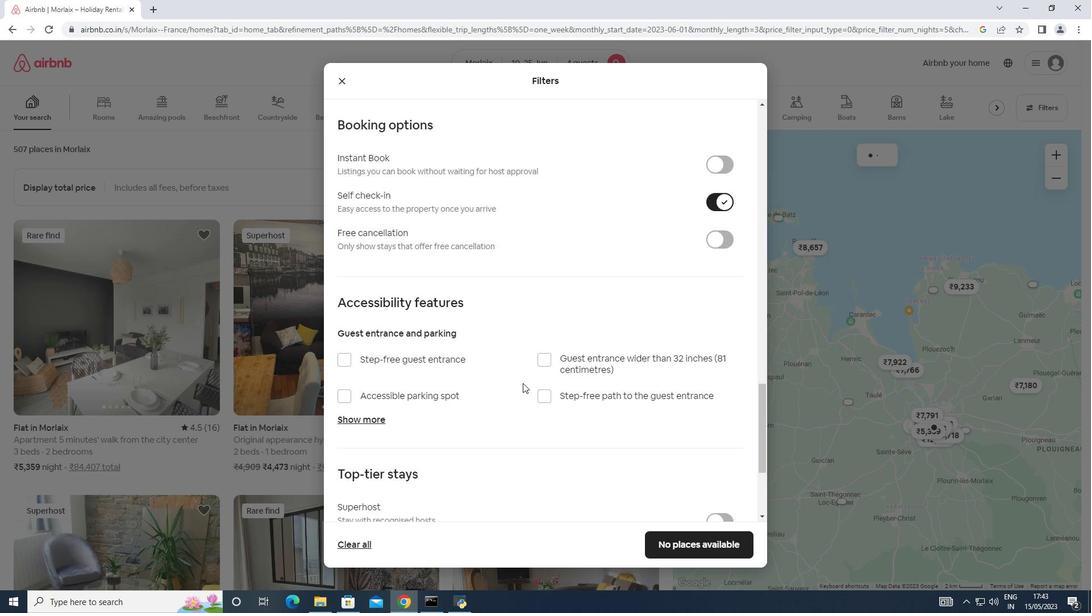 
Action: Mouse scrolled (522, 382) with delta (0, 0)
Screenshot: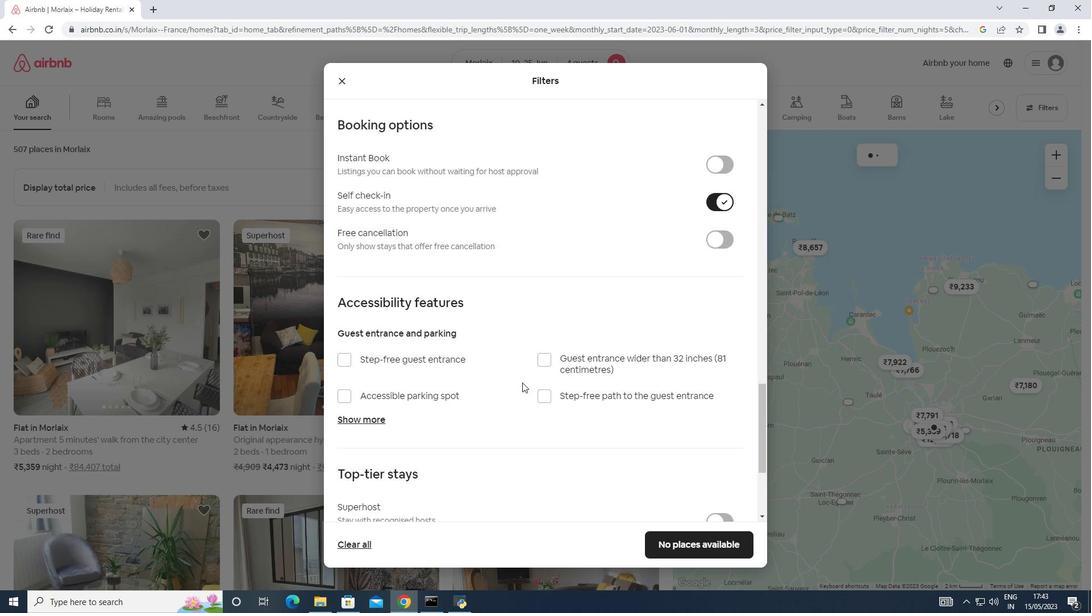 
Action: Mouse moved to (515, 387)
Screenshot: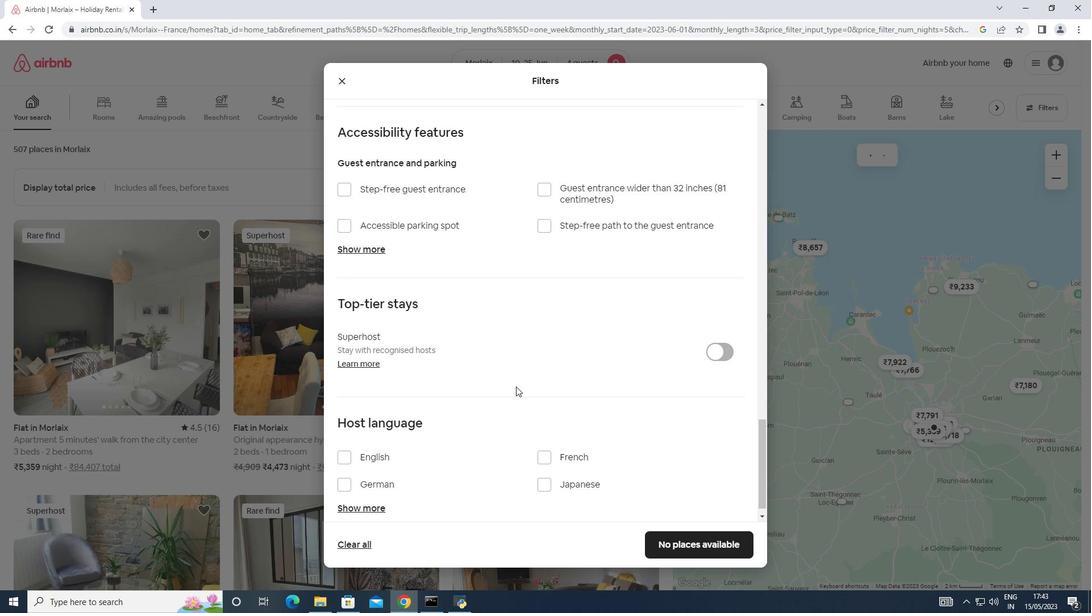 
Action: Mouse scrolled (515, 387) with delta (0, 0)
Screenshot: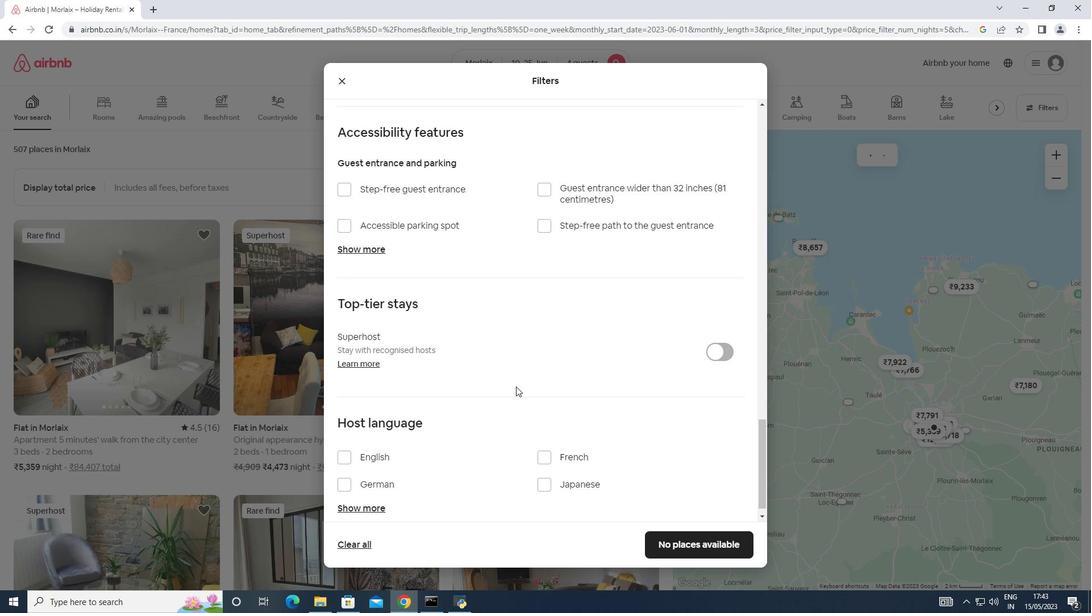 
Action: Mouse moved to (350, 447)
Screenshot: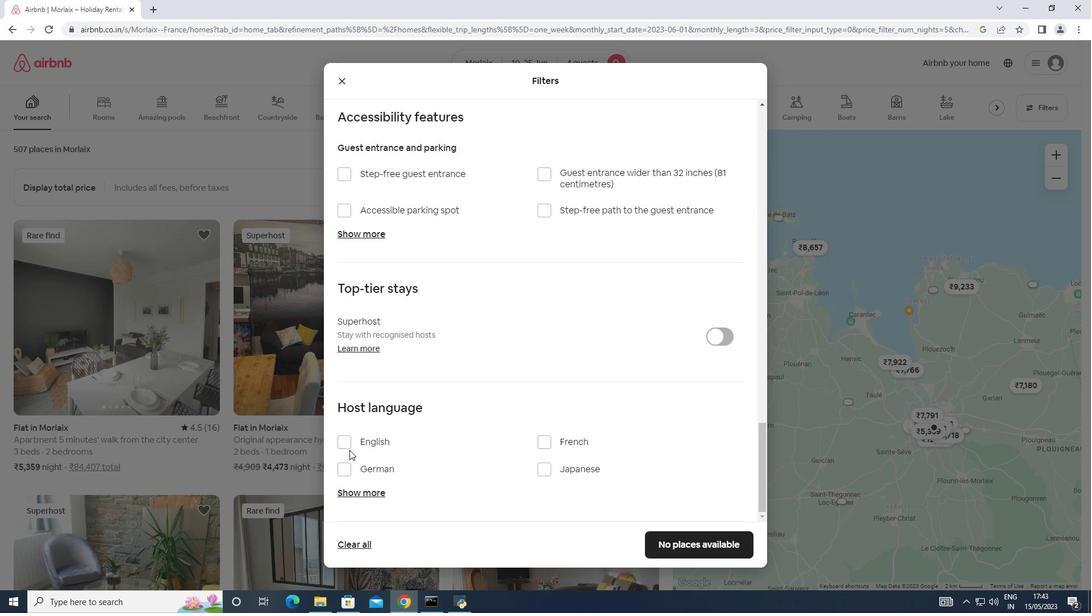 
Action: Mouse pressed left at (350, 447)
Screenshot: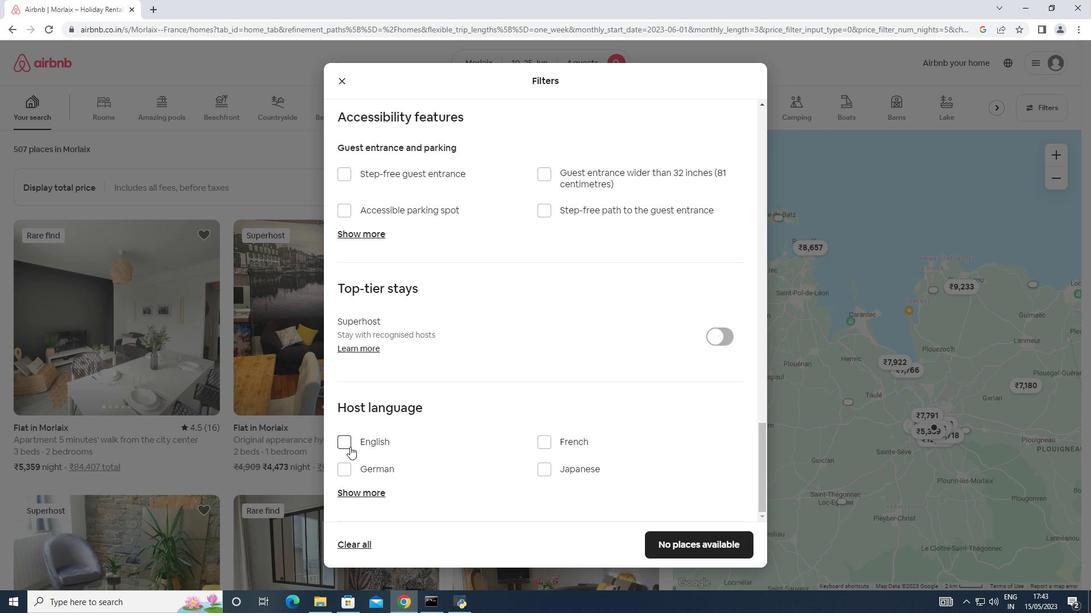 
Action: Mouse moved to (677, 542)
Screenshot: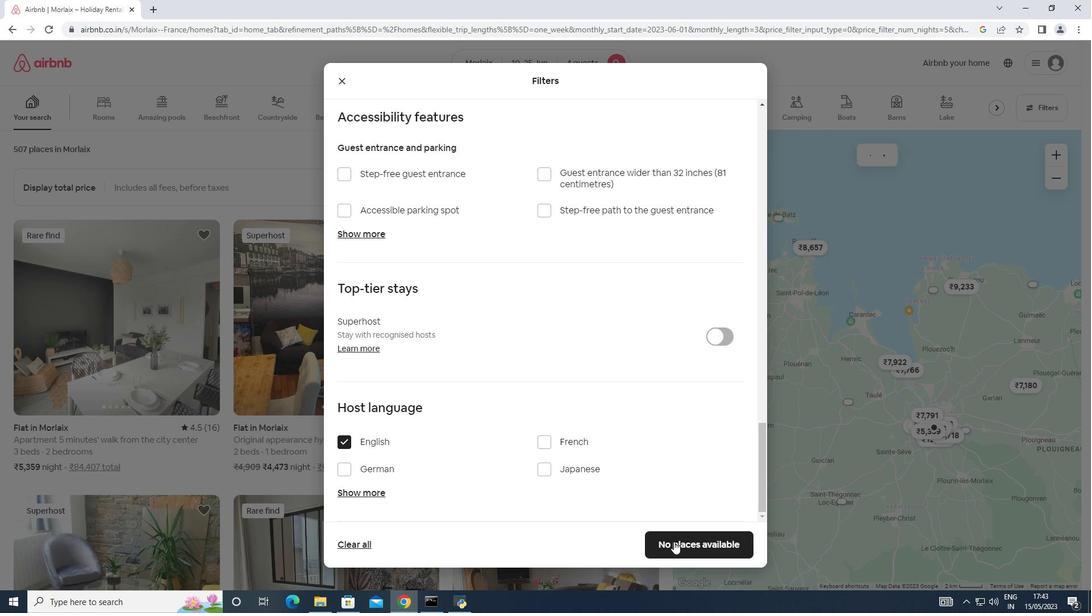 
Action: Mouse pressed left at (677, 542)
Screenshot: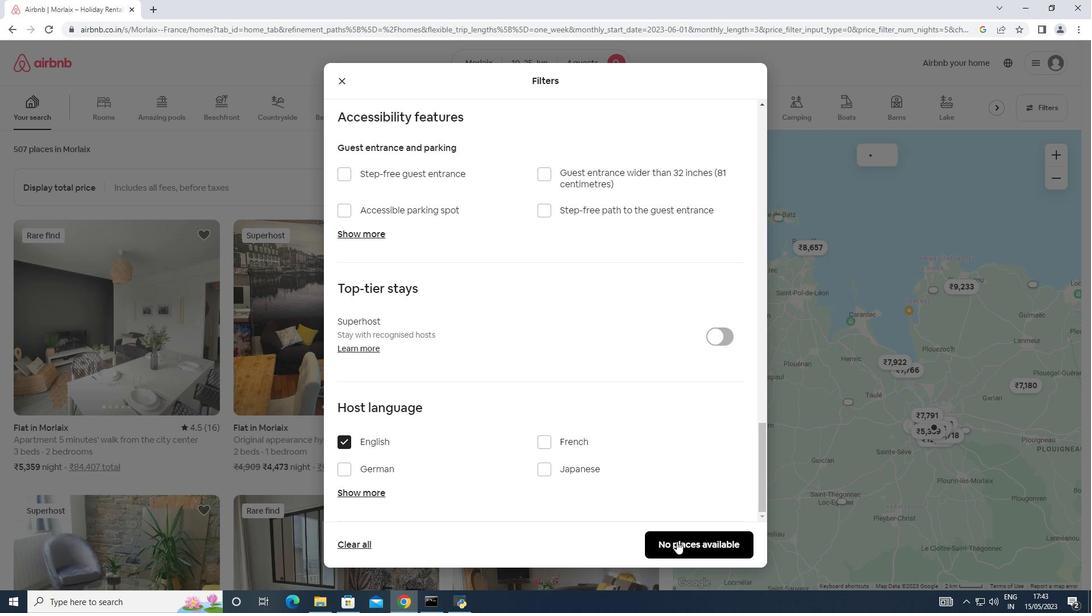
Action: Mouse moved to (673, 538)
Screenshot: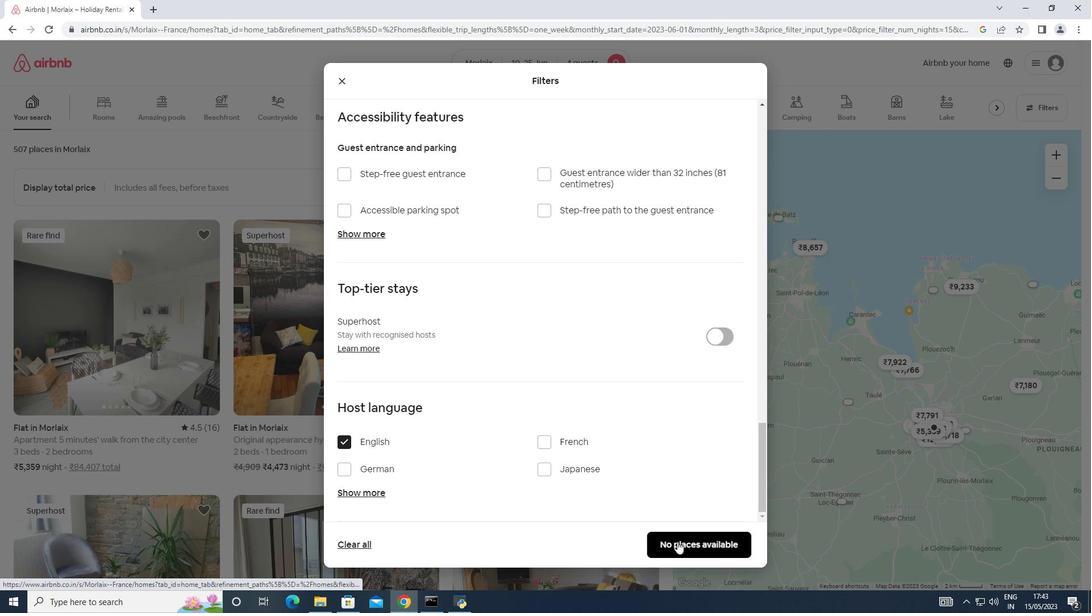 
